 Task: Search one way flight ticket for 1 adult, 1 child, 1 infant in seat in premium economy from Myrtle Beach: Myrtle Beach International Airport to Fort Wayne: Fort Wayne International Airport on 8-4-2023. Choice of flights is Royal air maroc. Number of bags: 2 checked bags. Price is upto 105000. Outbound departure time preference is 5:00.
Action: Mouse scrolled (696, 767) with delta (0, 0)
Screenshot: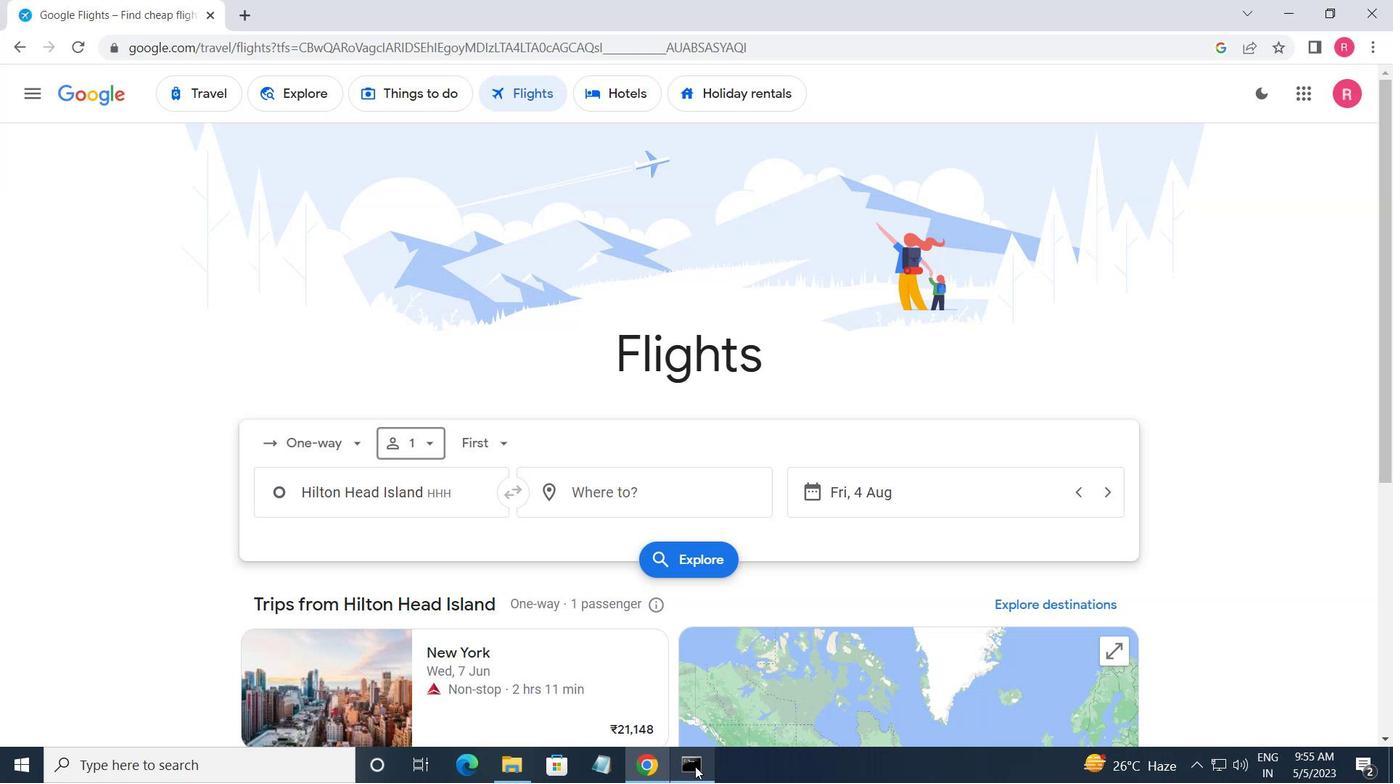 
Action: Mouse moved to (341, 456)
Screenshot: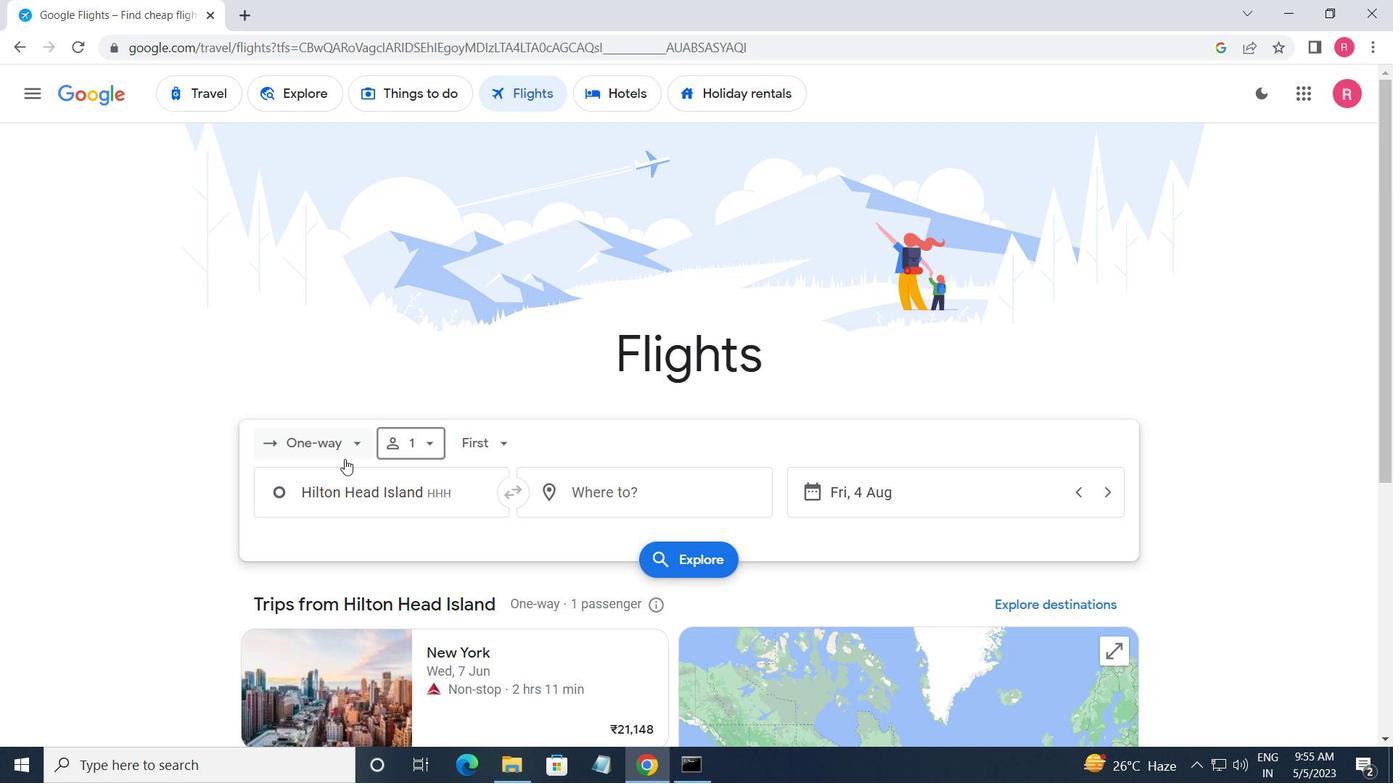 
Action: Mouse scrolled (341, 457) with delta (0, 0)
Screenshot: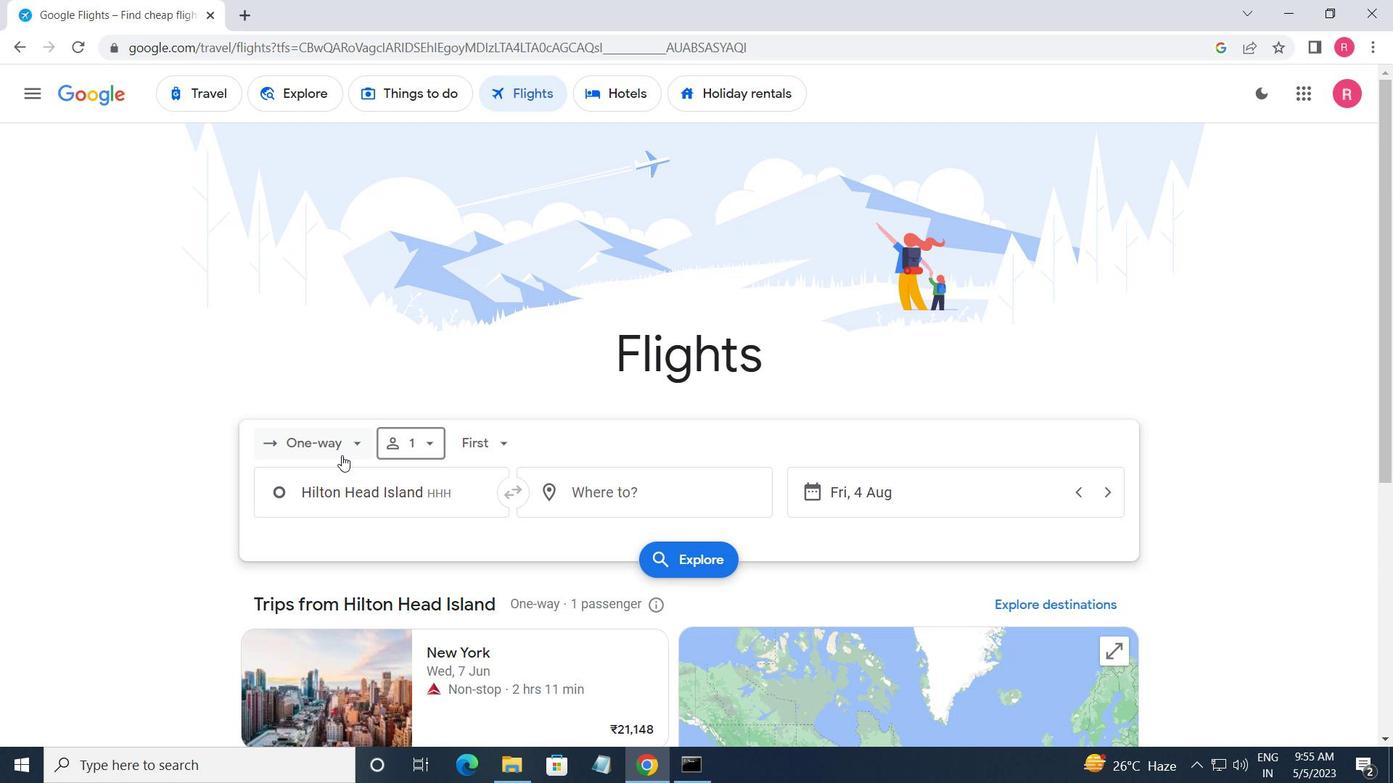 
Action: Mouse pressed left at (341, 456)
Screenshot: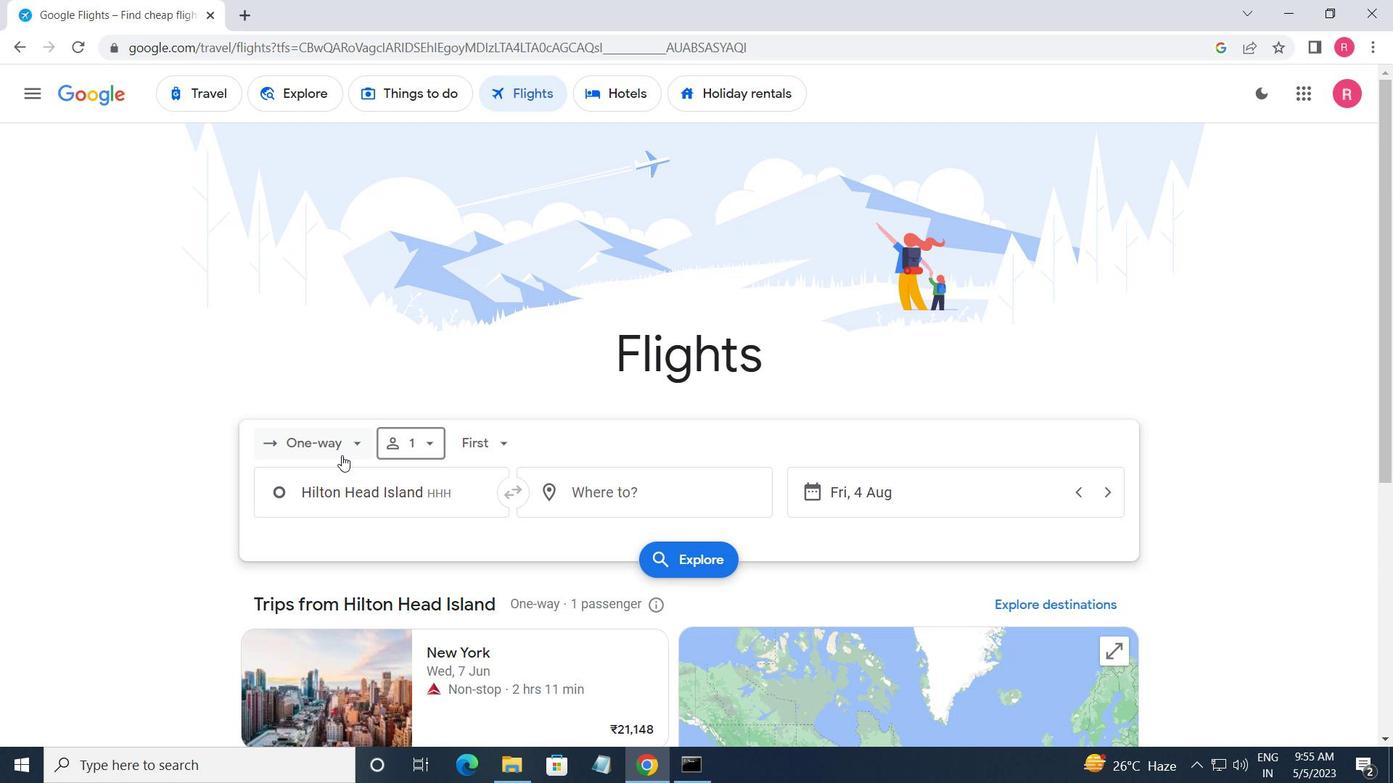 
Action: Mouse moved to (347, 530)
Screenshot: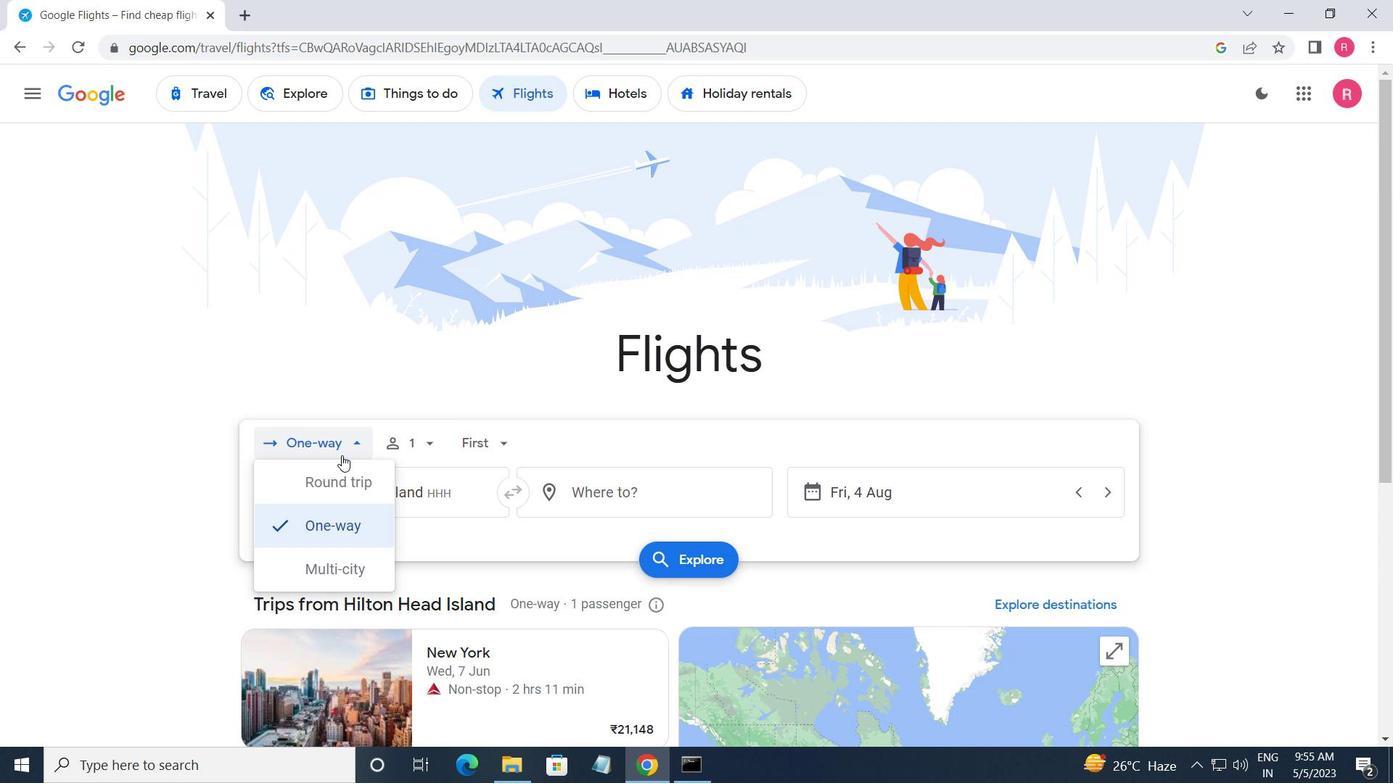 
Action: Mouse pressed left at (347, 530)
Screenshot: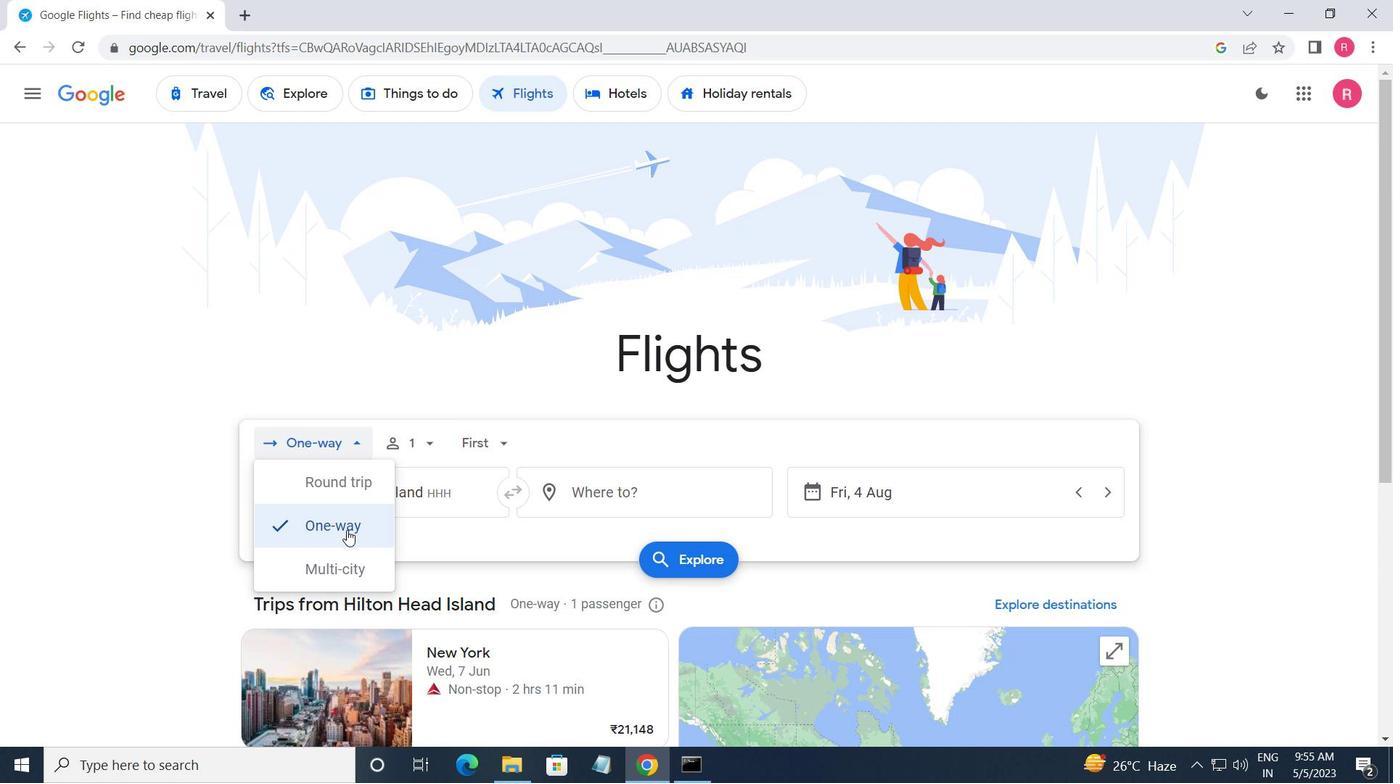 
Action: Mouse moved to (399, 436)
Screenshot: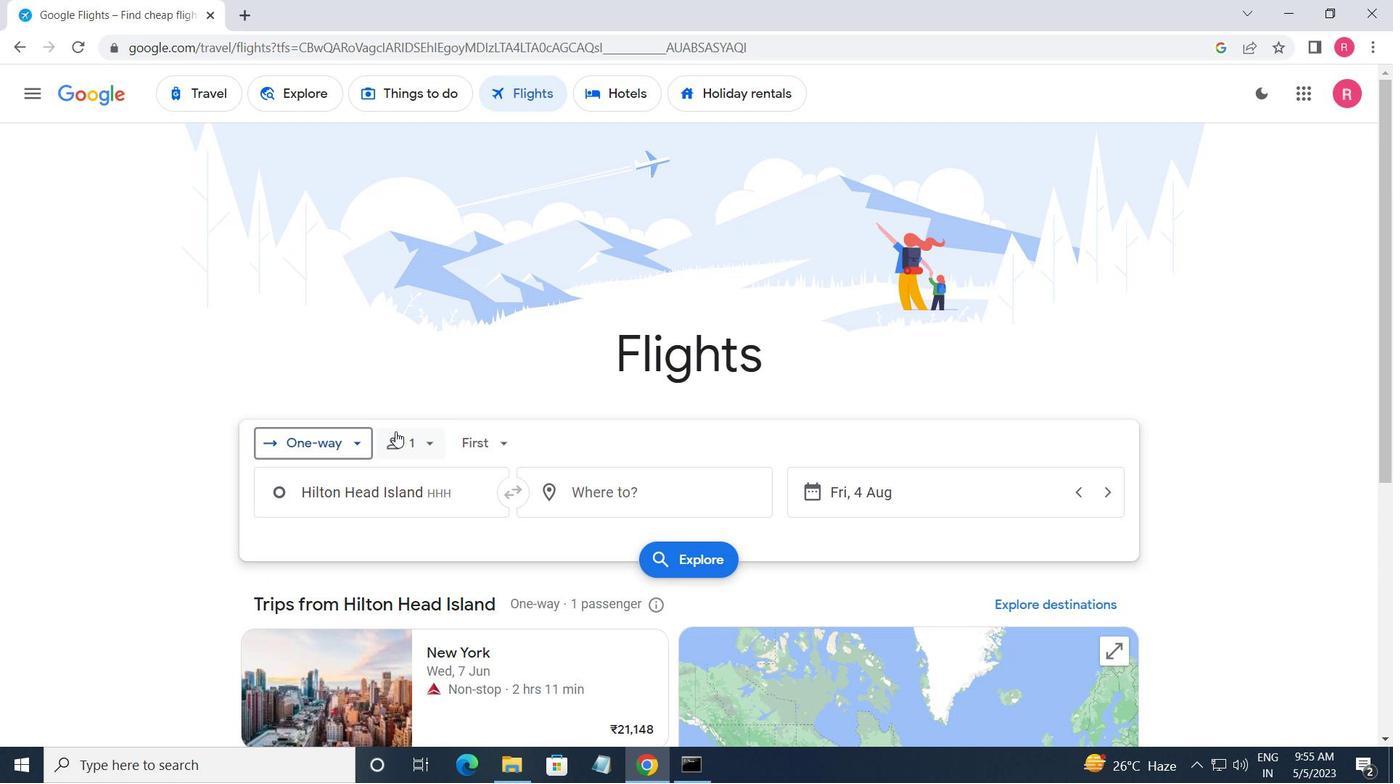 
Action: Mouse pressed left at (399, 436)
Screenshot: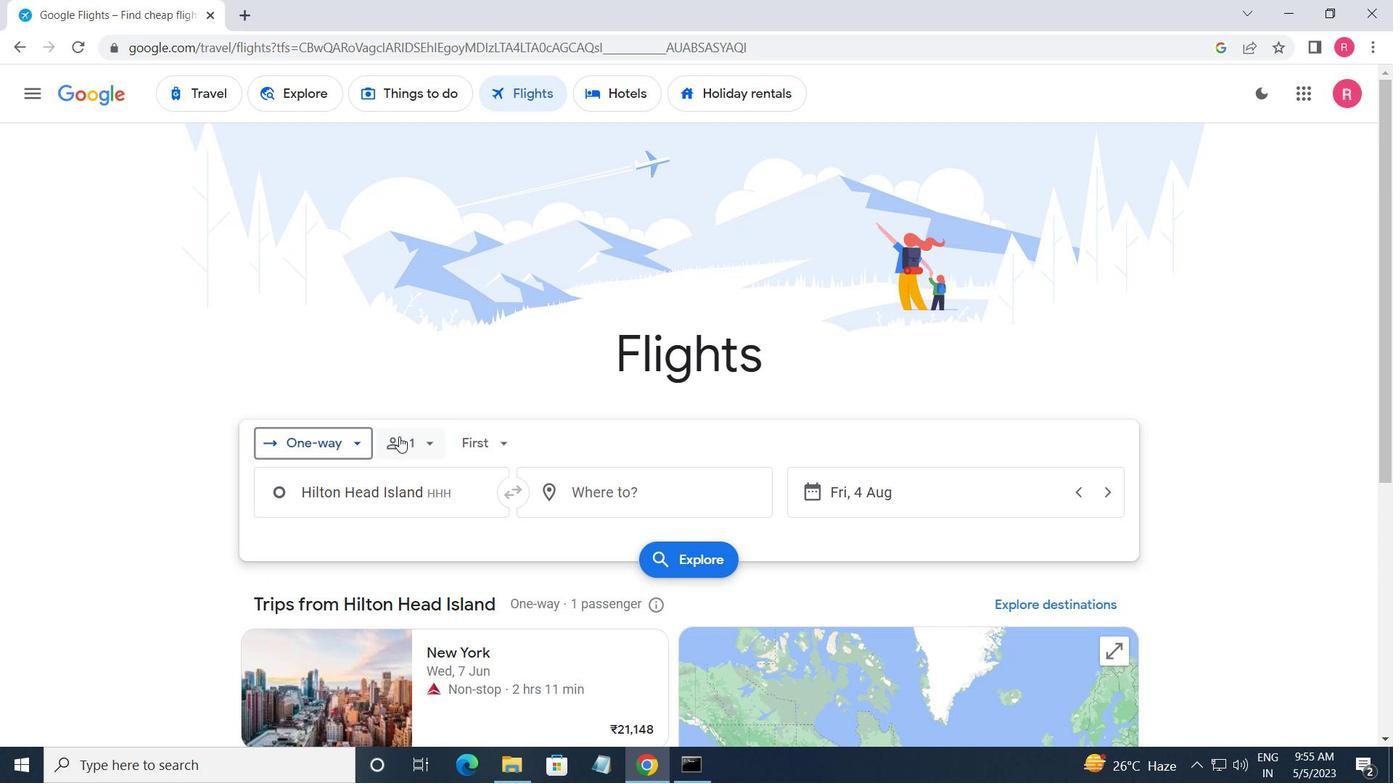 
Action: Mouse moved to (566, 538)
Screenshot: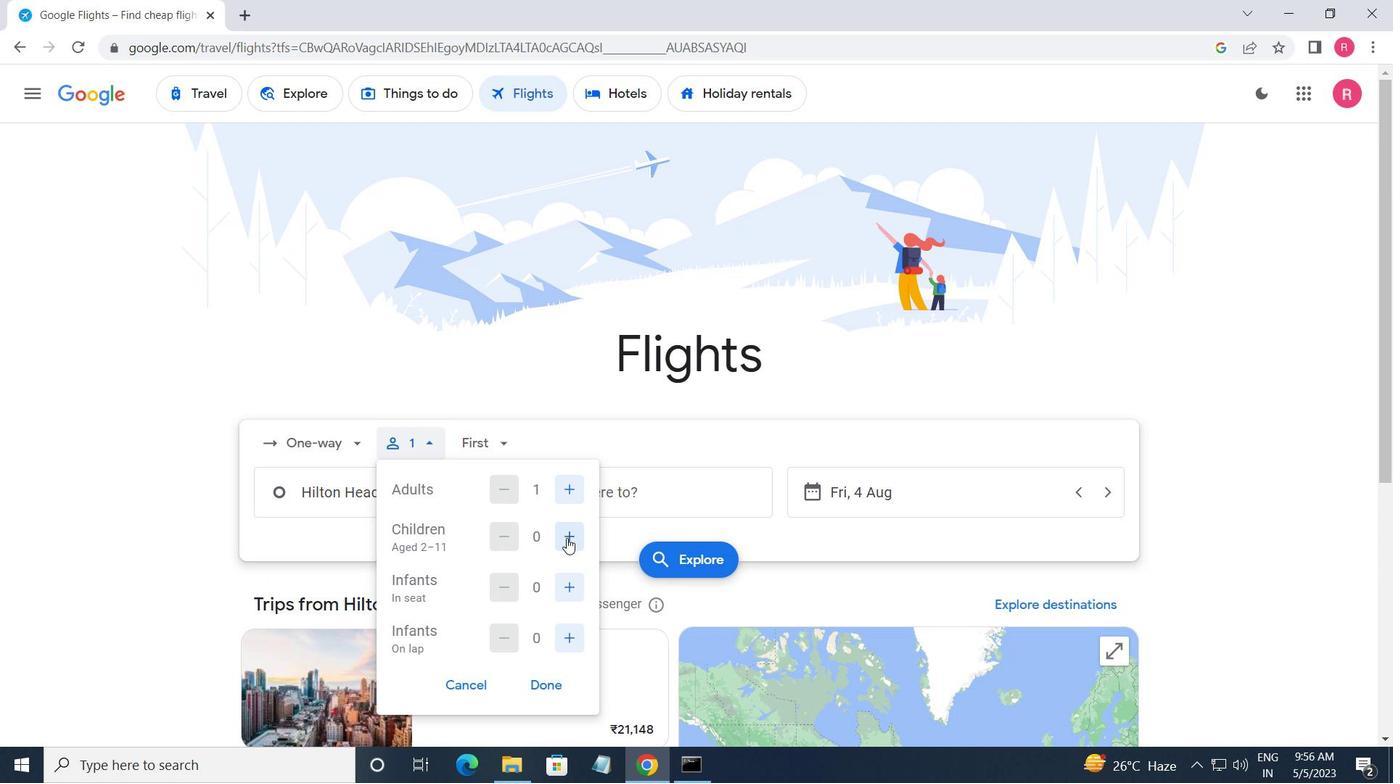 
Action: Mouse pressed left at (566, 538)
Screenshot: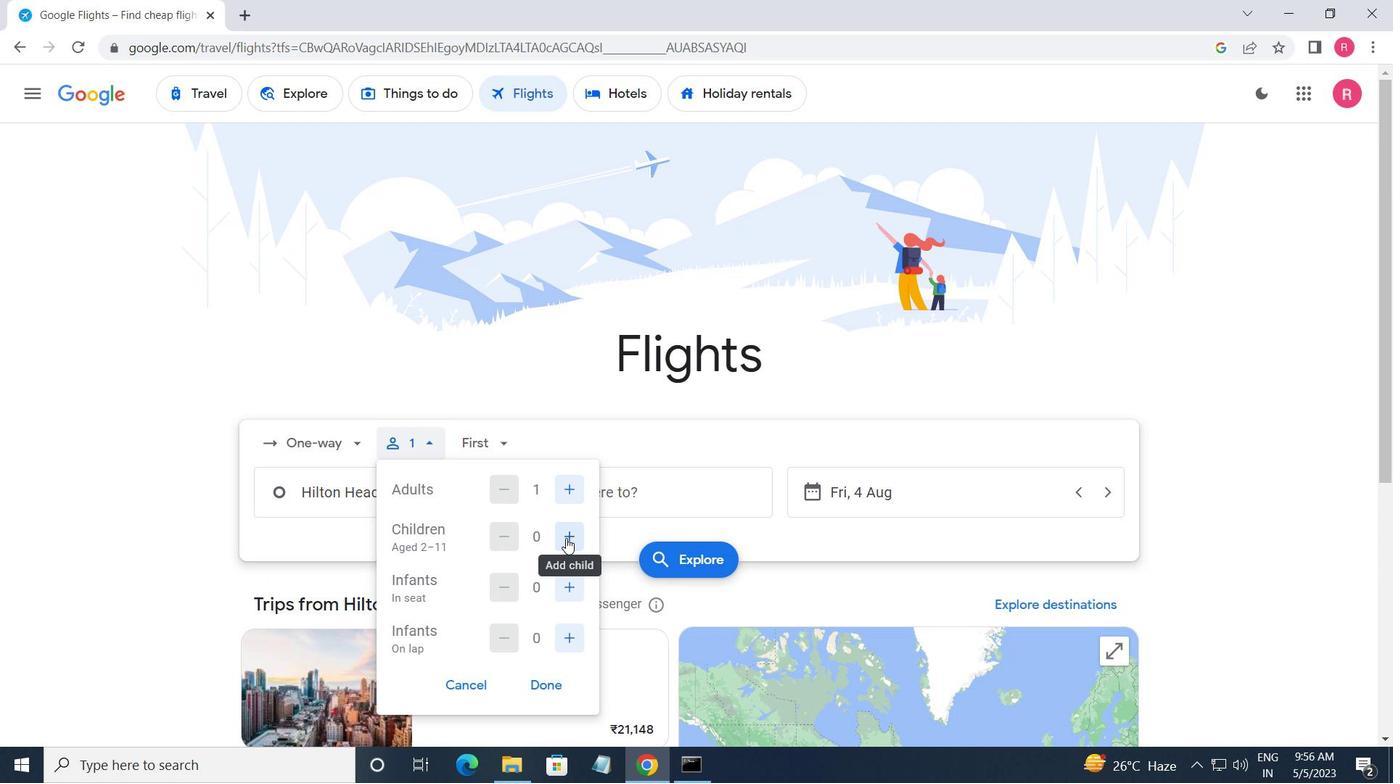 
Action: Mouse moved to (572, 592)
Screenshot: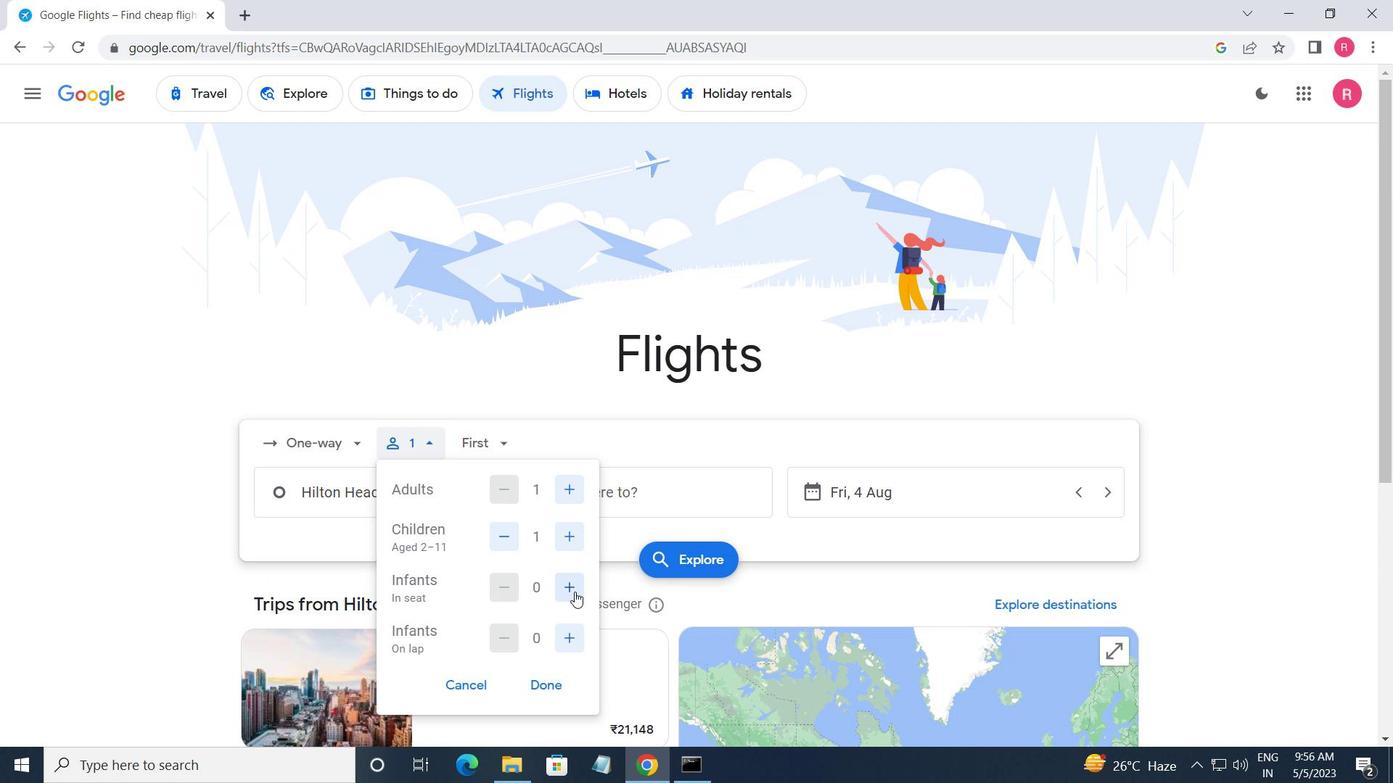 
Action: Mouse pressed left at (572, 592)
Screenshot: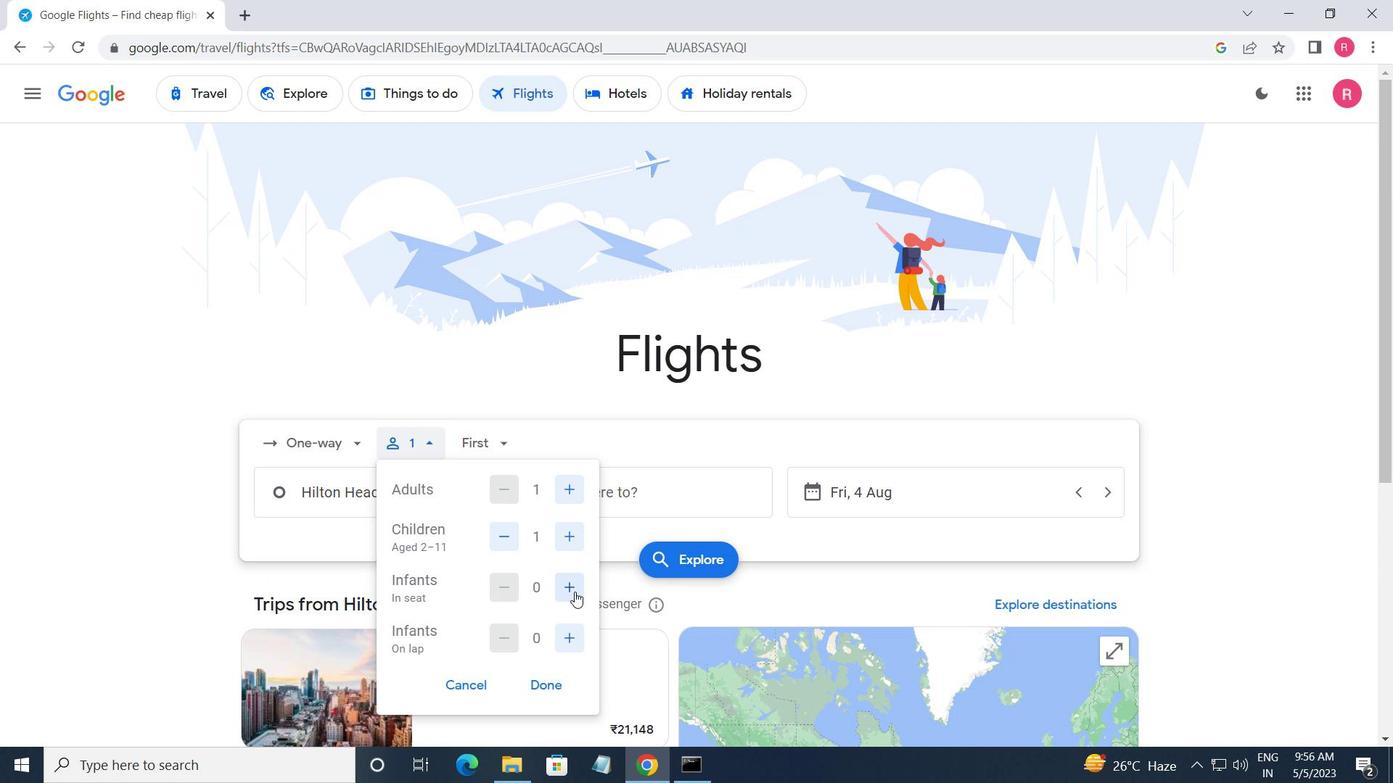 
Action: Mouse moved to (481, 446)
Screenshot: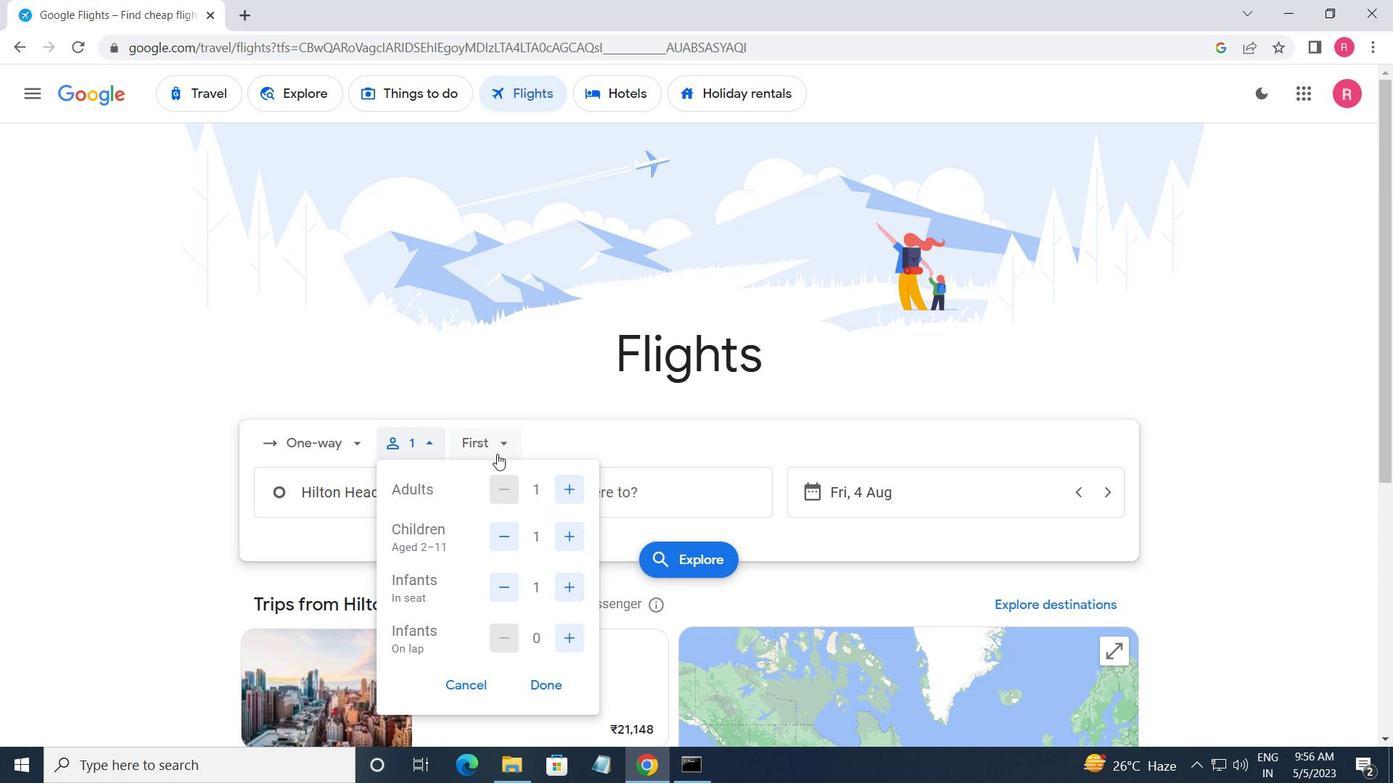 
Action: Mouse pressed left at (481, 446)
Screenshot: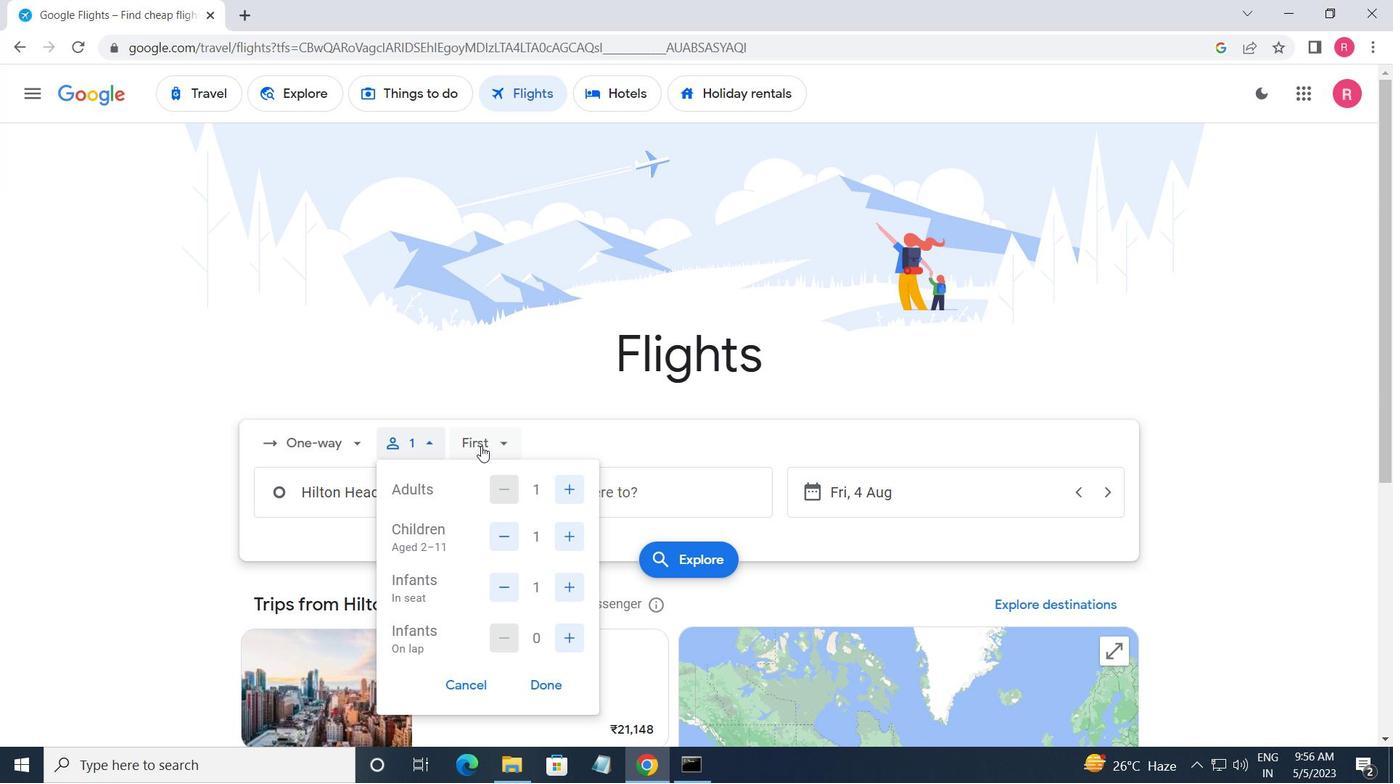 
Action: Mouse moved to (539, 540)
Screenshot: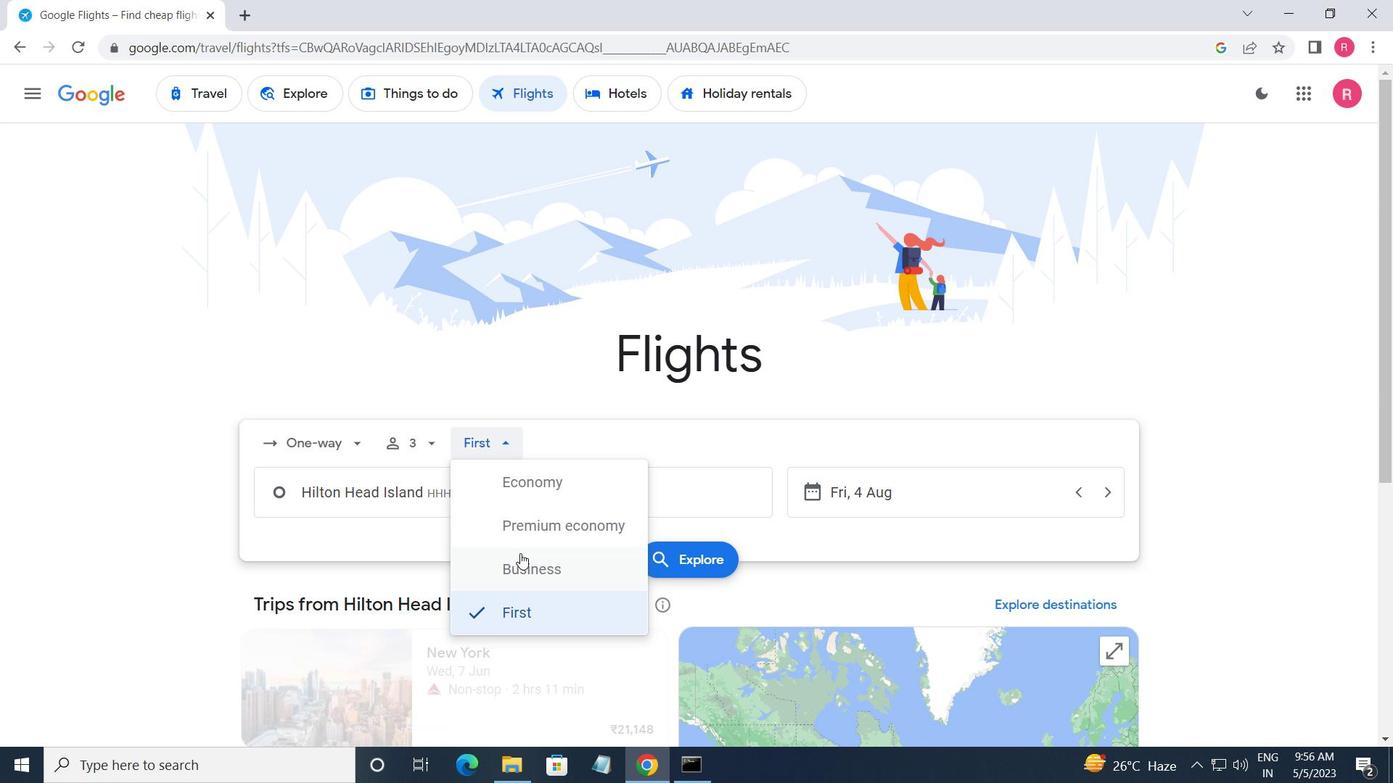 
Action: Mouse pressed left at (539, 540)
Screenshot: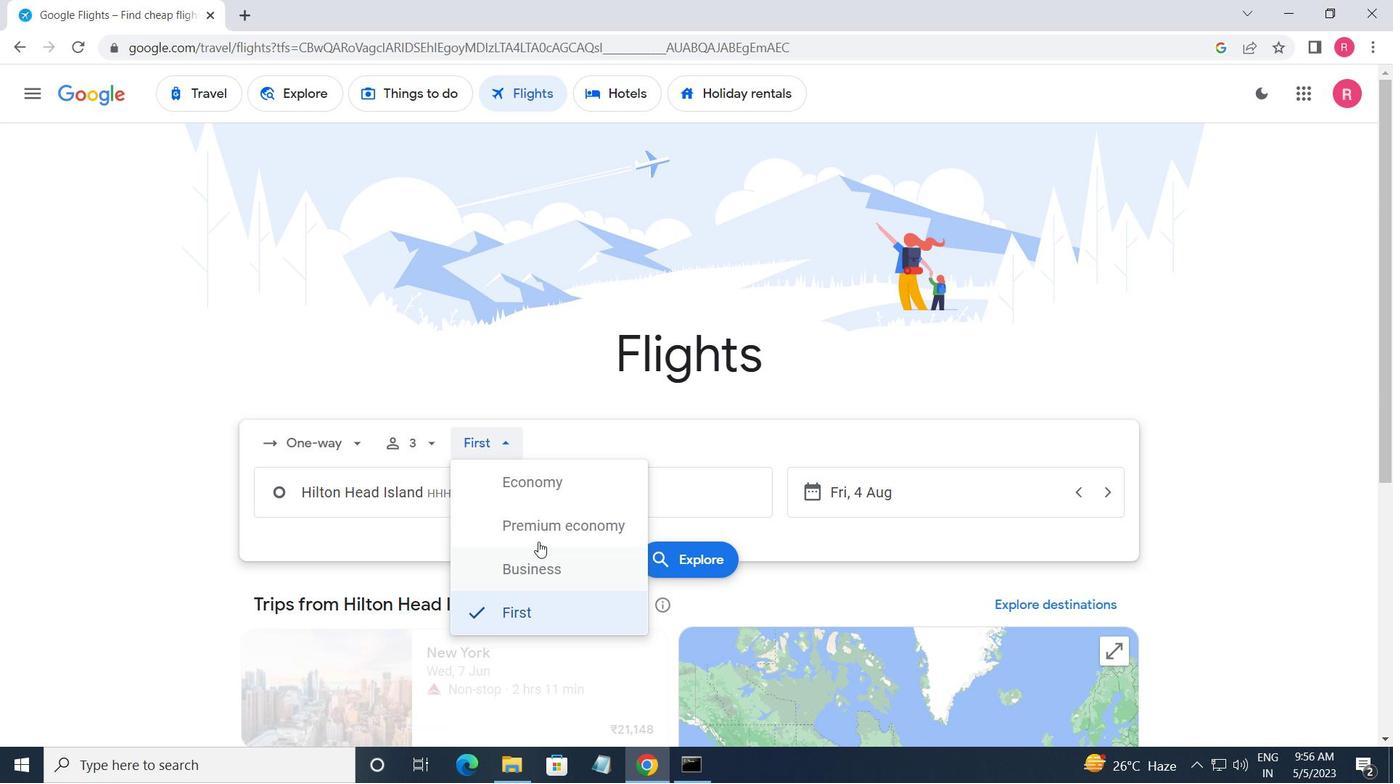 
Action: Mouse moved to (447, 498)
Screenshot: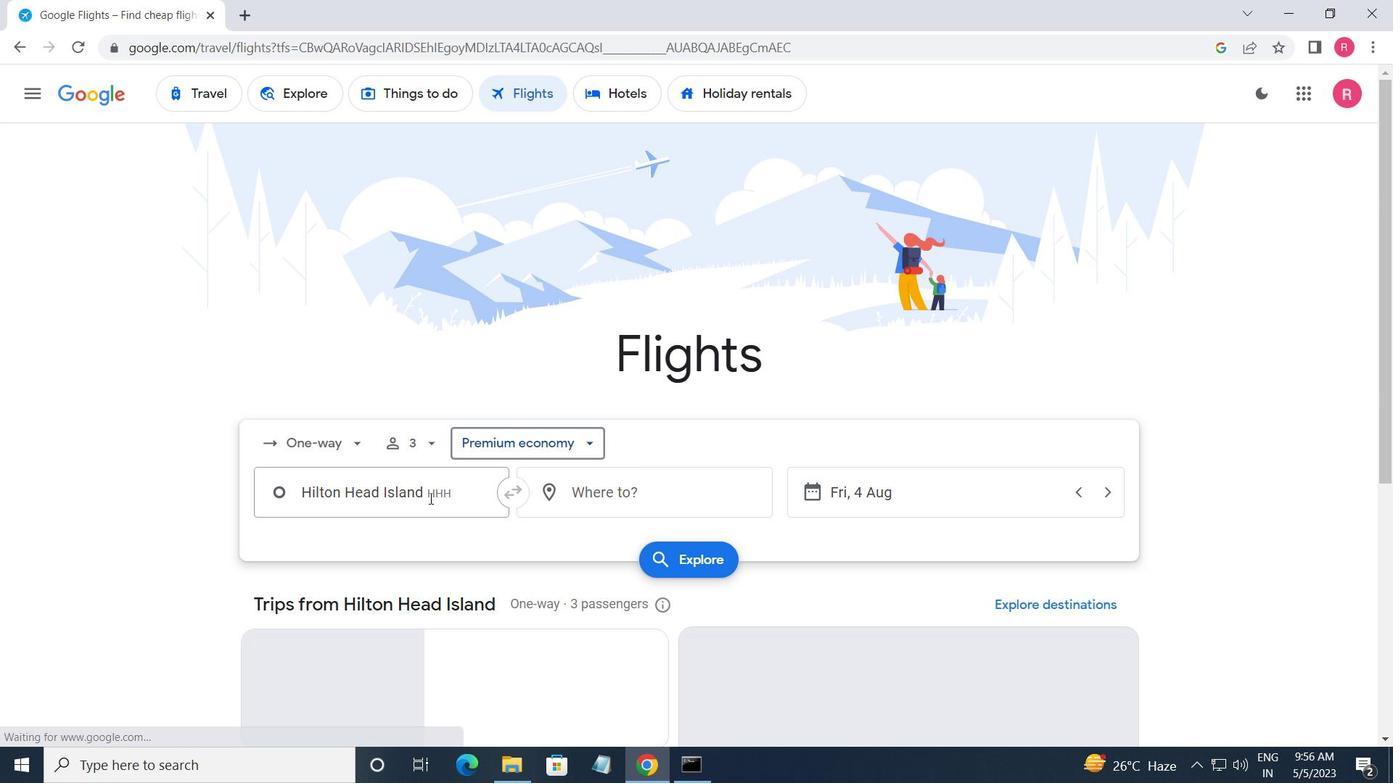 
Action: Mouse pressed left at (447, 498)
Screenshot: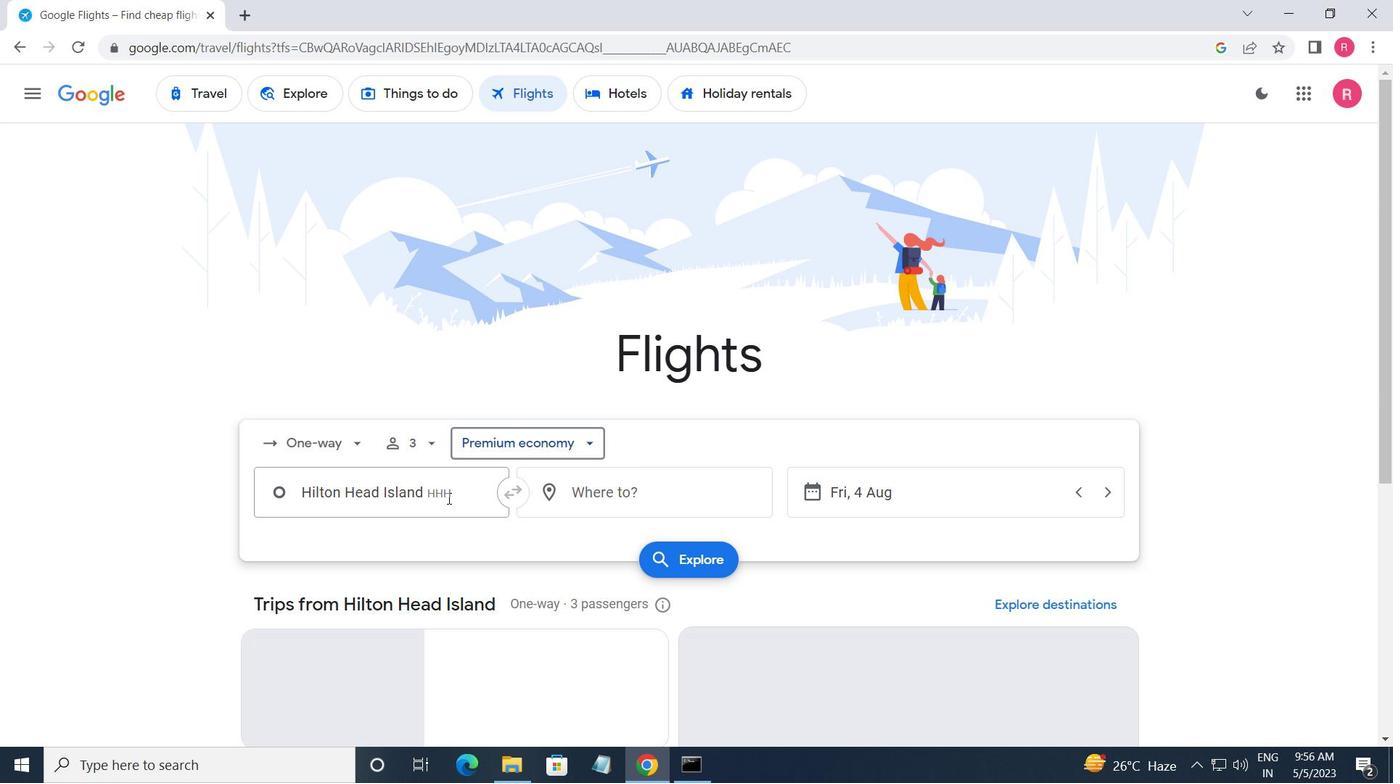 
Action: Key pressed <Key.shift_r>Myrtle<Key.space>
Screenshot: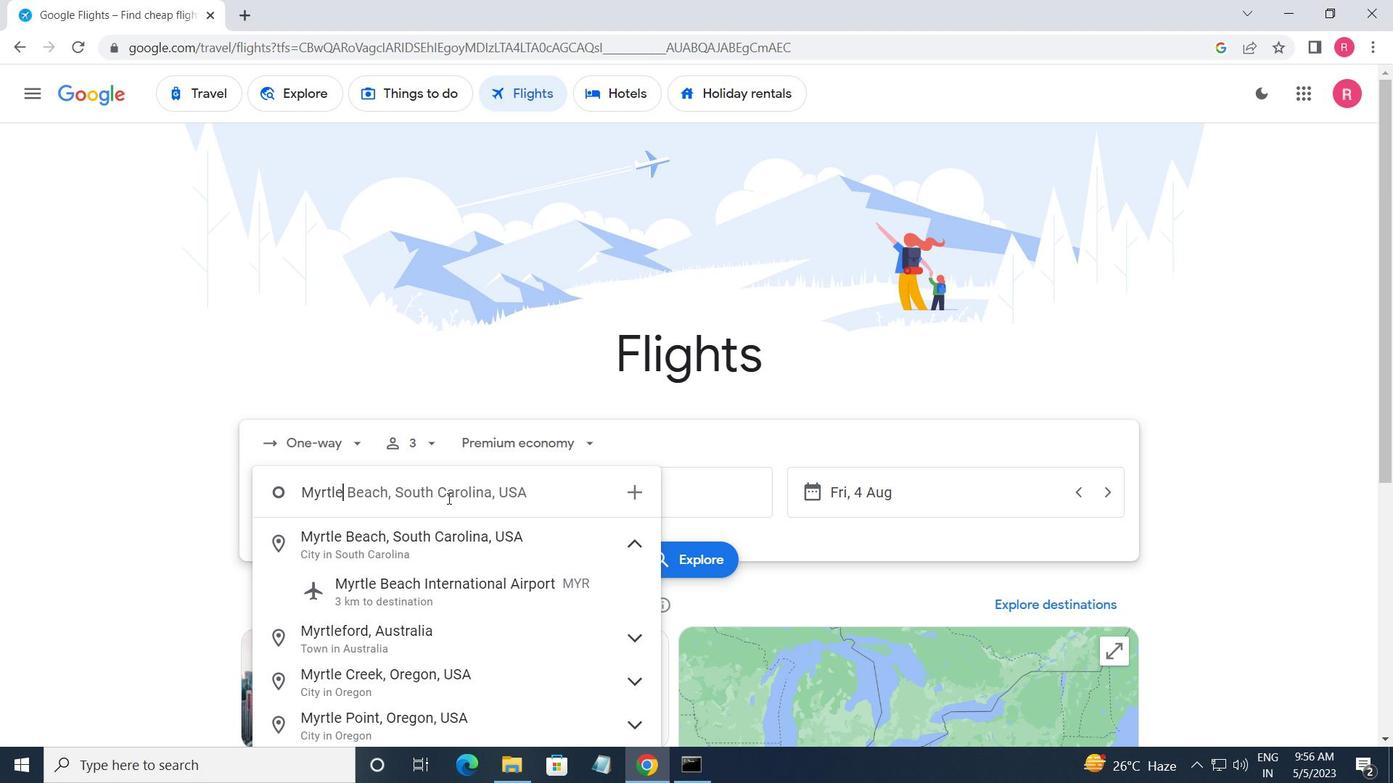 
Action: Mouse moved to (434, 592)
Screenshot: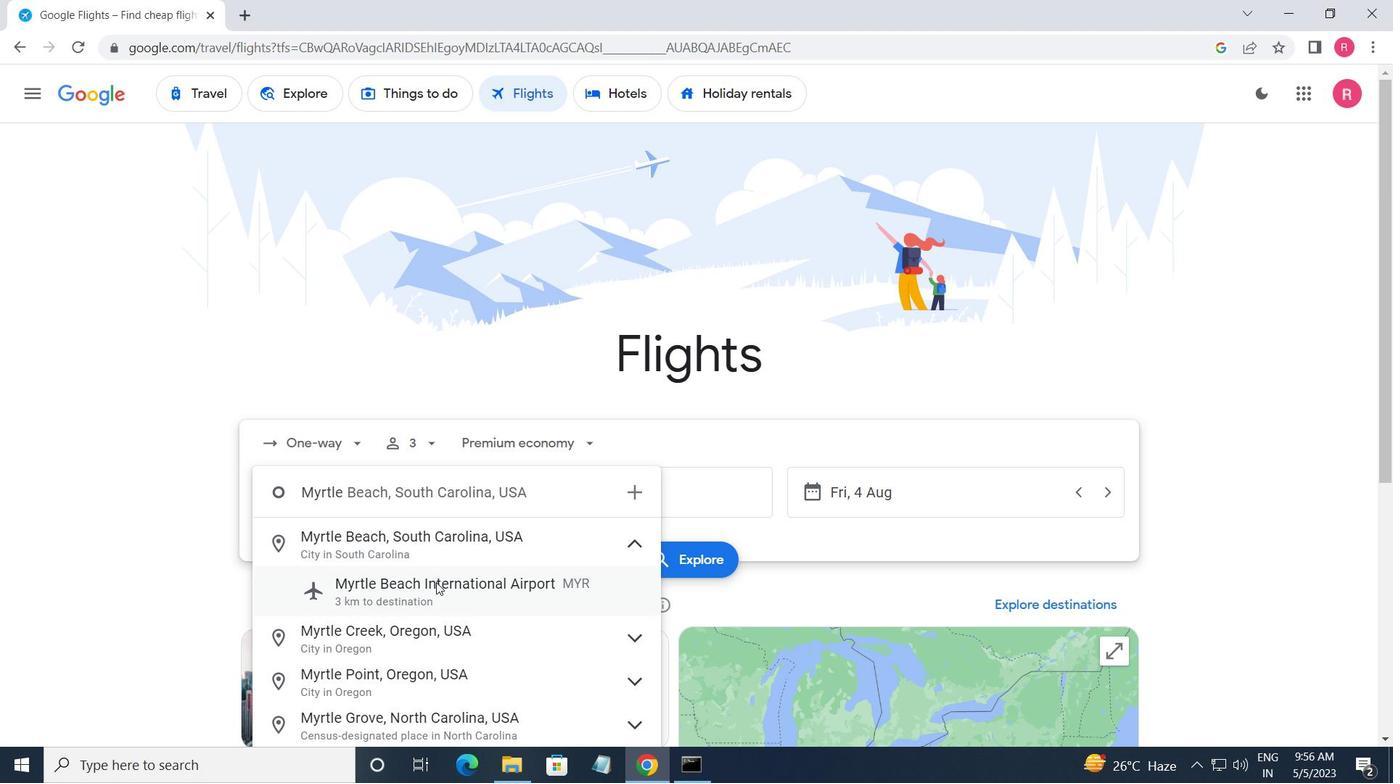 
Action: Mouse pressed left at (434, 592)
Screenshot: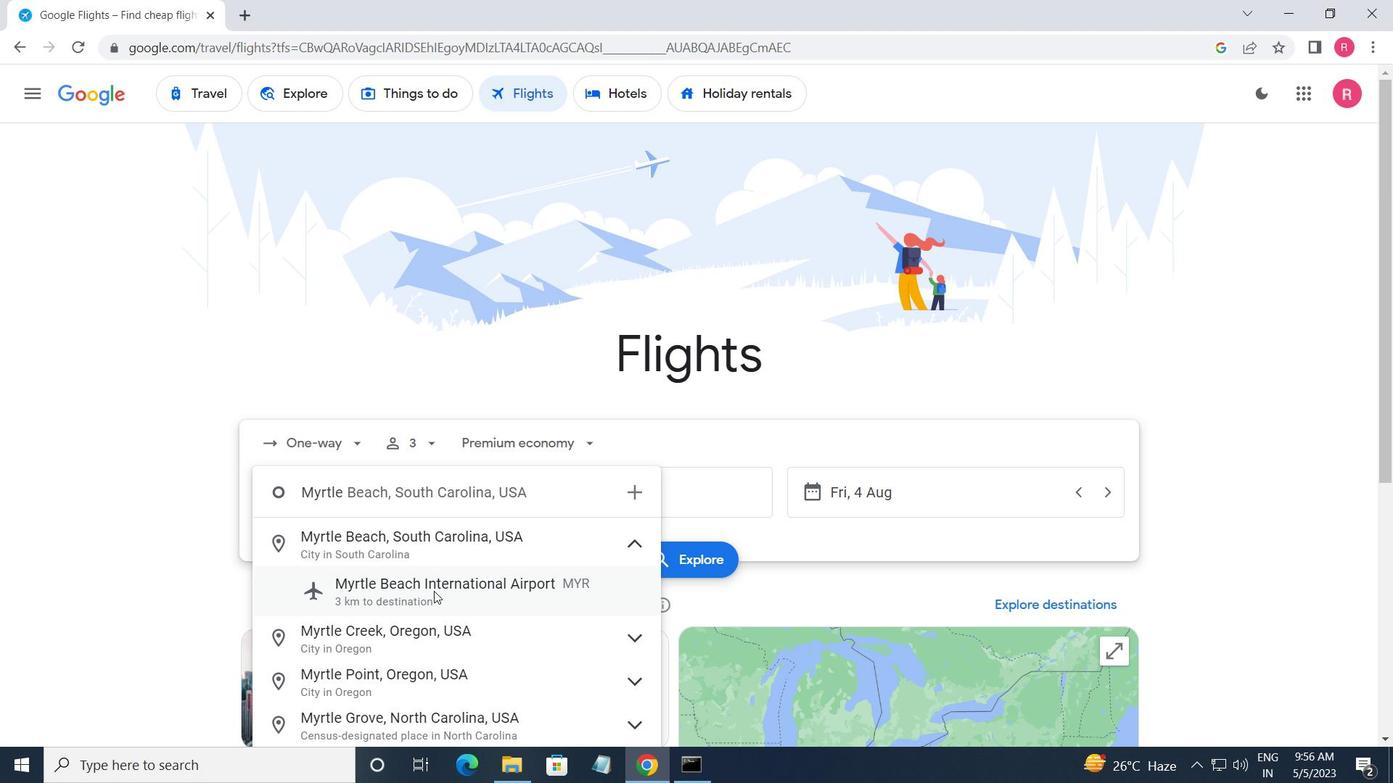 
Action: Mouse moved to (577, 504)
Screenshot: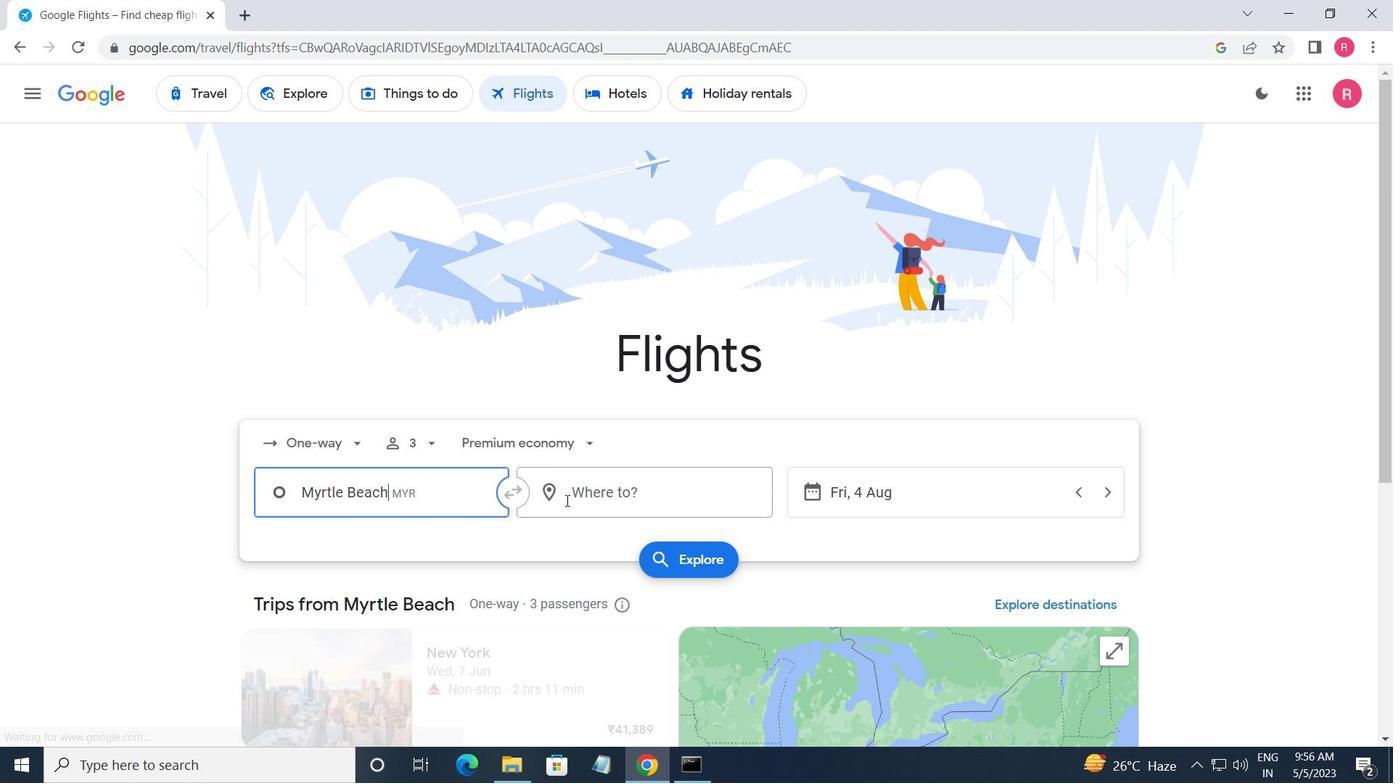 
Action: Mouse pressed left at (577, 504)
Screenshot: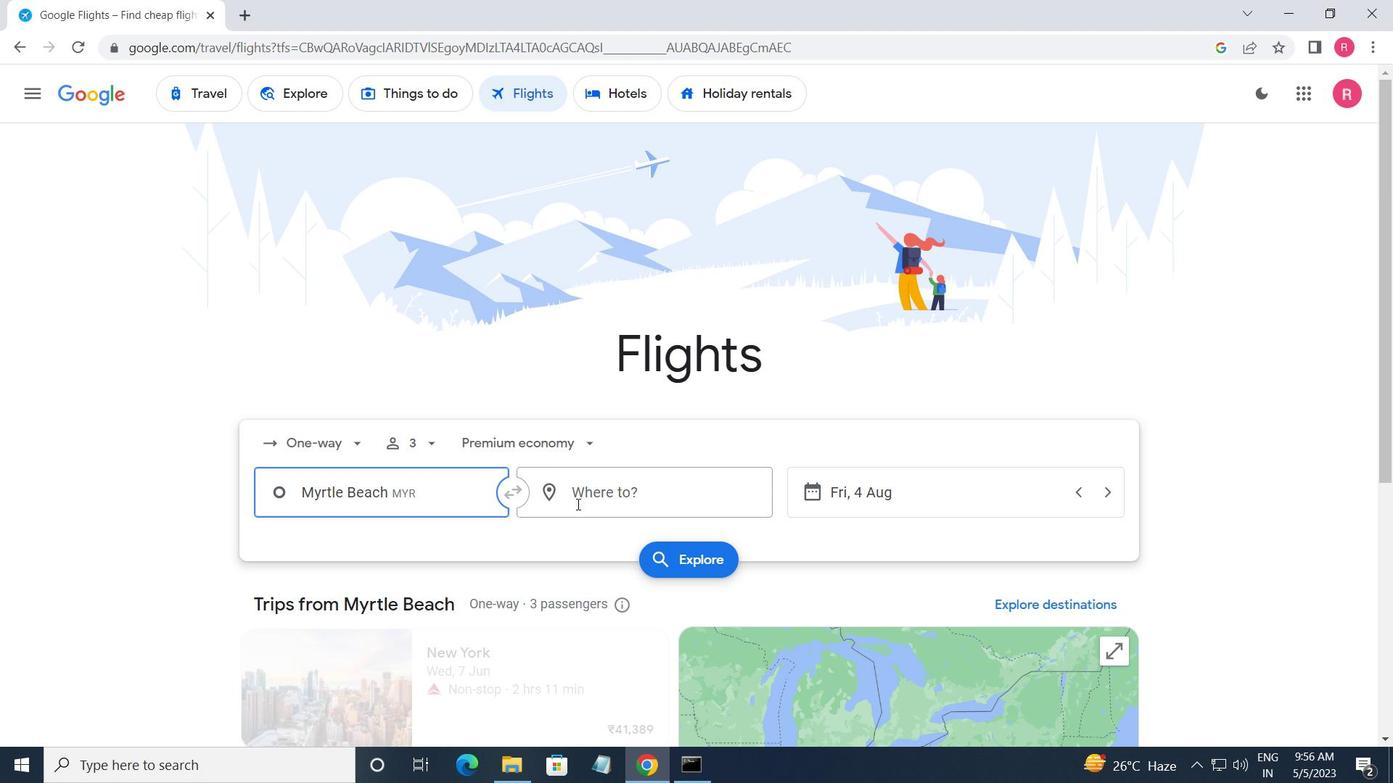 
Action: Mouse moved to (629, 683)
Screenshot: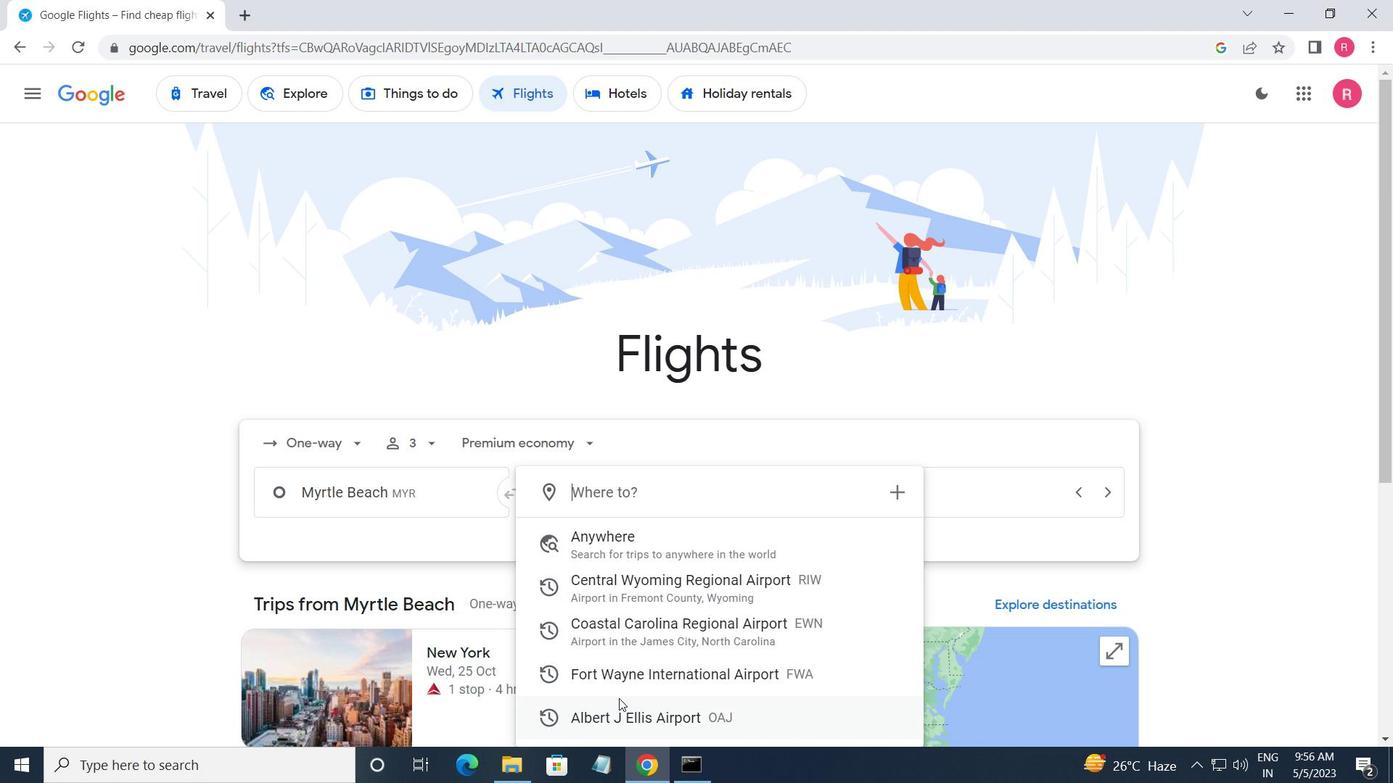 
Action: Mouse pressed left at (629, 683)
Screenshot: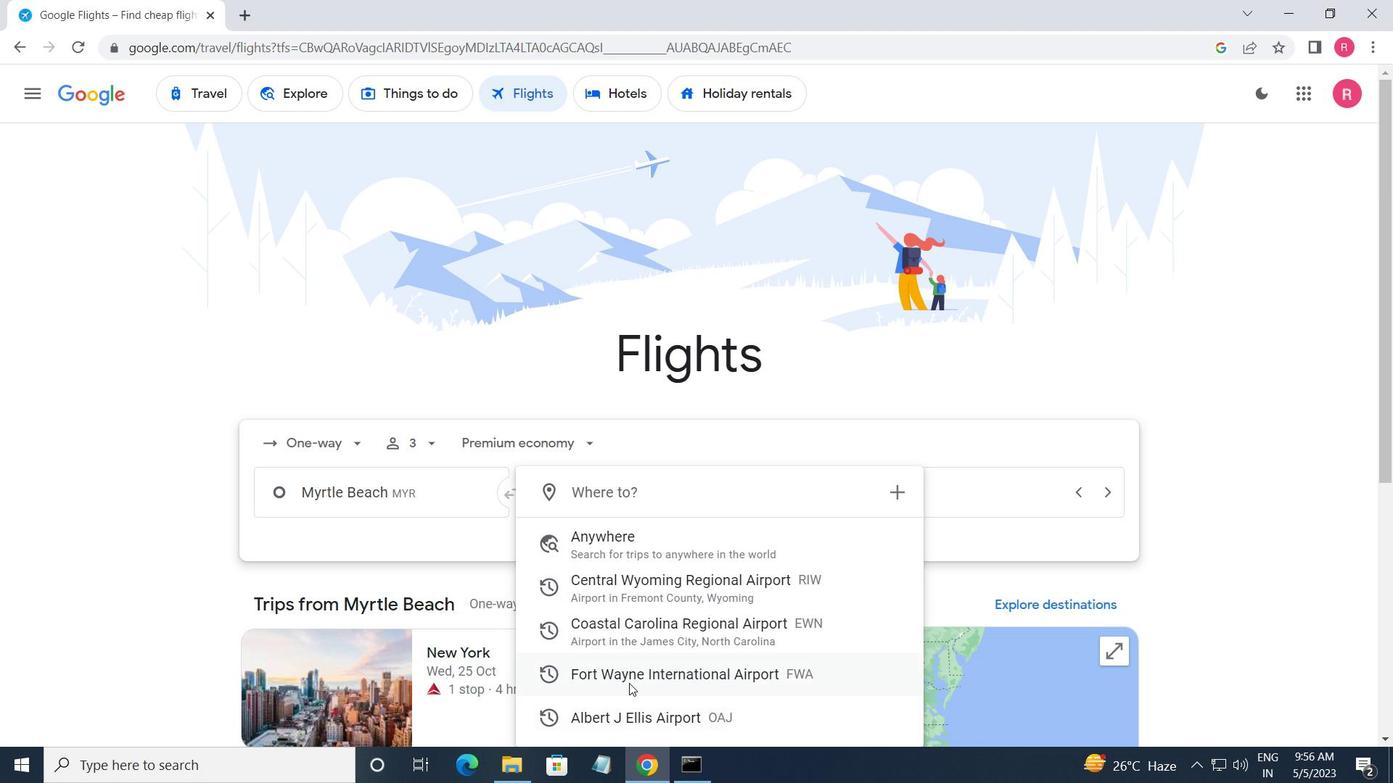 
Action: Mouse moved to (915, 501)
Screenshot: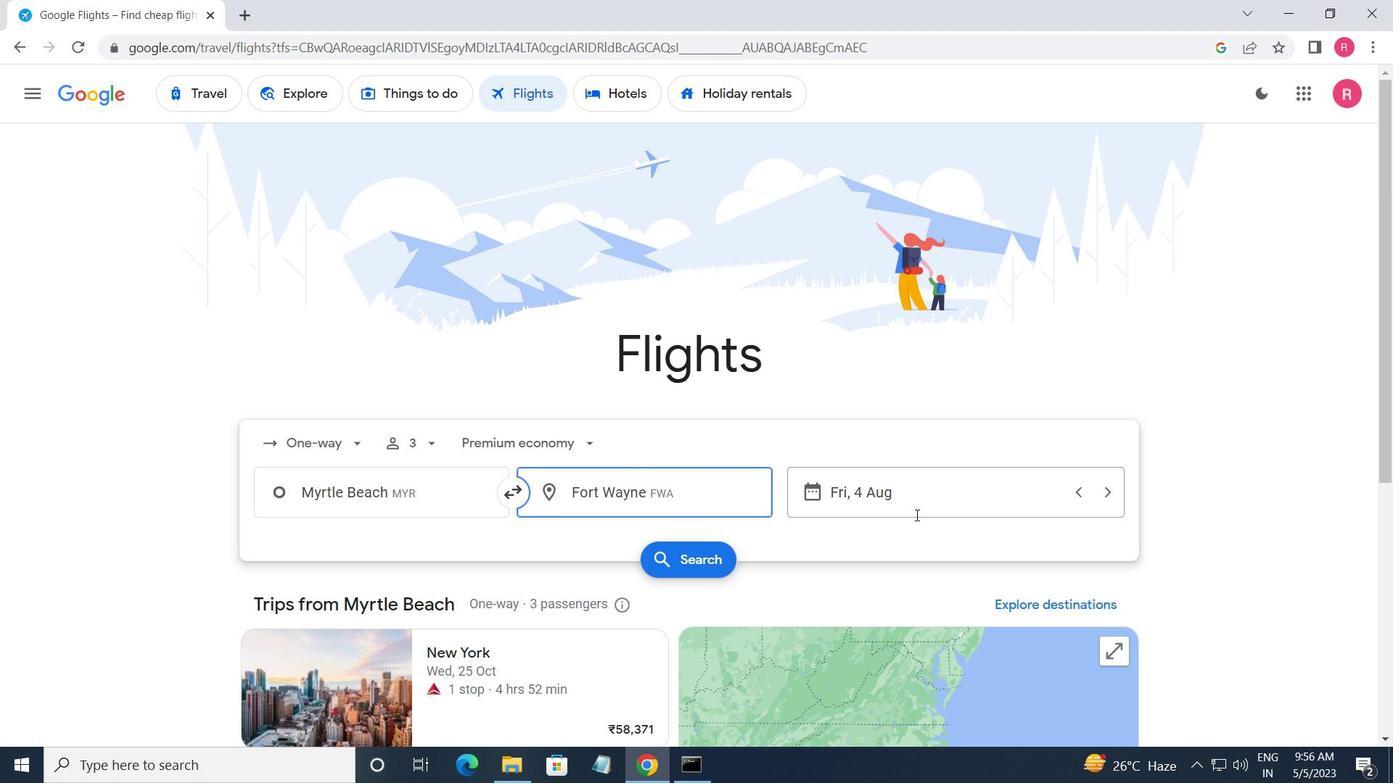 
Action: Mouse pressed left at (915, 501)
Screenshot: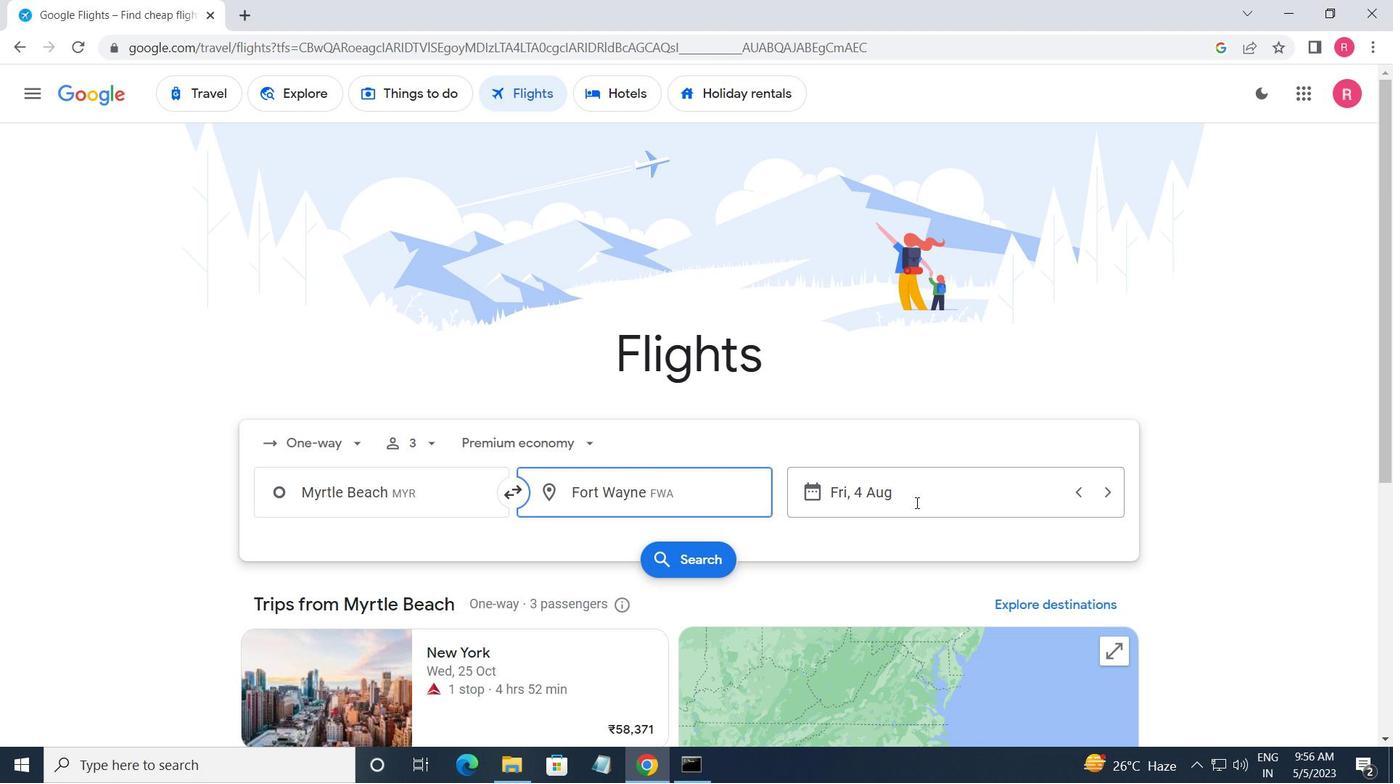 
Action: Mouse moved to (692, 415)
Screenshot: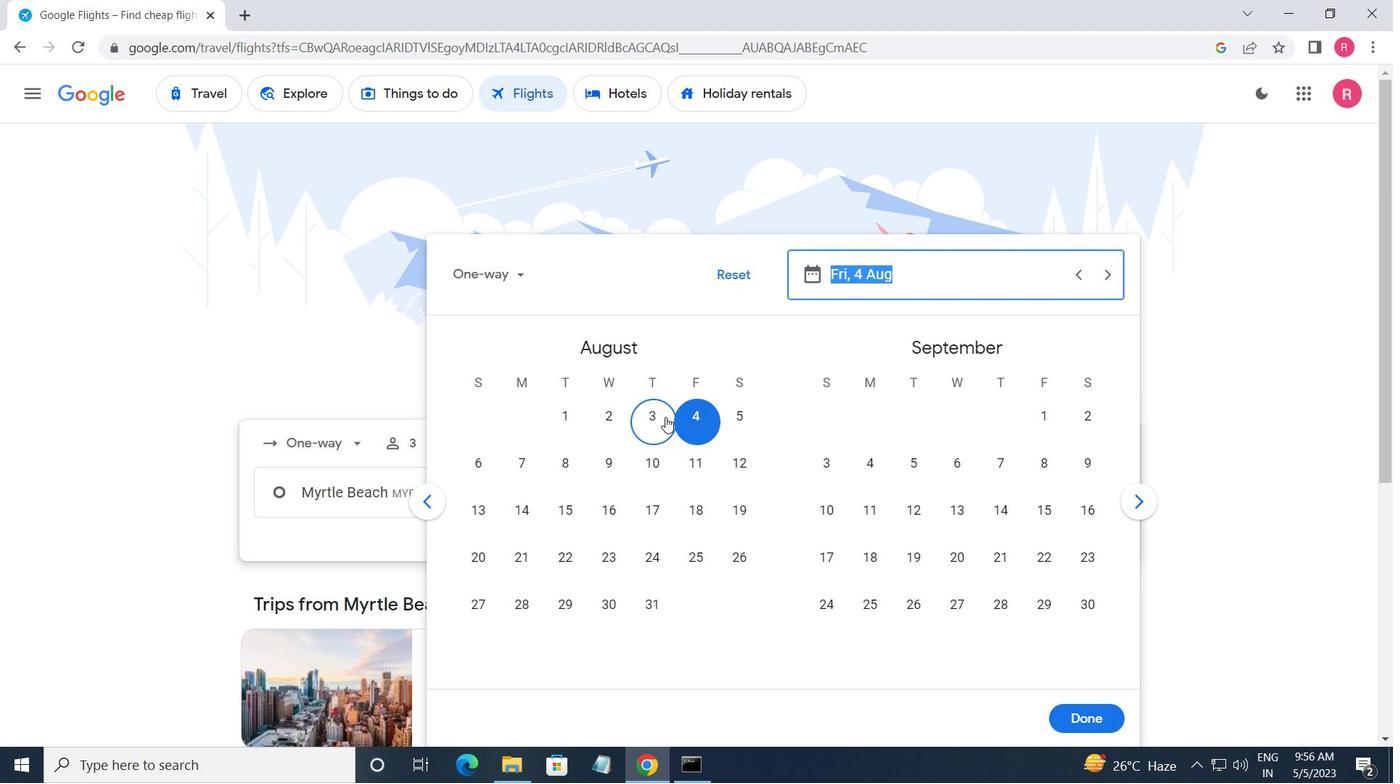 
Action: Mouse pressed left at (692, 415)
Screenshot: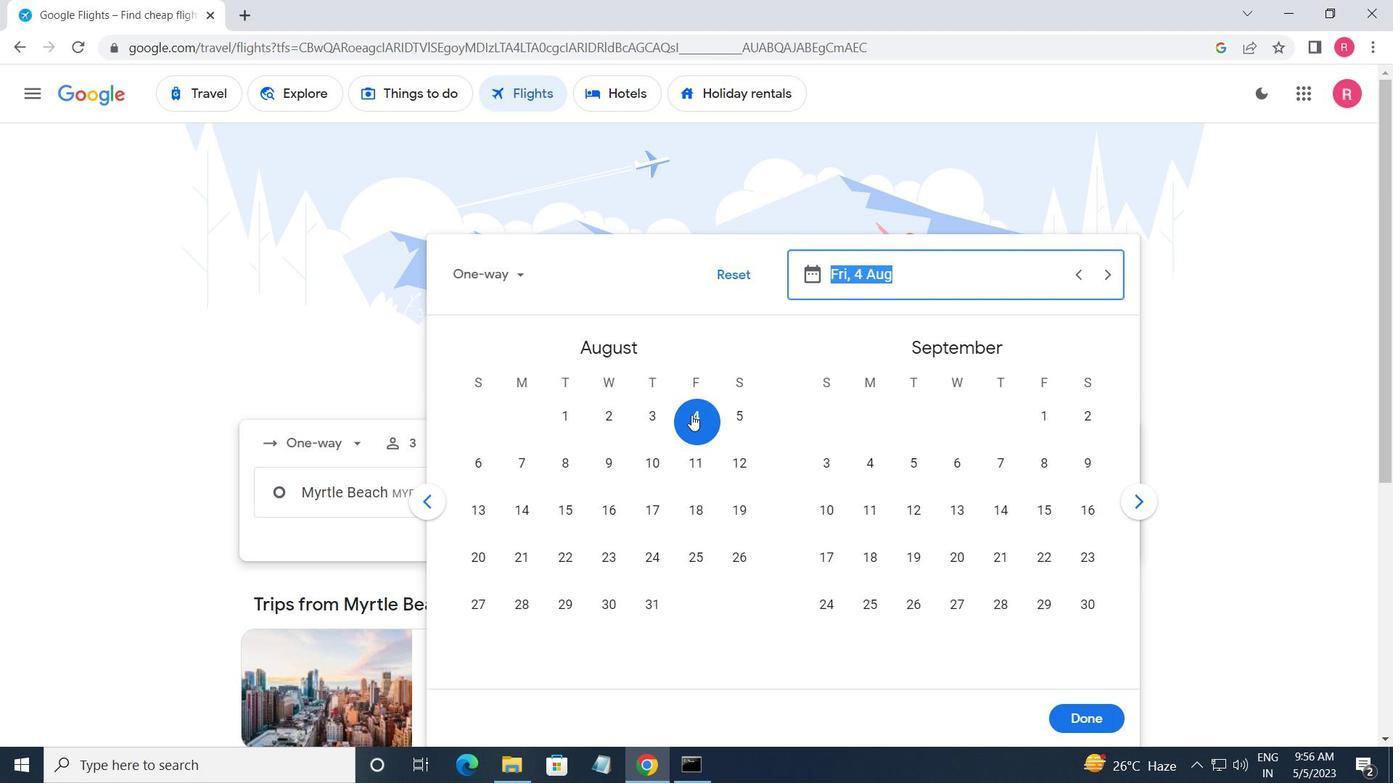 
Action: Mouse moved to (1069, 715)
Screenshot: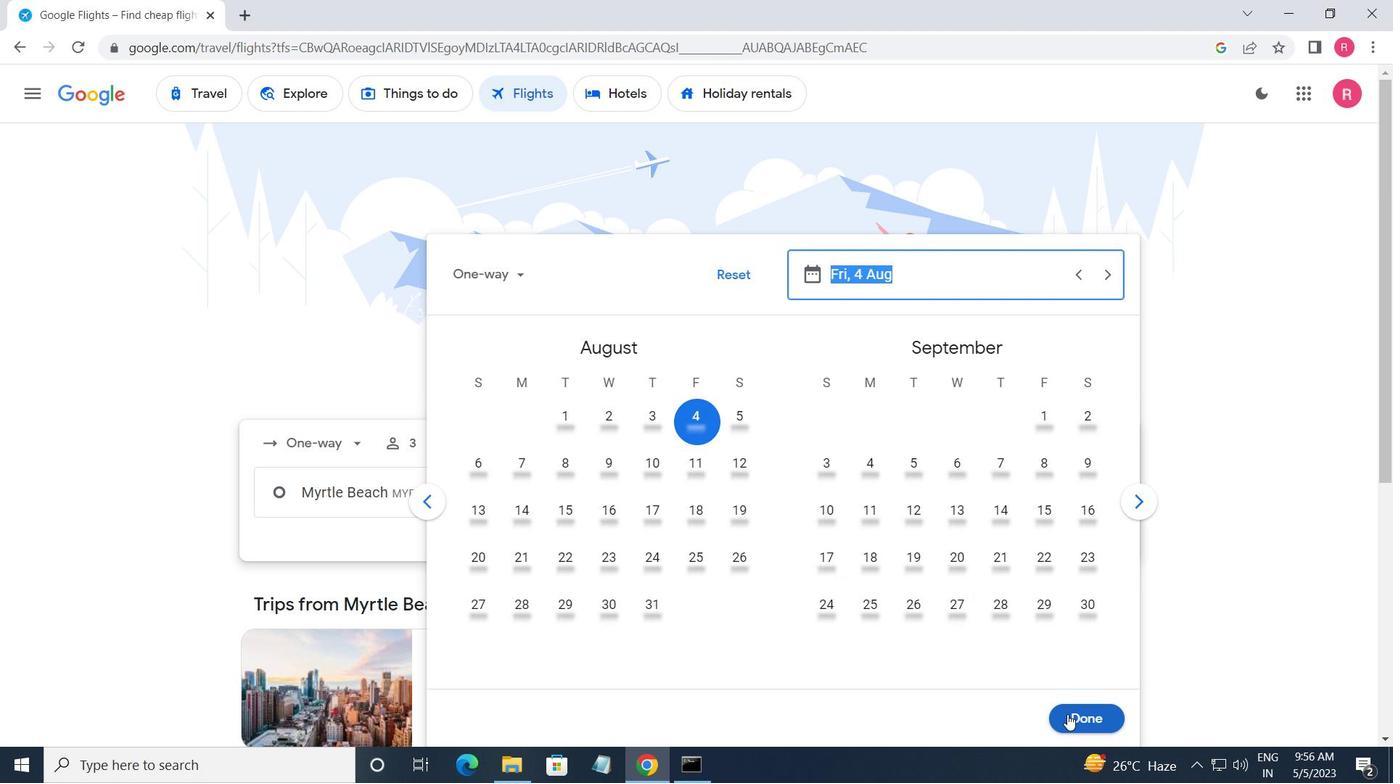 
Action: Mouse pressed left at (1069, 715)
Screenshot: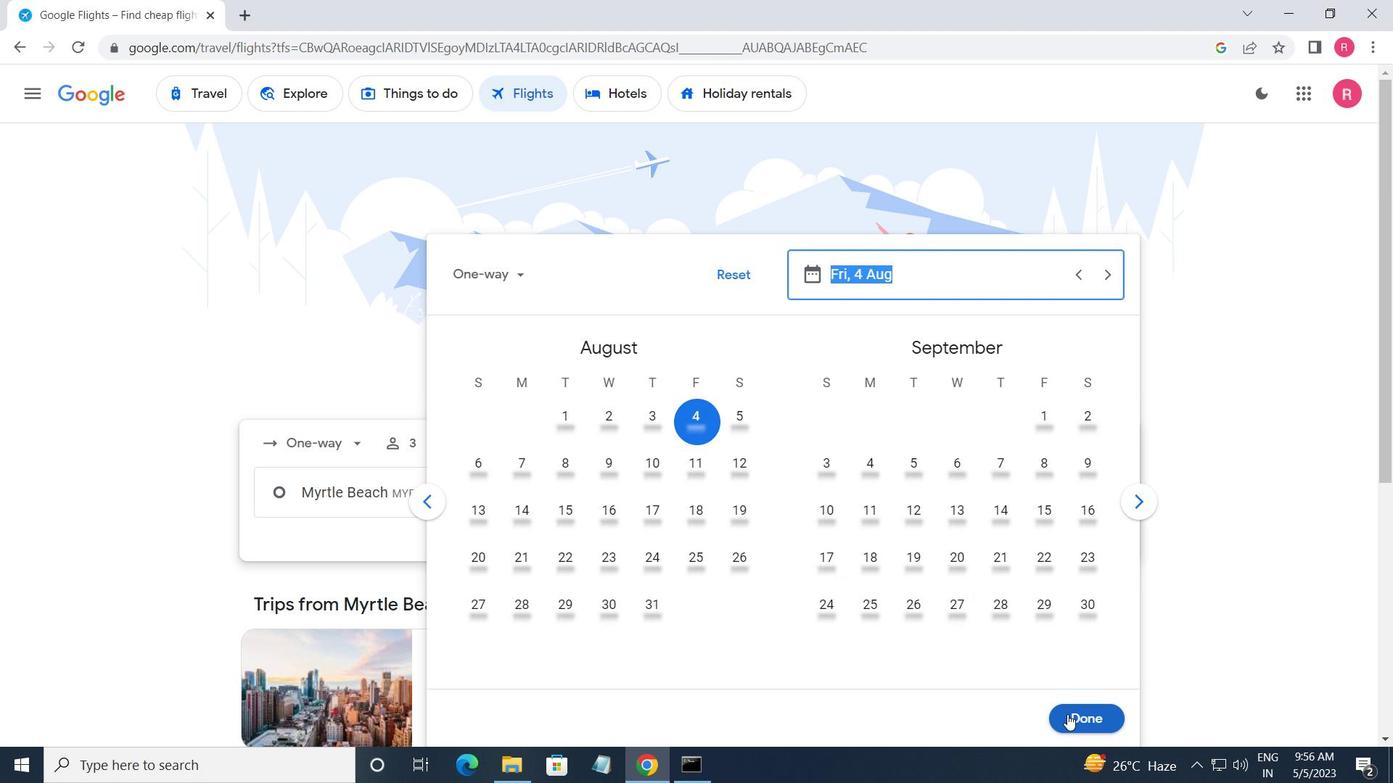 
Action: Mouse moved to (683, 558)
Screenshot: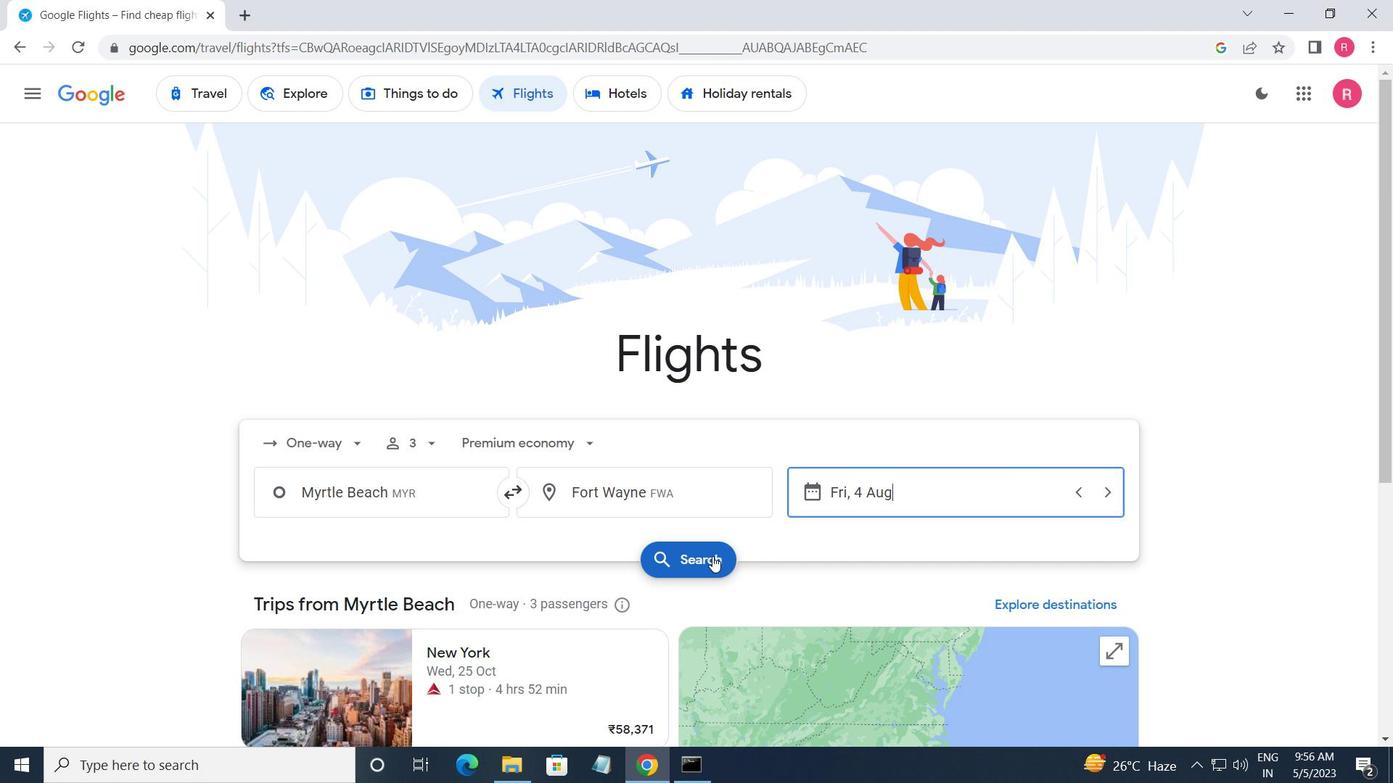 
Action: Mouse pressed left at (683, 558)
Screenshot: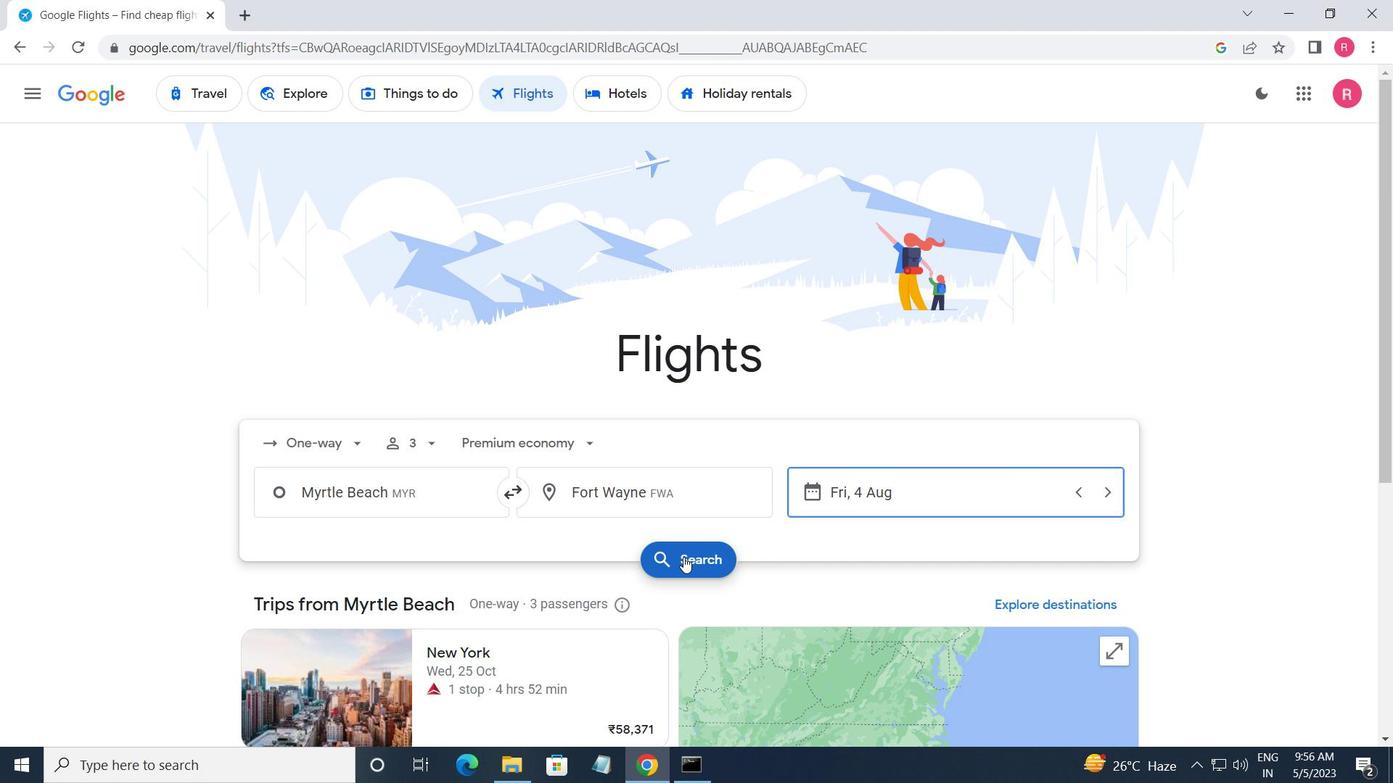 
Action: Mouse moved to (246, 266)
Screenshot: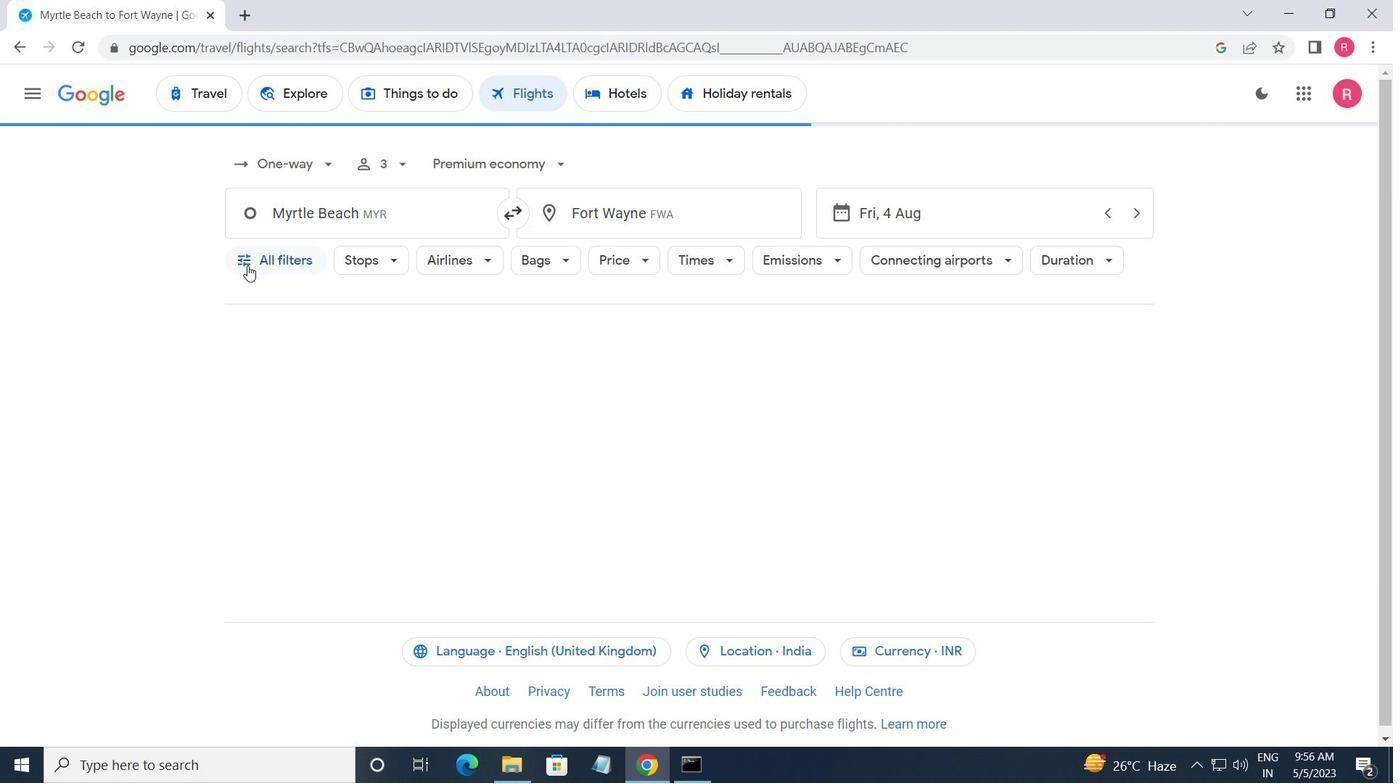 
Action: Mouse pressed left at (246, 266)
Screenshot: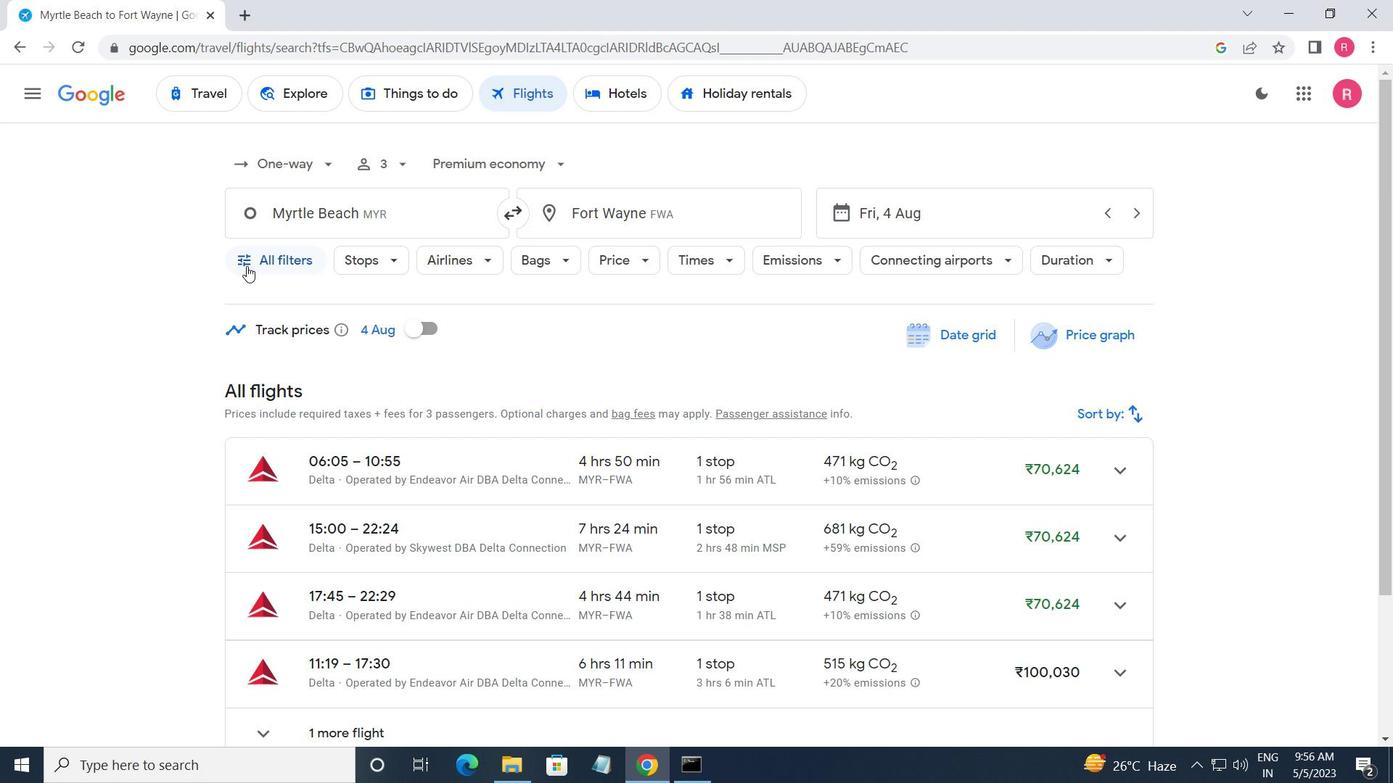 
Action: Mouse moved to (330, 484)
Screenshot: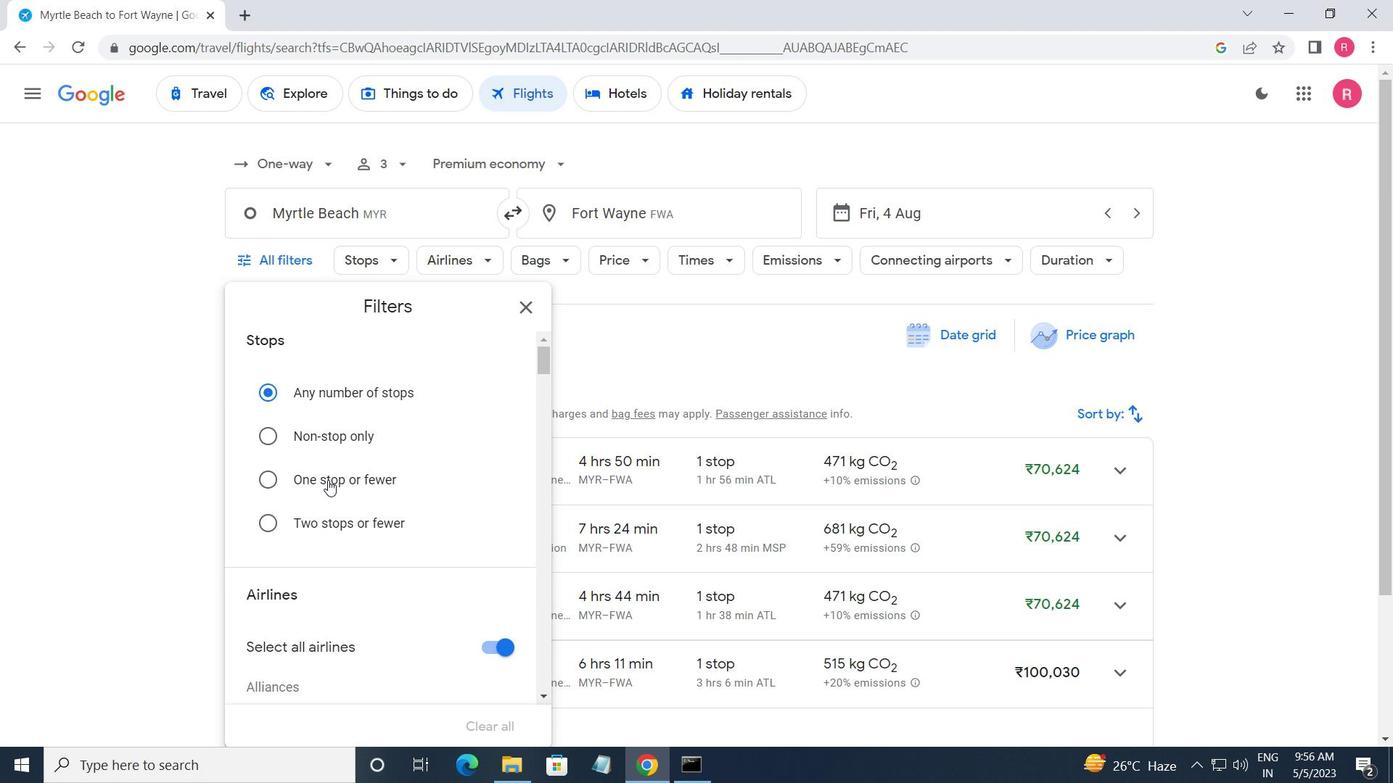 
Action: Mouse scrolled (330, 483) with delta (0, 0)
Screenshot: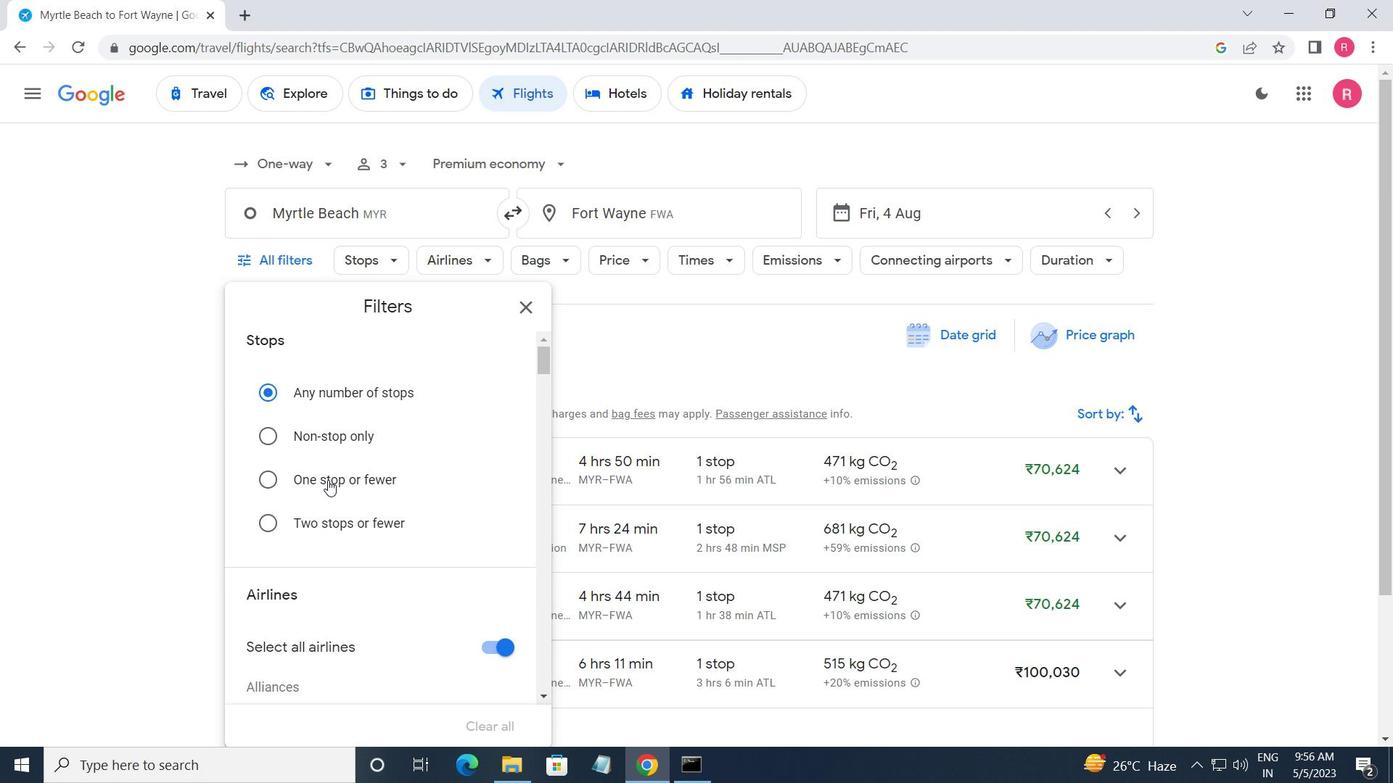 
Action: Mouse scrolled (330, 483) with delta (0, 0)
Screenshot: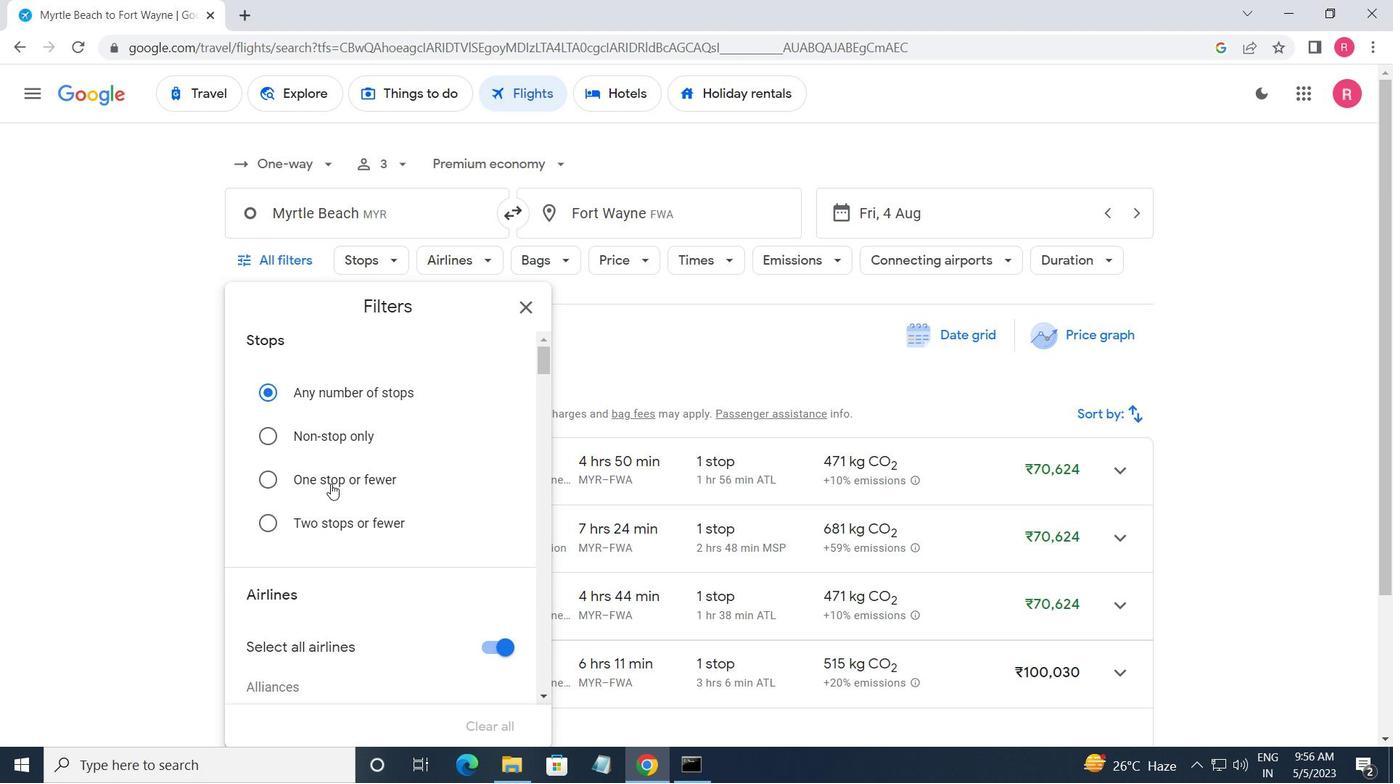
Action: Mouse scrolled (330, 483) with delta (0, 0)
Screenshot: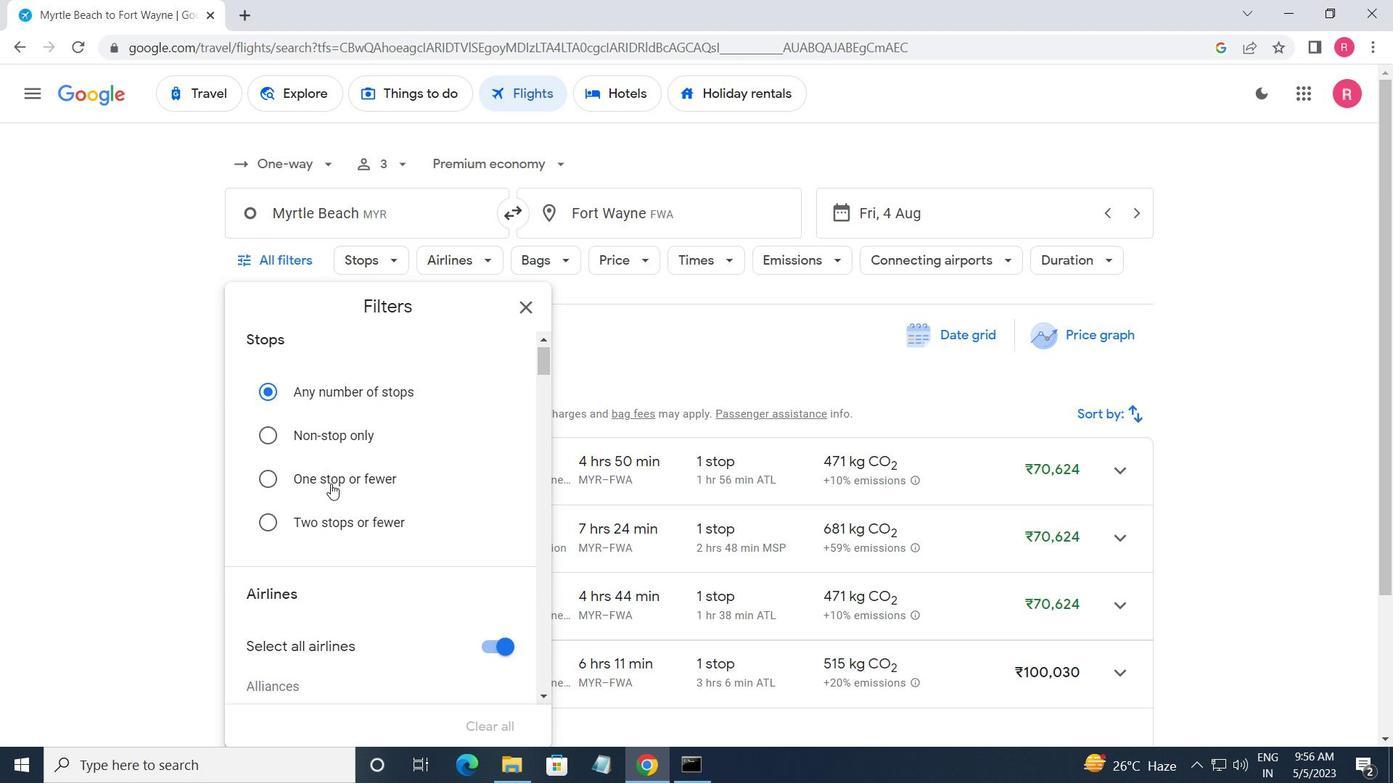 
Action: Mouse scrolled (330, 483) with delta (0, 0)
Screenshot: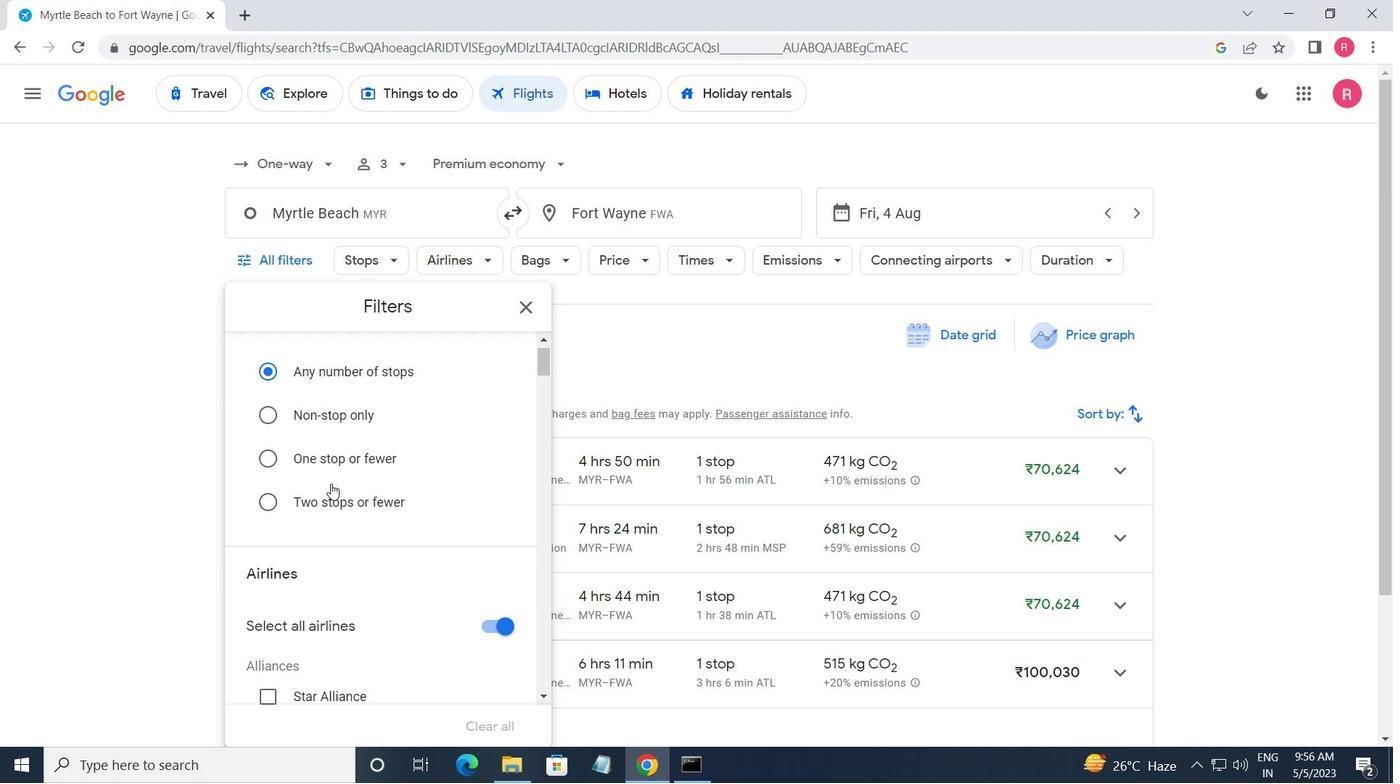 
Action: Mouse scrolled (330, 483) with delta (0, 0)
Screenshot: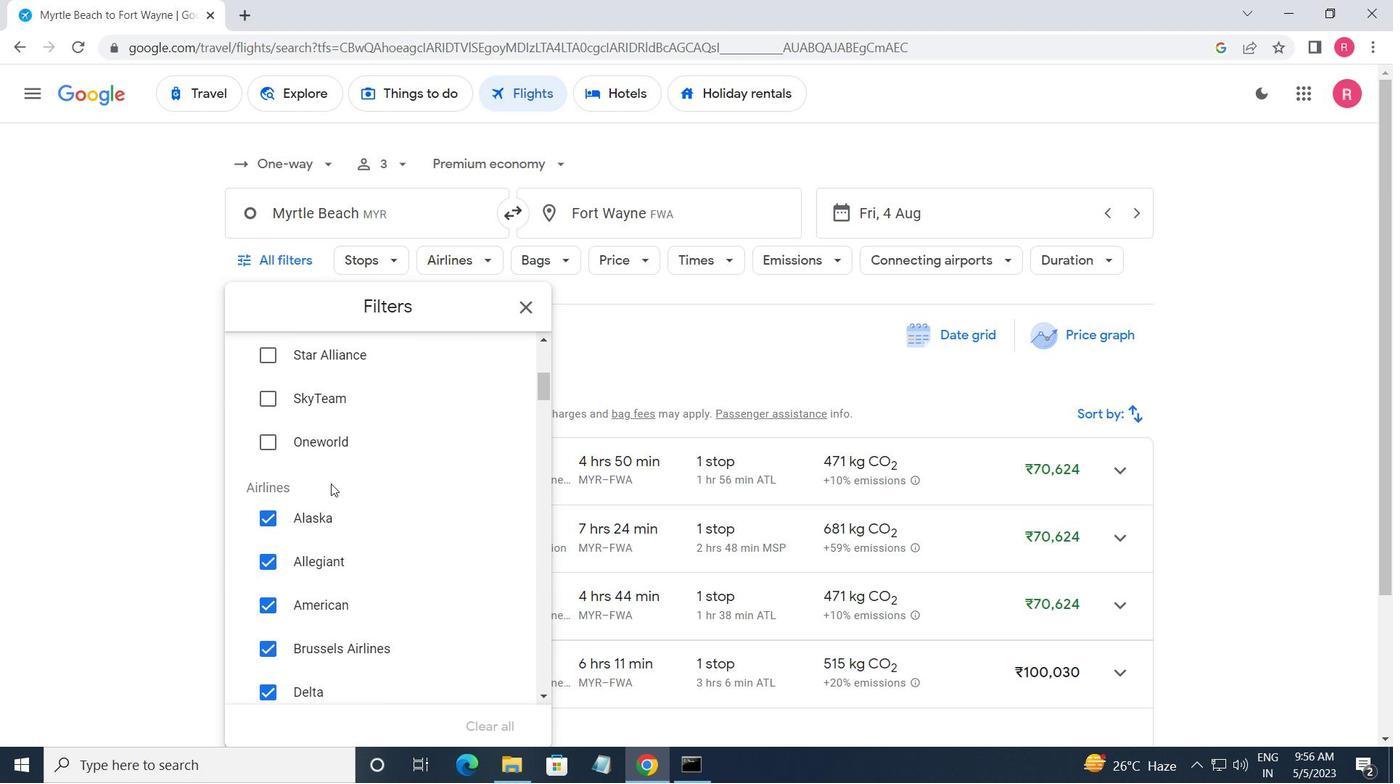 
Action: Mouse scrolled (330, 483) with delta (0, 0)
Screenshot: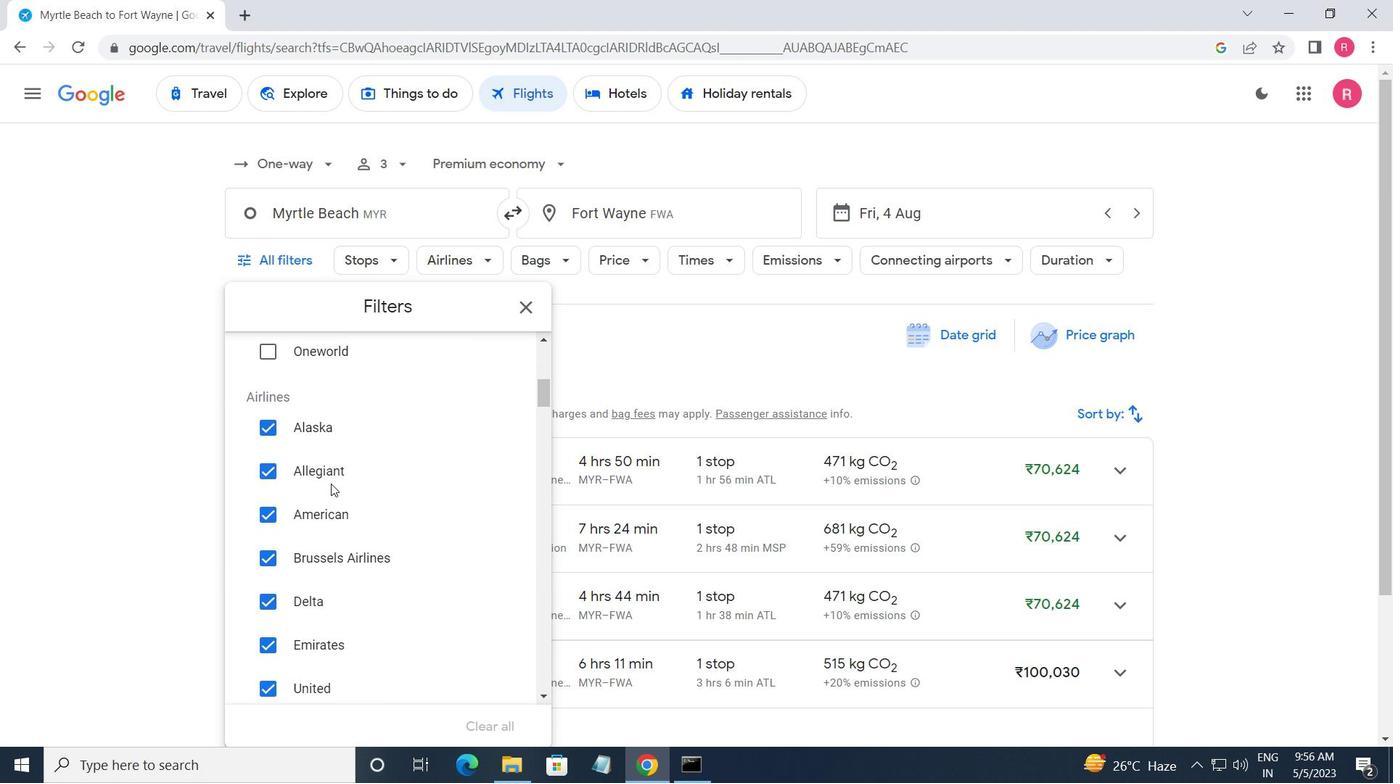 
Action: Mouse scrolled (330, 484) with delta (0, 0)
Screenshot: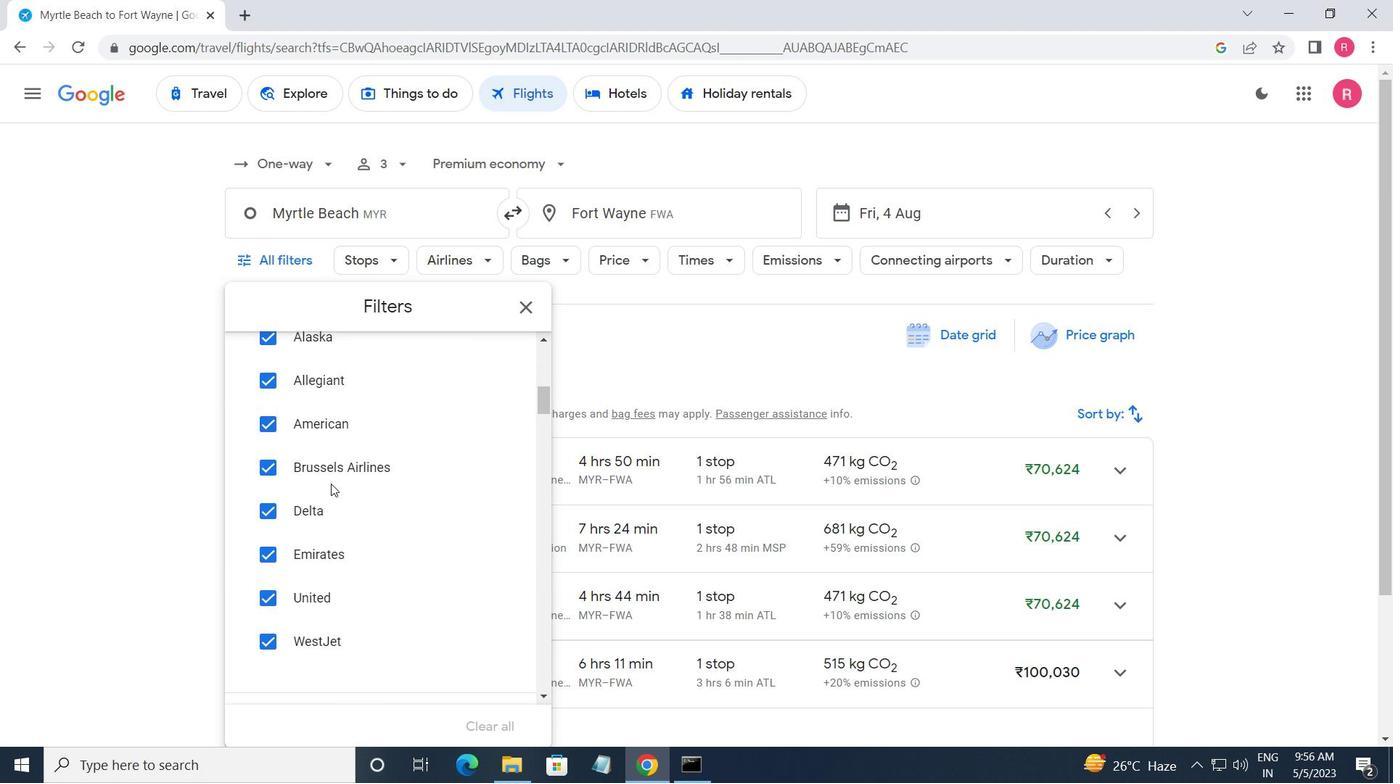 
Action: Mouse scrolled (330, 484) with delta (0, 0)
Screenshot: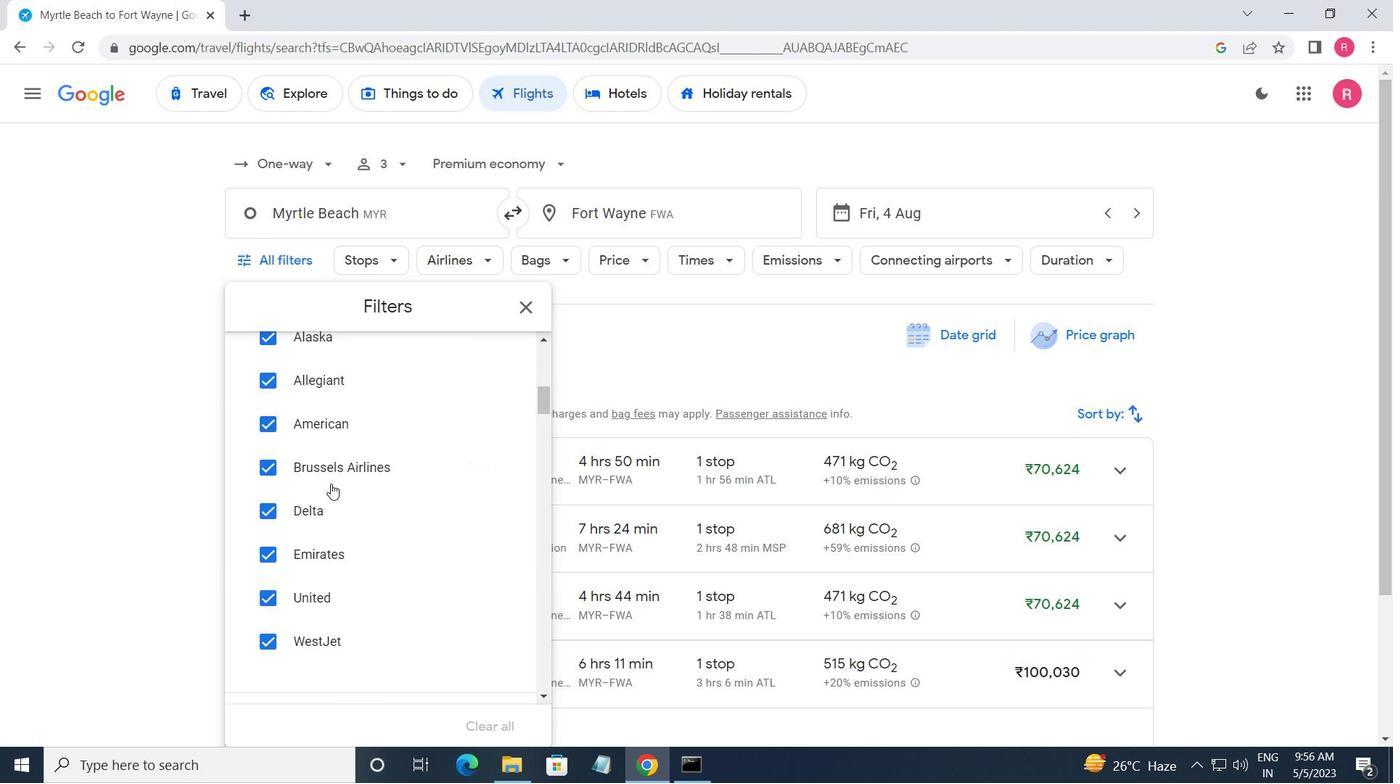 
Action: Mouse scrolled (330, 484) with delta (0, 0)
Screenshot: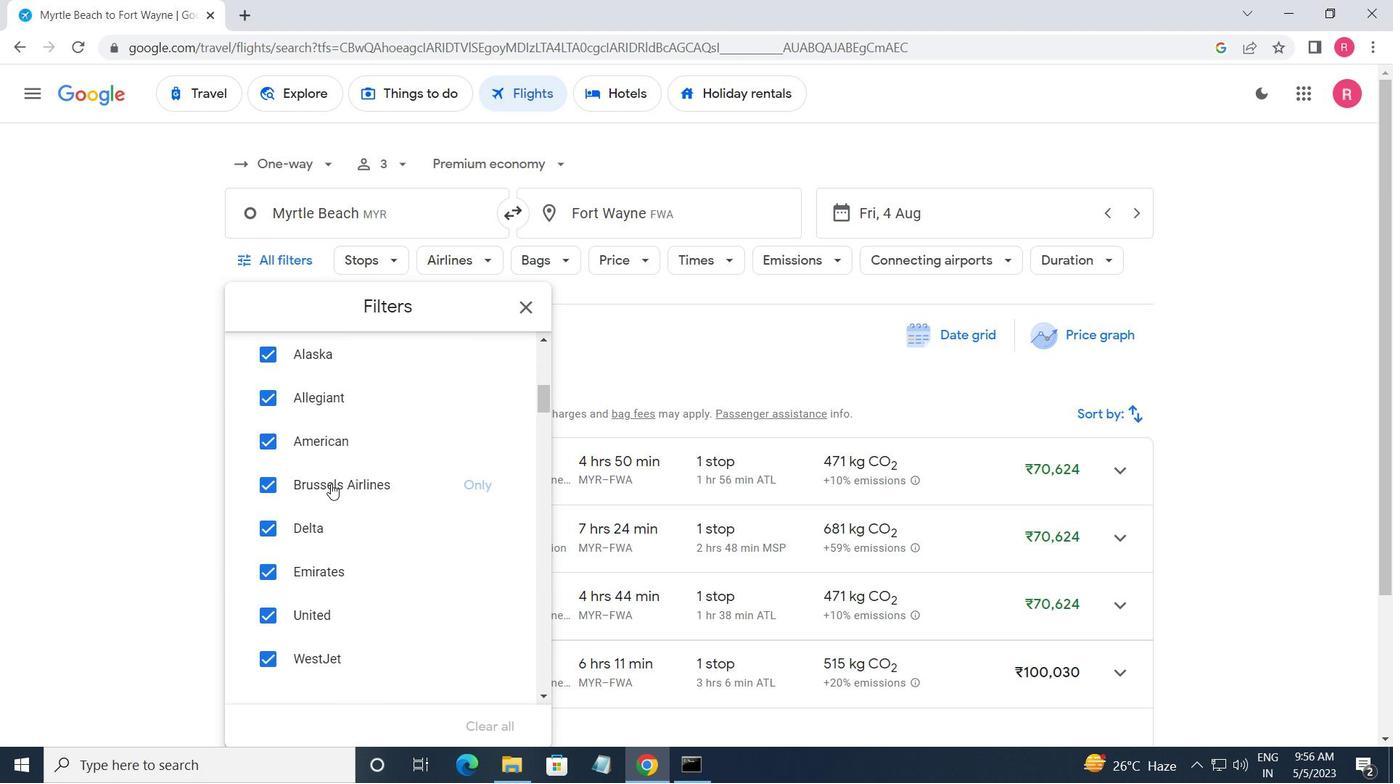 
Action: Mouse moved to (503, 375)
Screenshot: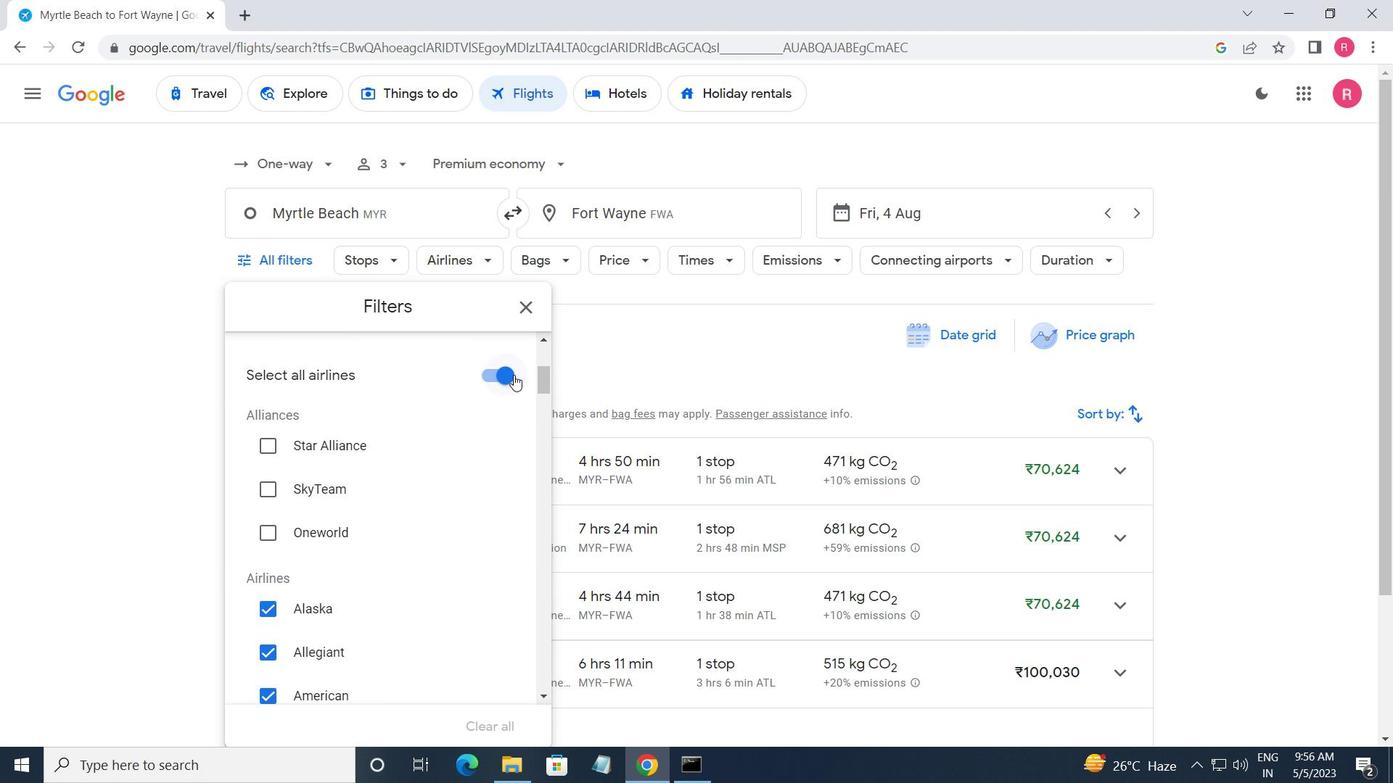 
Action: Mouse pressed left at (503, 375)
Screenshot: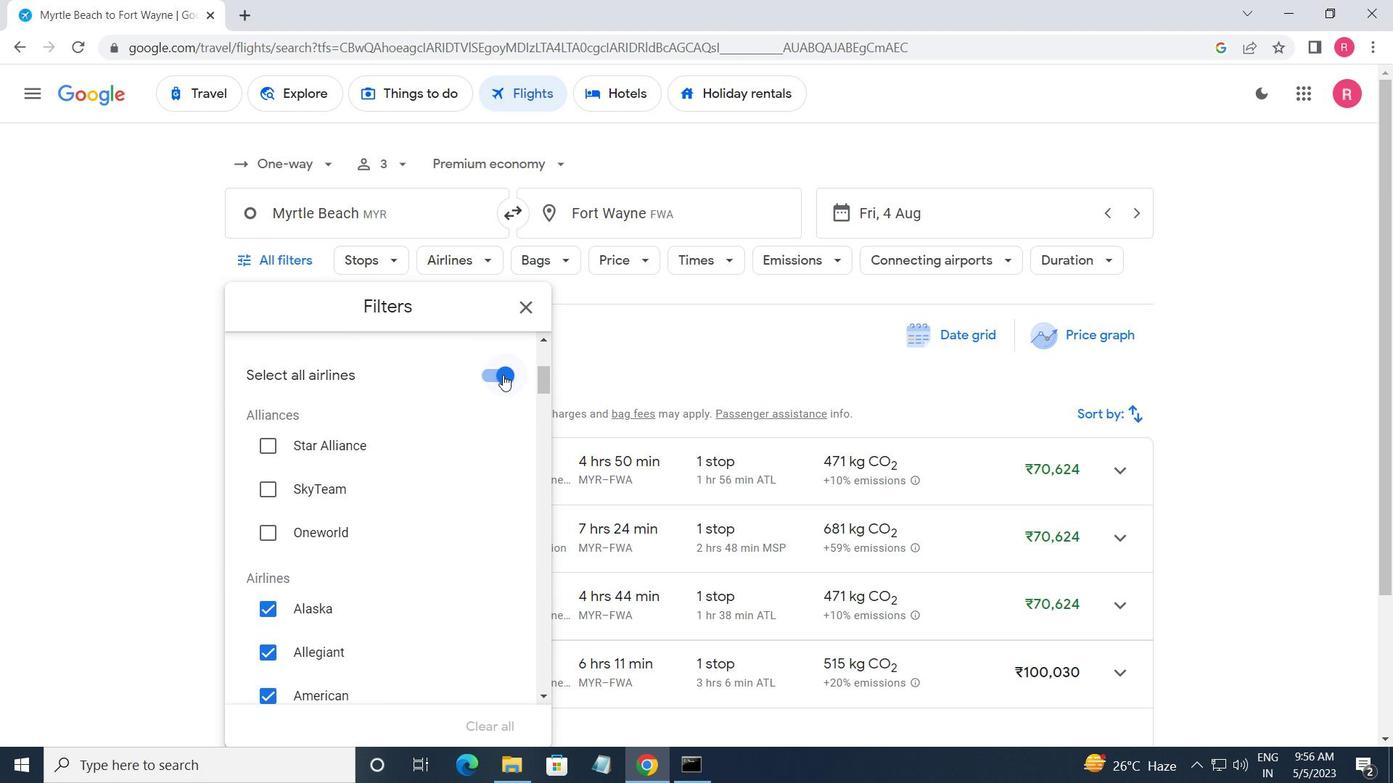 
Action: Mouse moved to (450, 482)
Screenshot: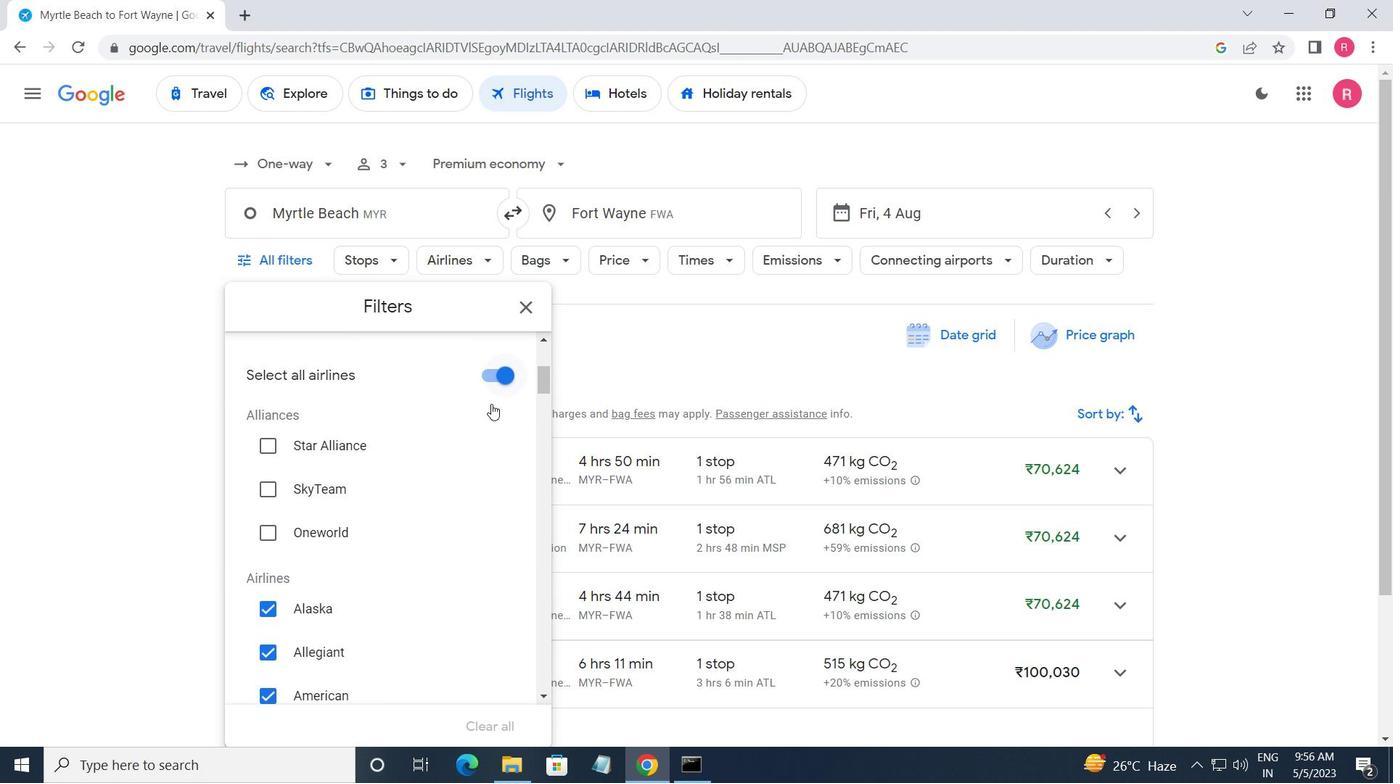 
Action: Mouse scrolled (450, 481) with delta (0, 0)
Screenshot: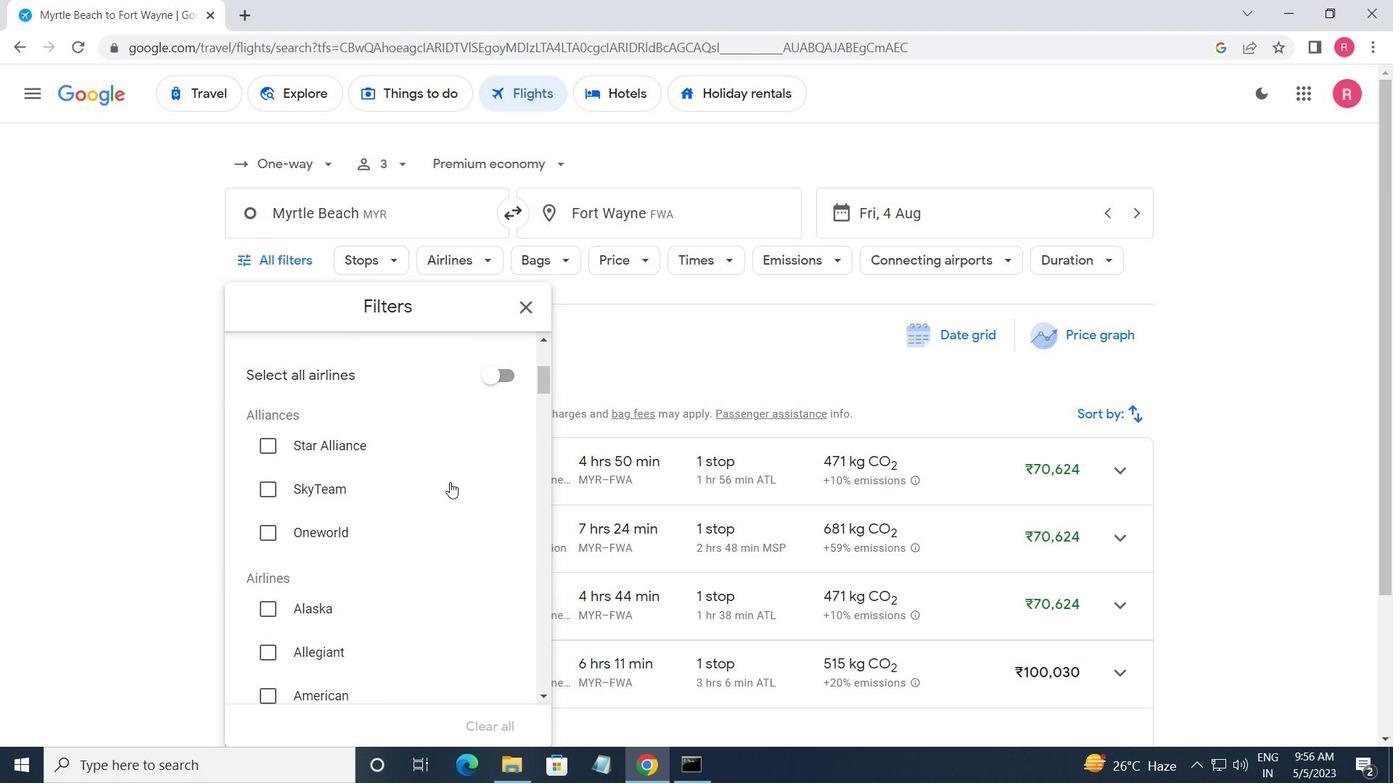 
Action: Mouse scrolled (450, 481) with delta (0, 0)
Screenshot: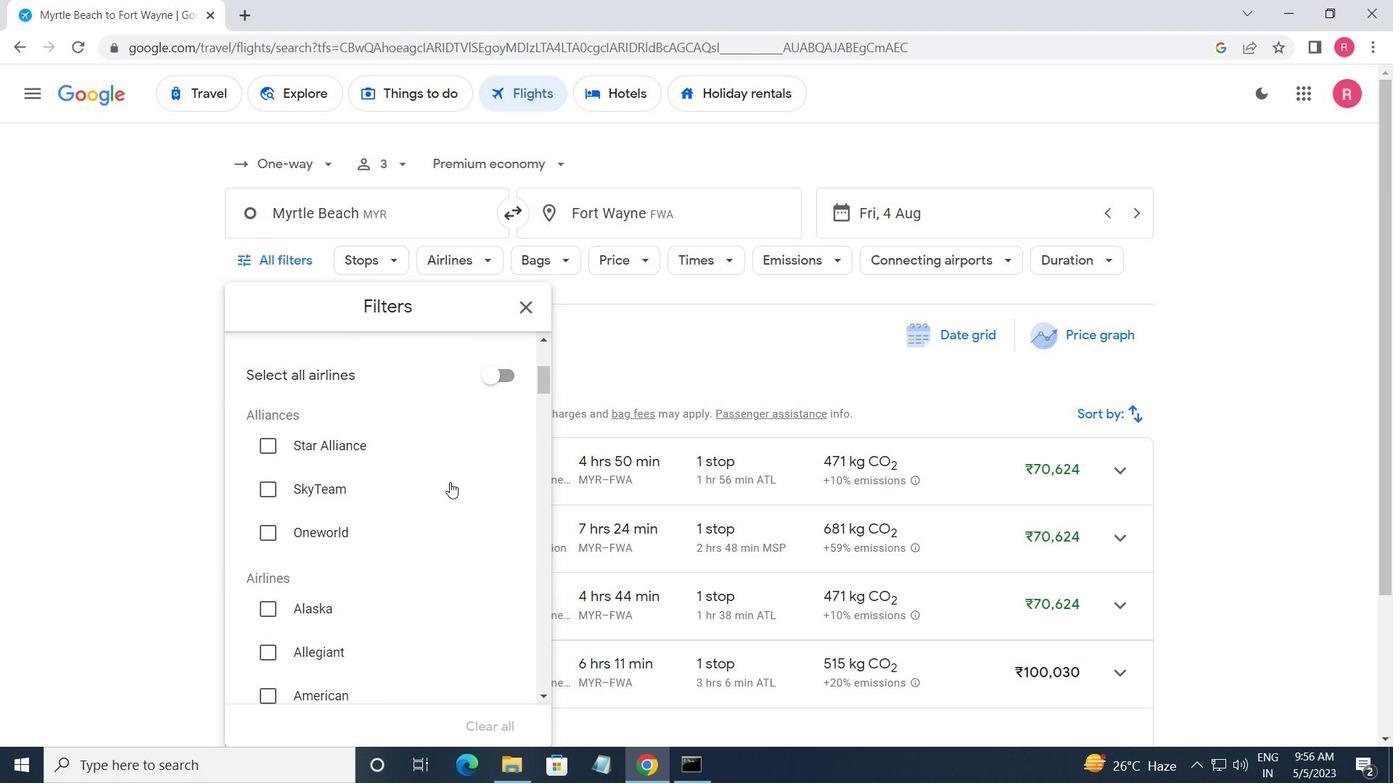 
Action: Mouse scrolled (450, 481) with delta (0, 0)
Screenshot: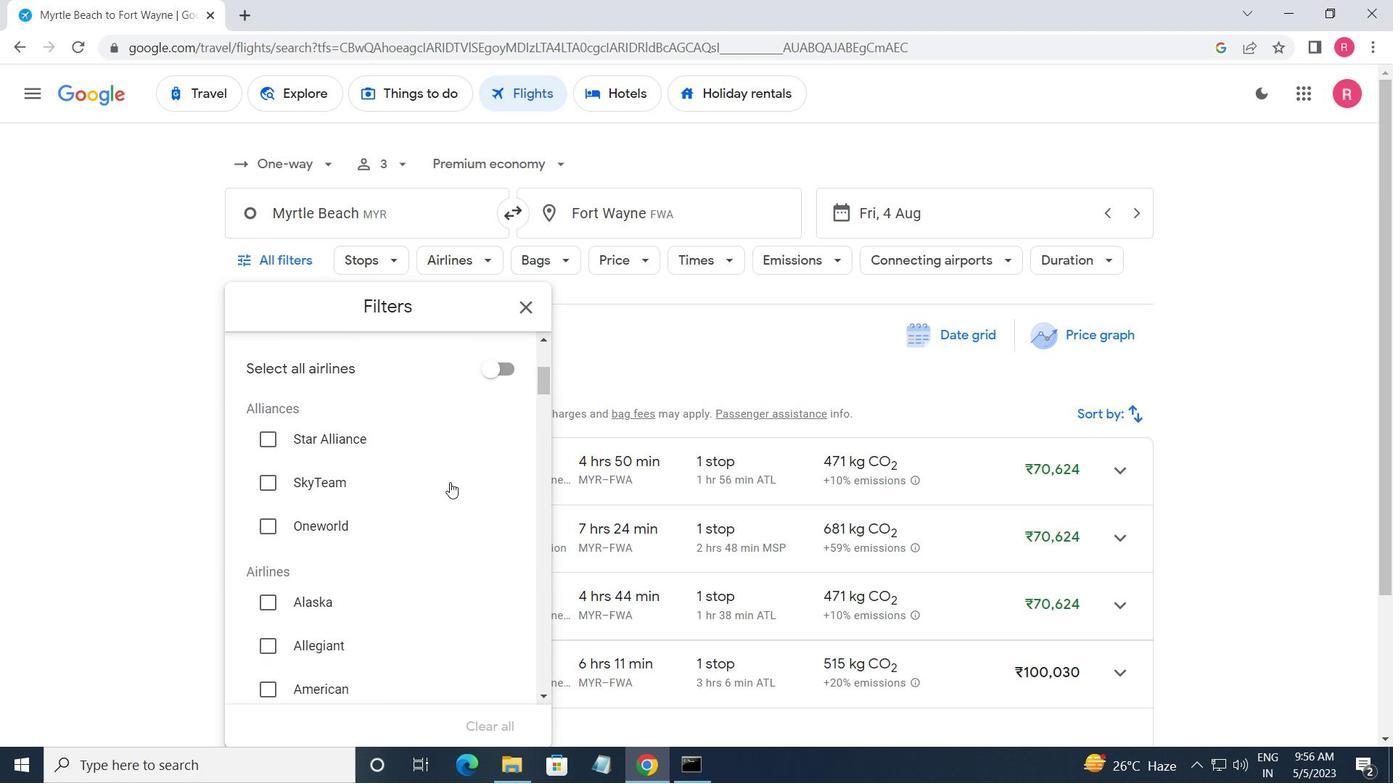 
Action: Mouse scrolled (450, 481) with delta (0, 0)
Screenshot: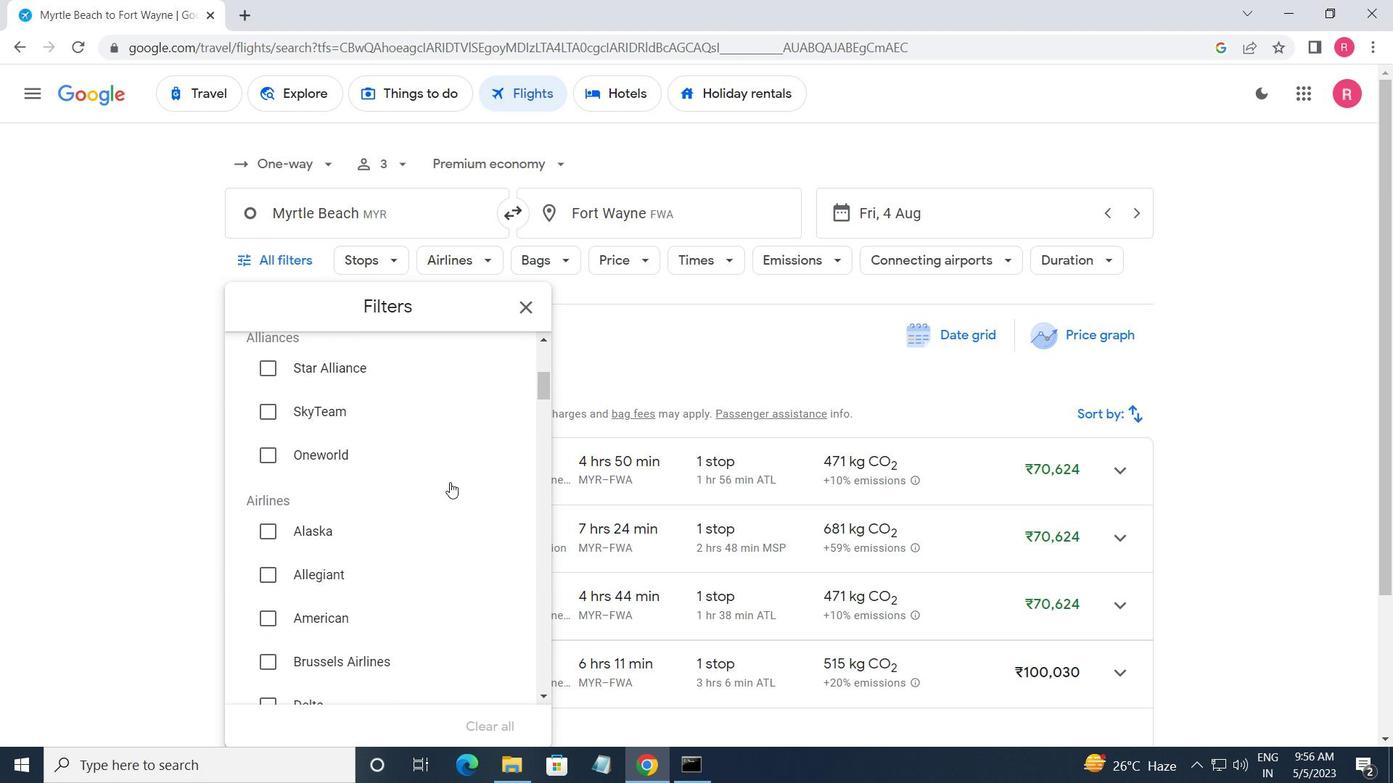 
Action: Mouse scrolled (450, 481) with delta (0, 0)
Screenshot: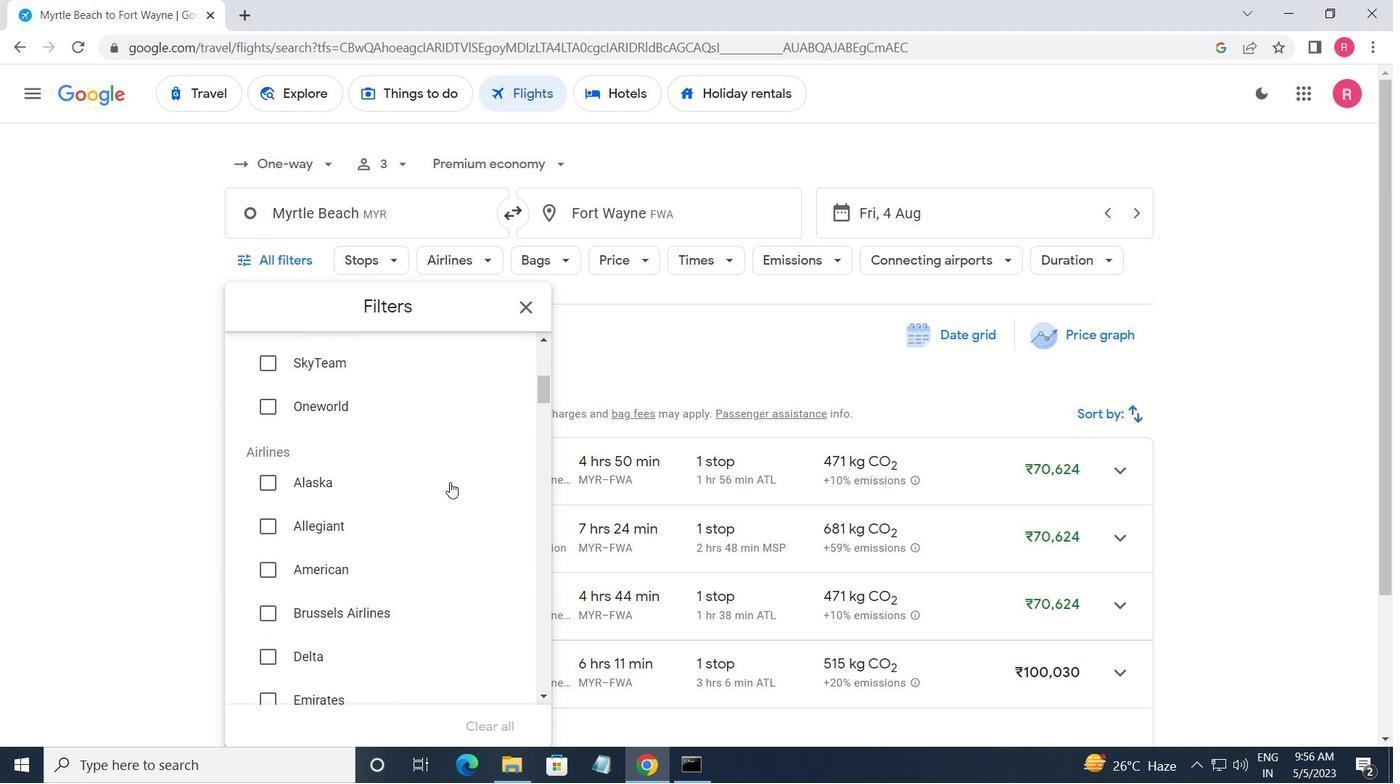 
Action: Mouse scrolled (450, 481) with delta (0, 0)
Screenshot: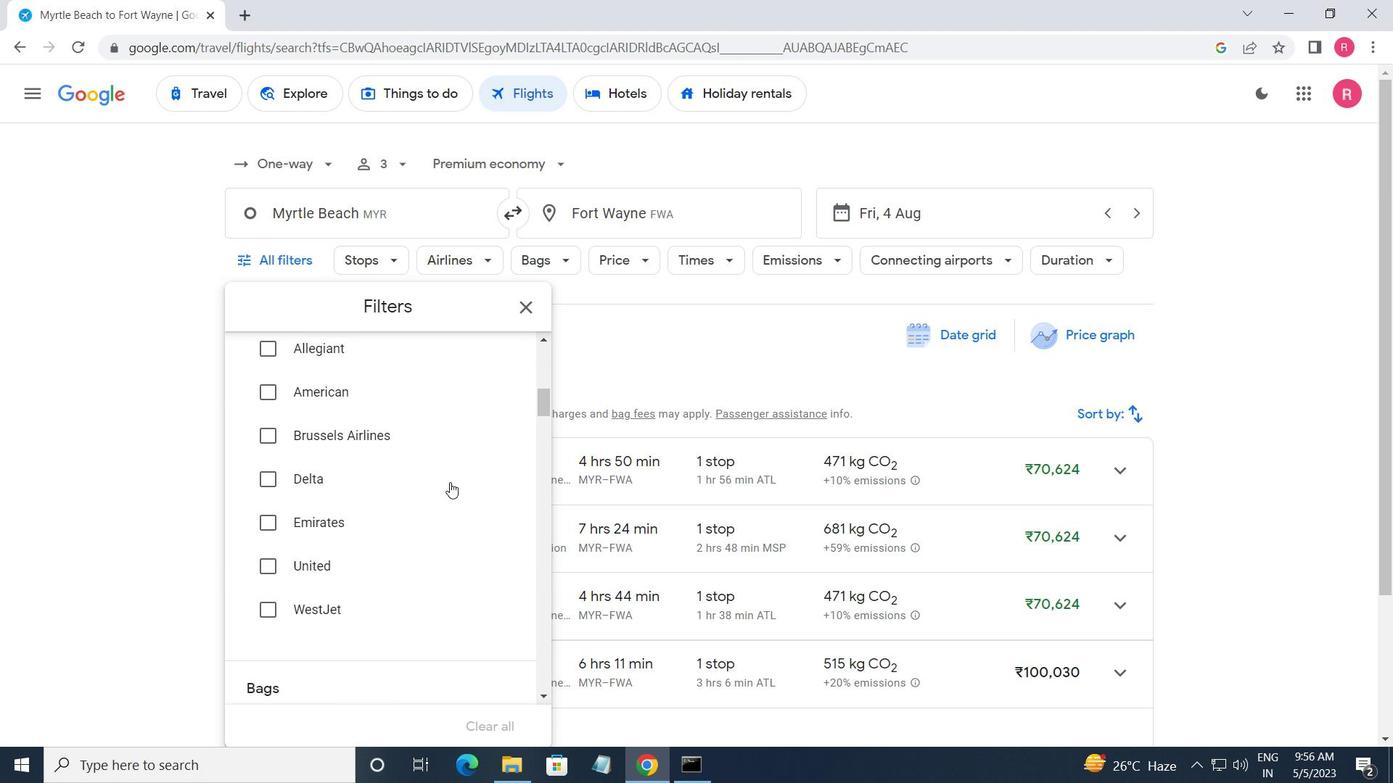 
Action: Mouse moved to (495, 534)
Screenshot: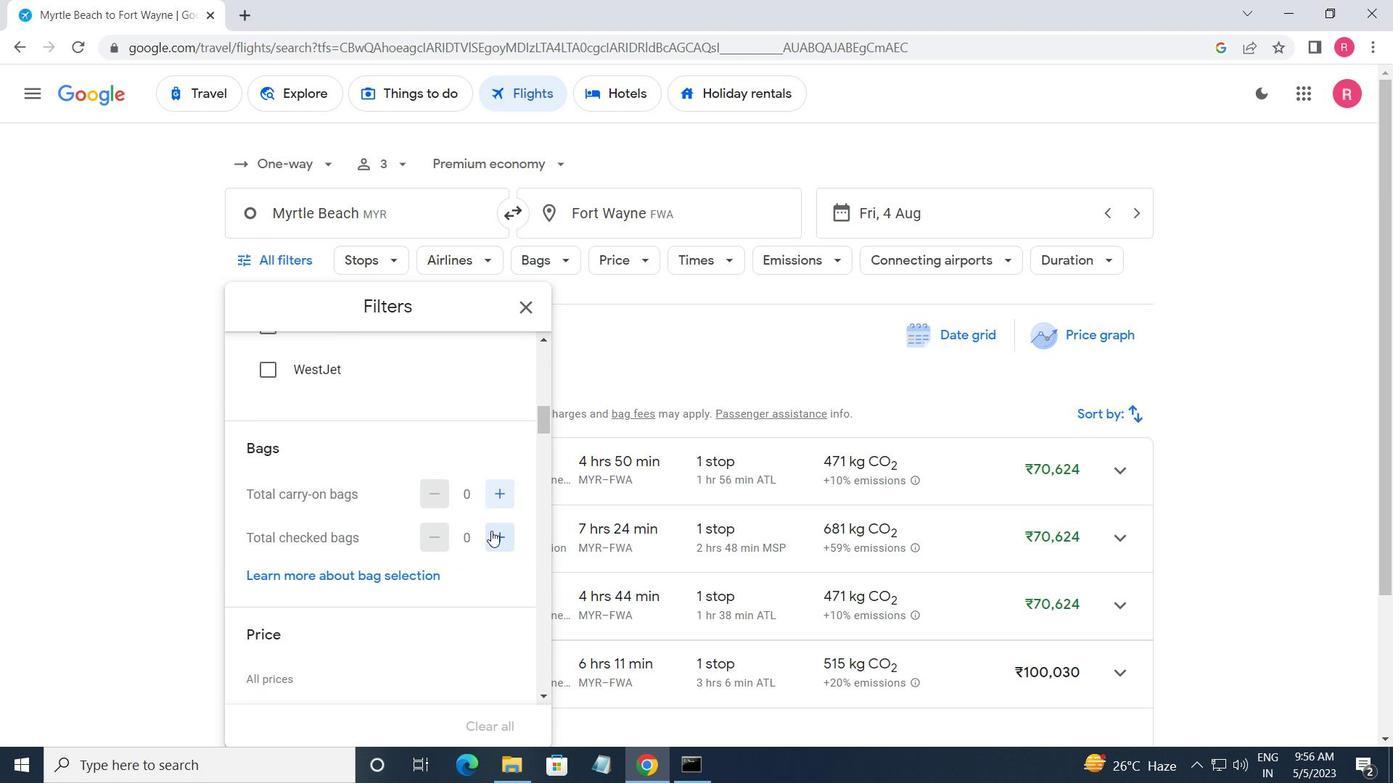 
Action: Mouse pressed left at (495, 534)
Screenshot: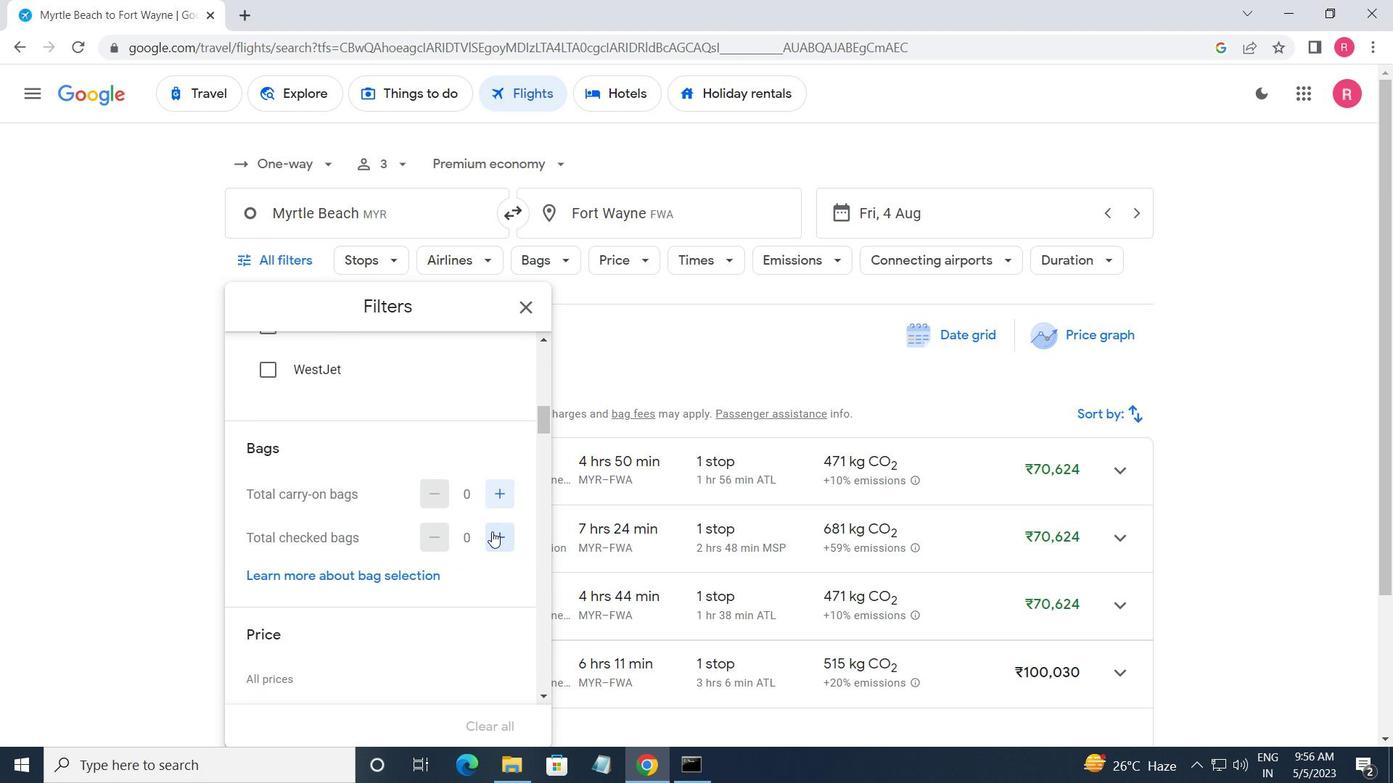 
Action: Mouse pressed left at (495, 534)
Screenshot: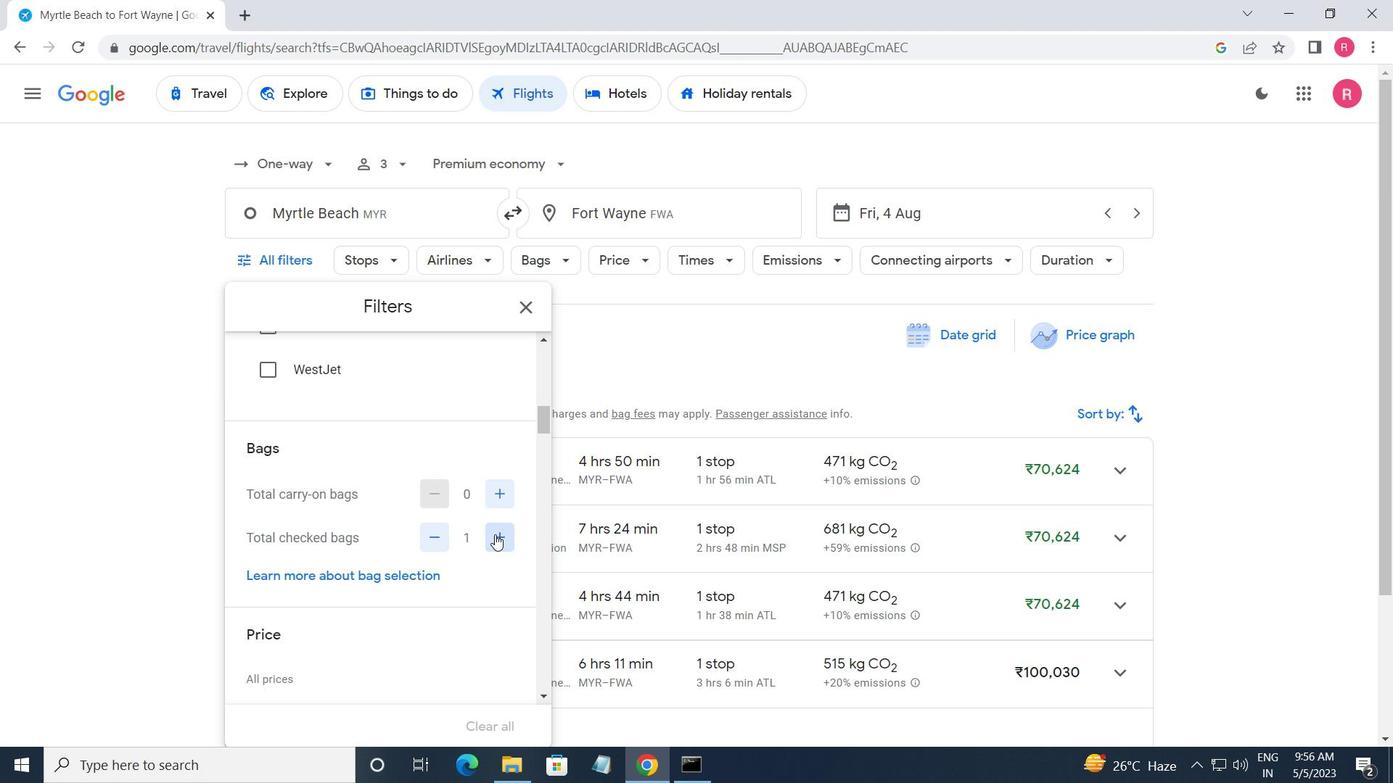 
Action: Mouse moved to (490, 546)
Screenshot: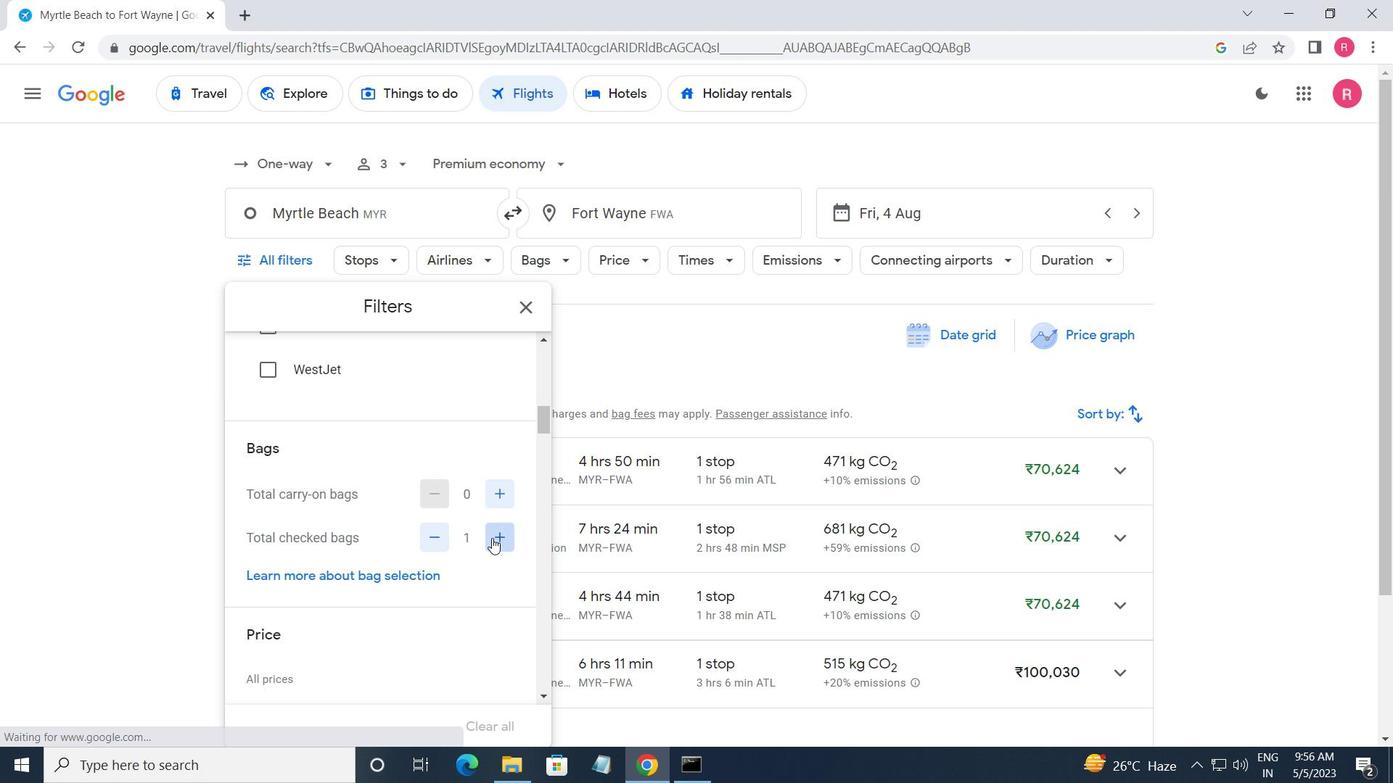 
Action: Mouse scrolled (490, 545) with delta (0, 0)
Screenshot: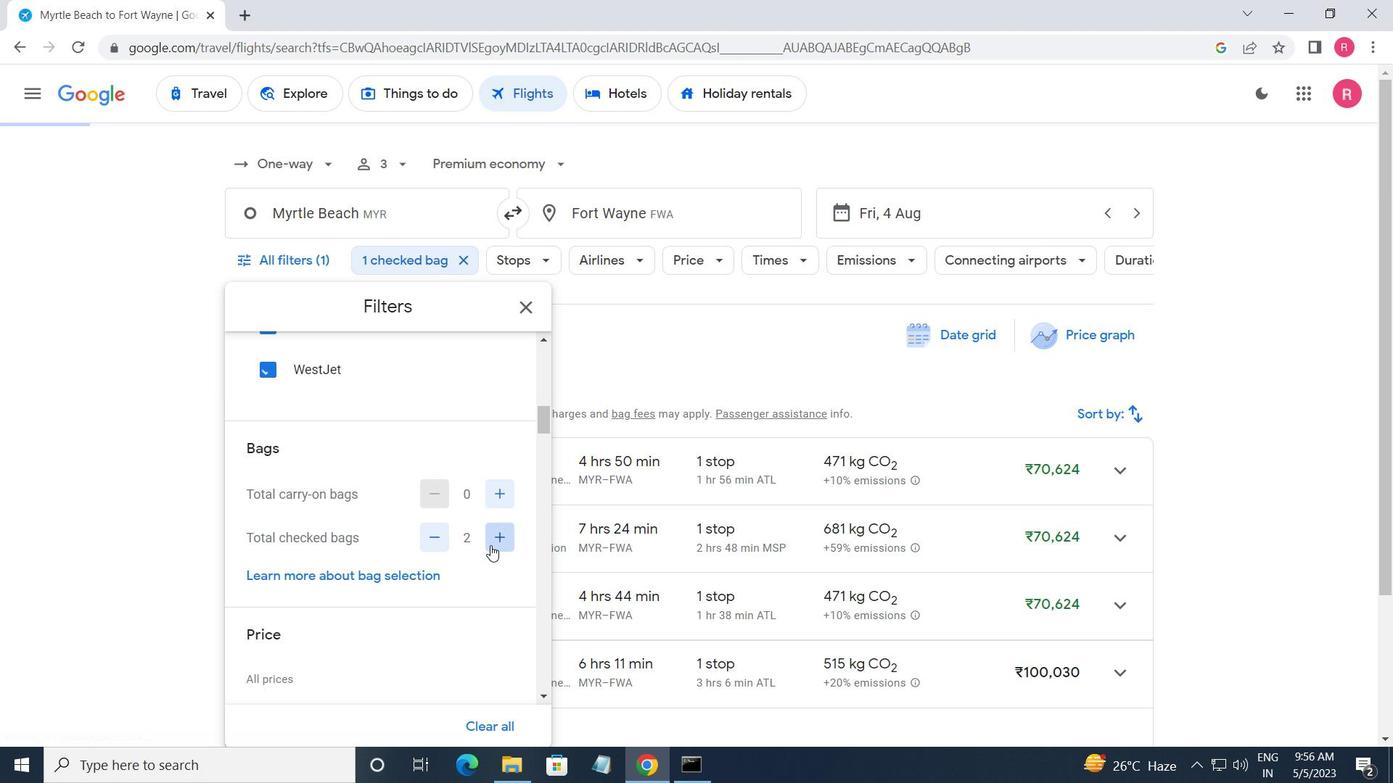 
Action: Mouse scrolled (490, 545) with delta (0, 0)
Screenshot: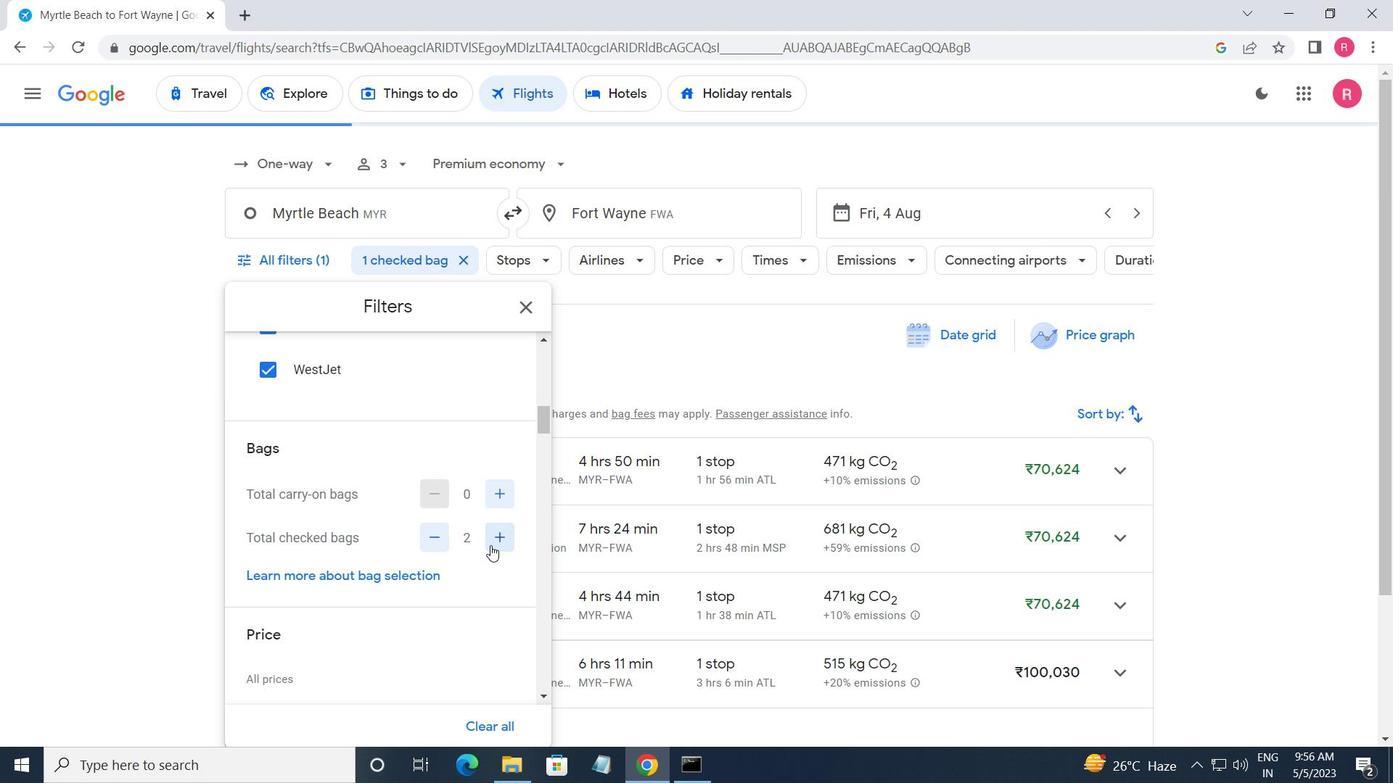 
Action: Mouse scrolled (490, 545) with delta (0, 0)
Screenshot: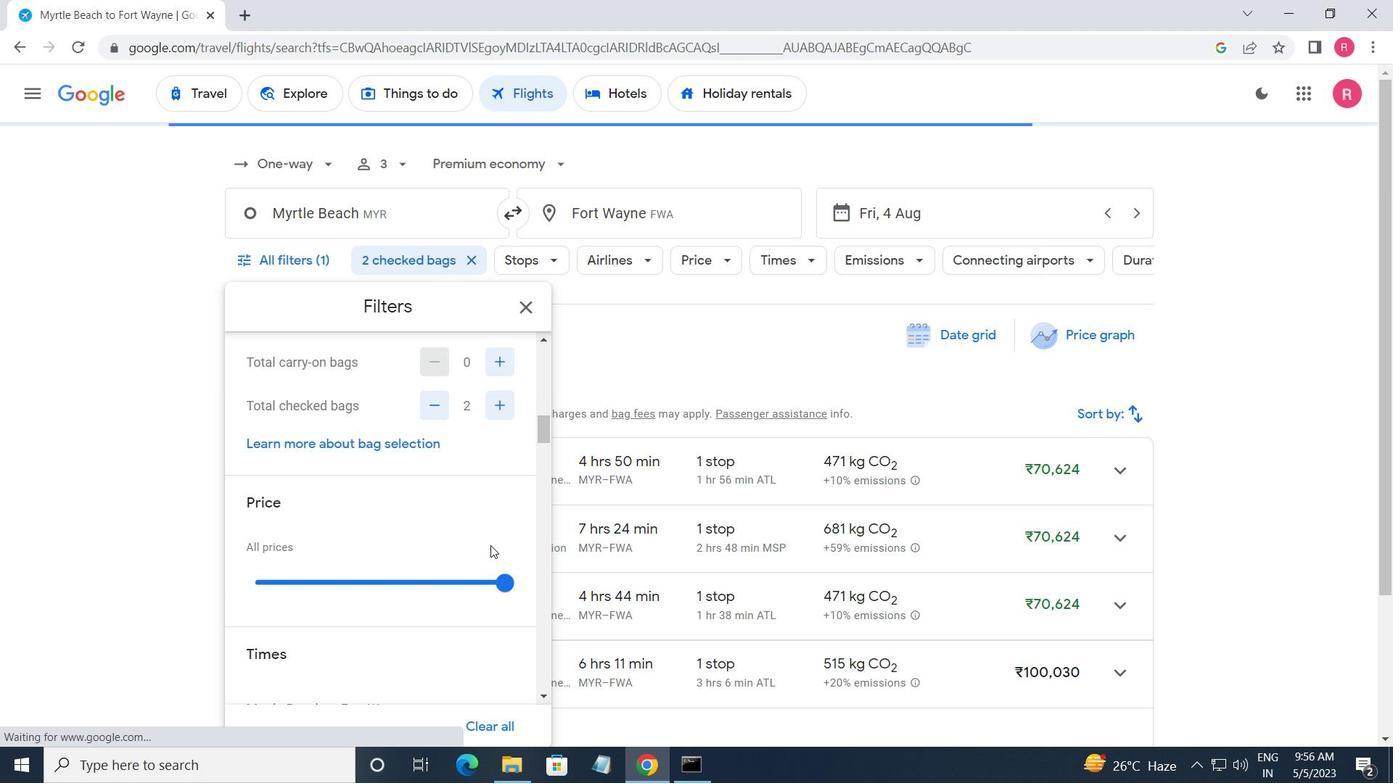 
Action: Mouse moved to (283, 571)
Screenshot: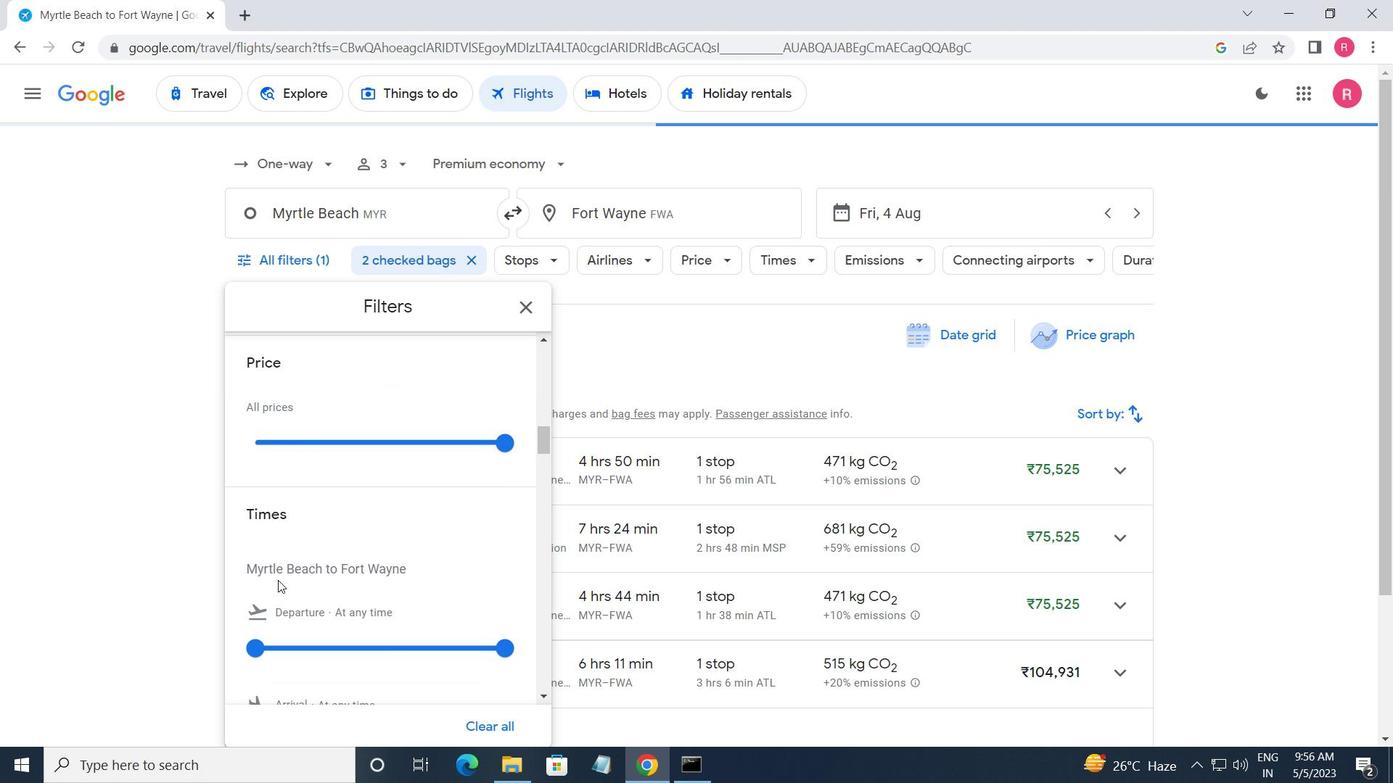 
Action: Mouse scrolled (283, 570) with delta (0, 0)
Screenshot: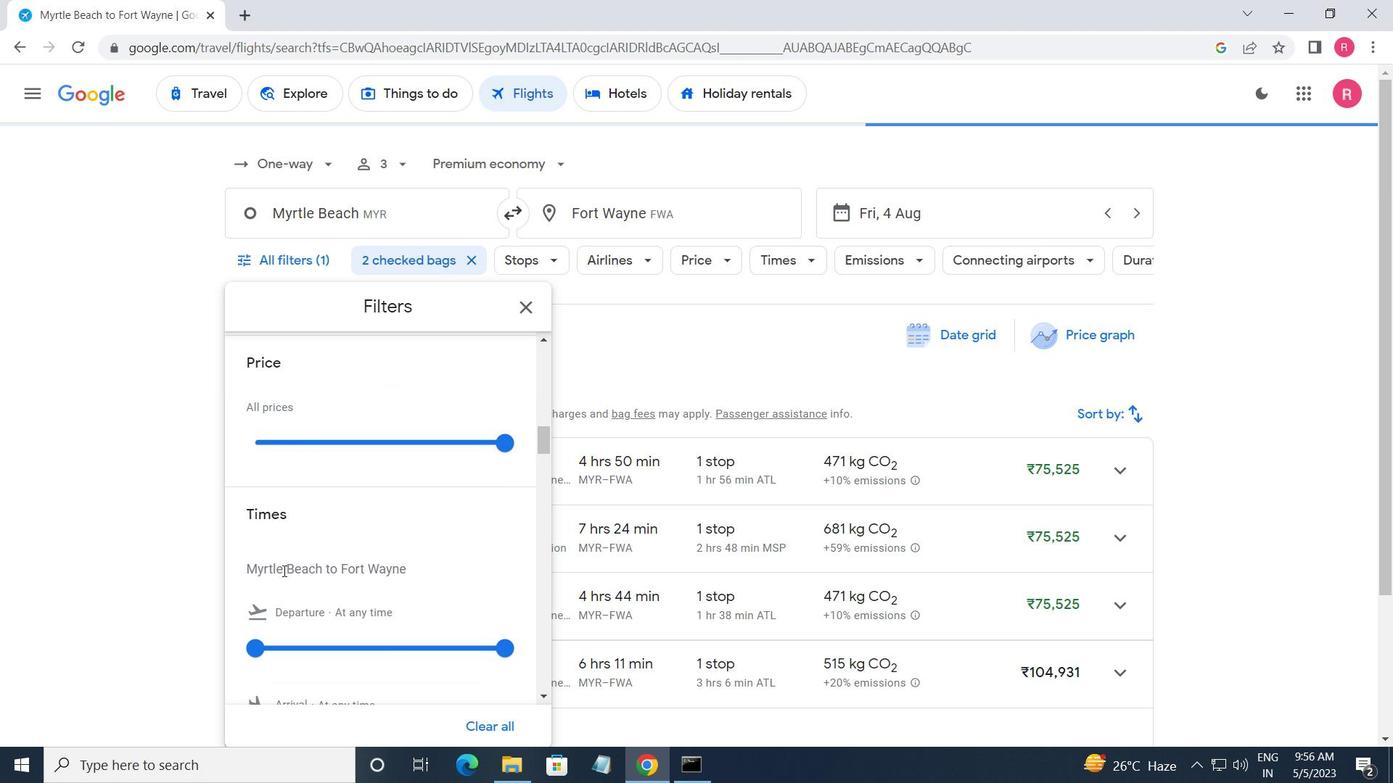 
Action: Mouse moved to (505, 351)
Screenshot: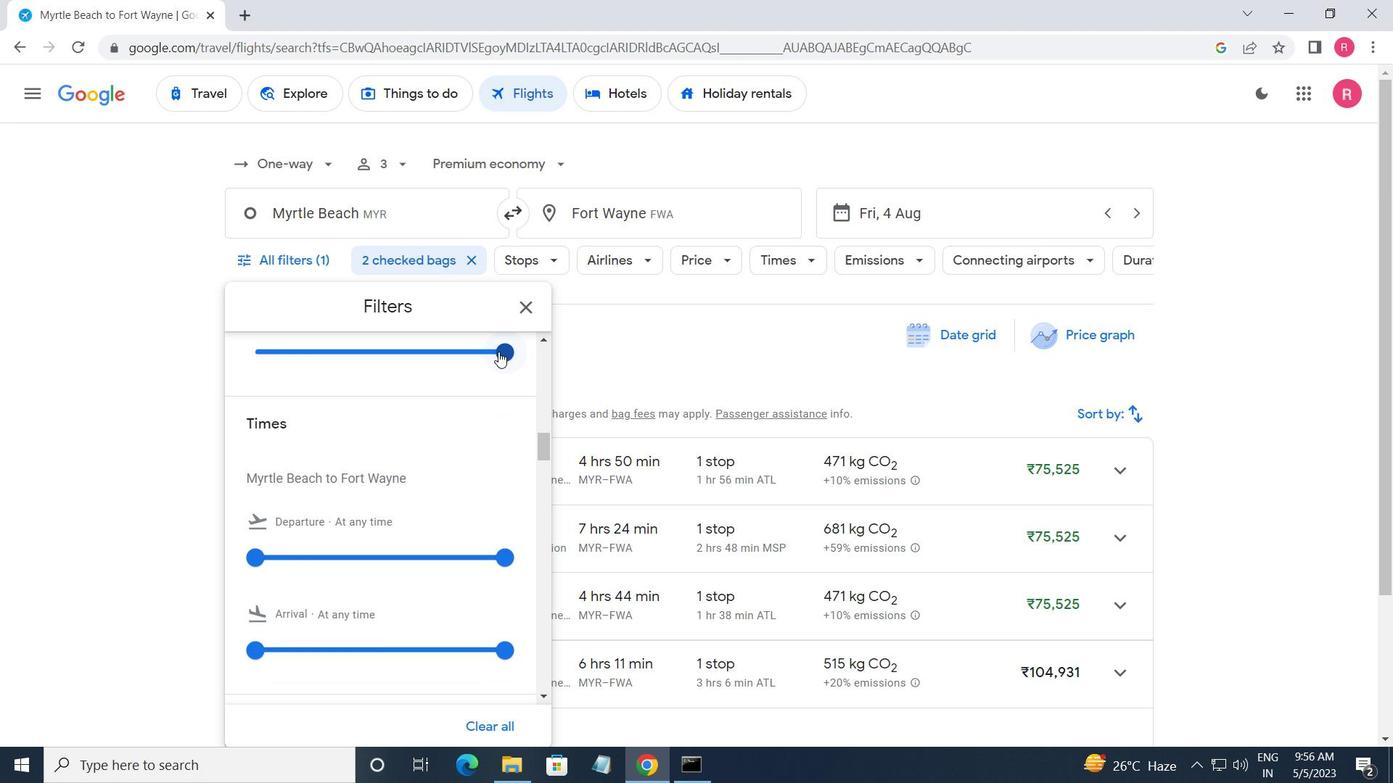 
Action: Mouse pressed left at (505, 351)
Screenshot: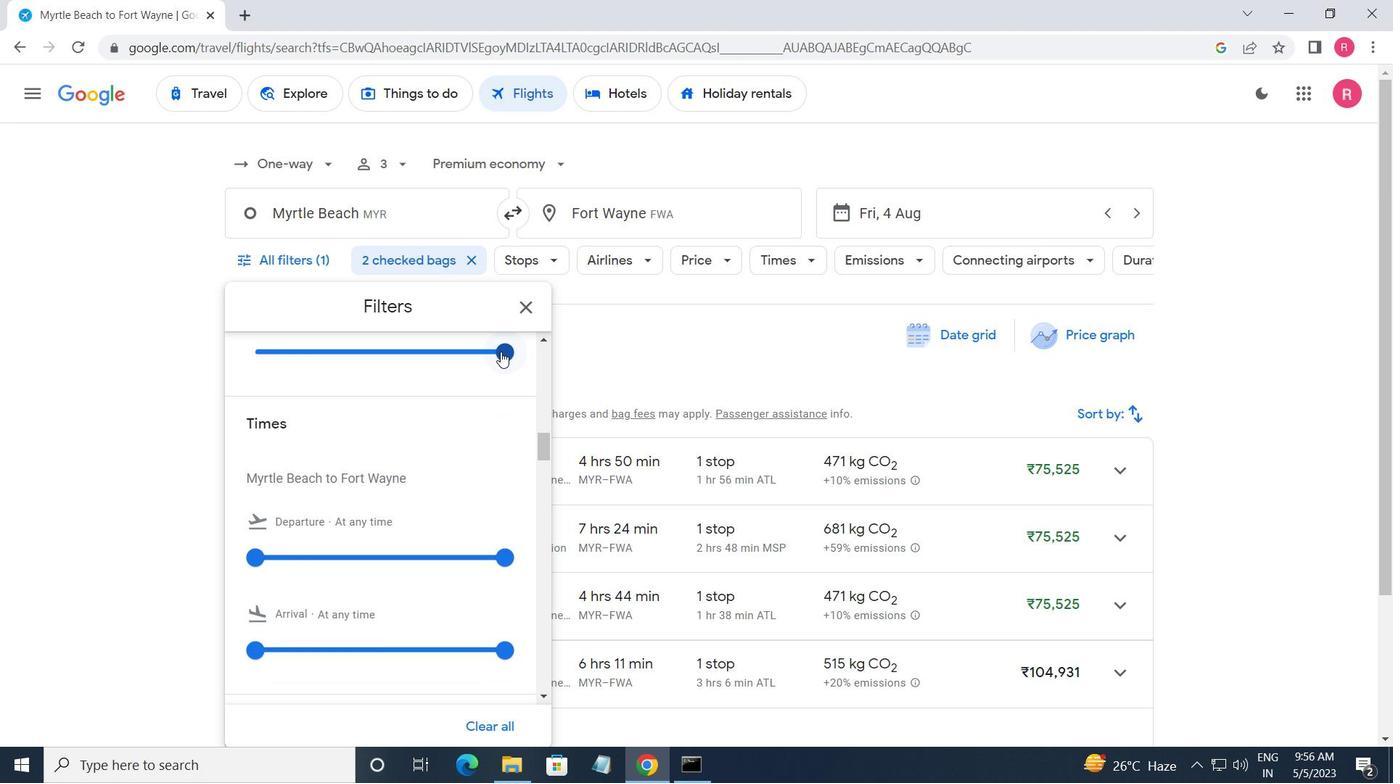 
Action: Mouse moved to (454, 465)
Screenshot: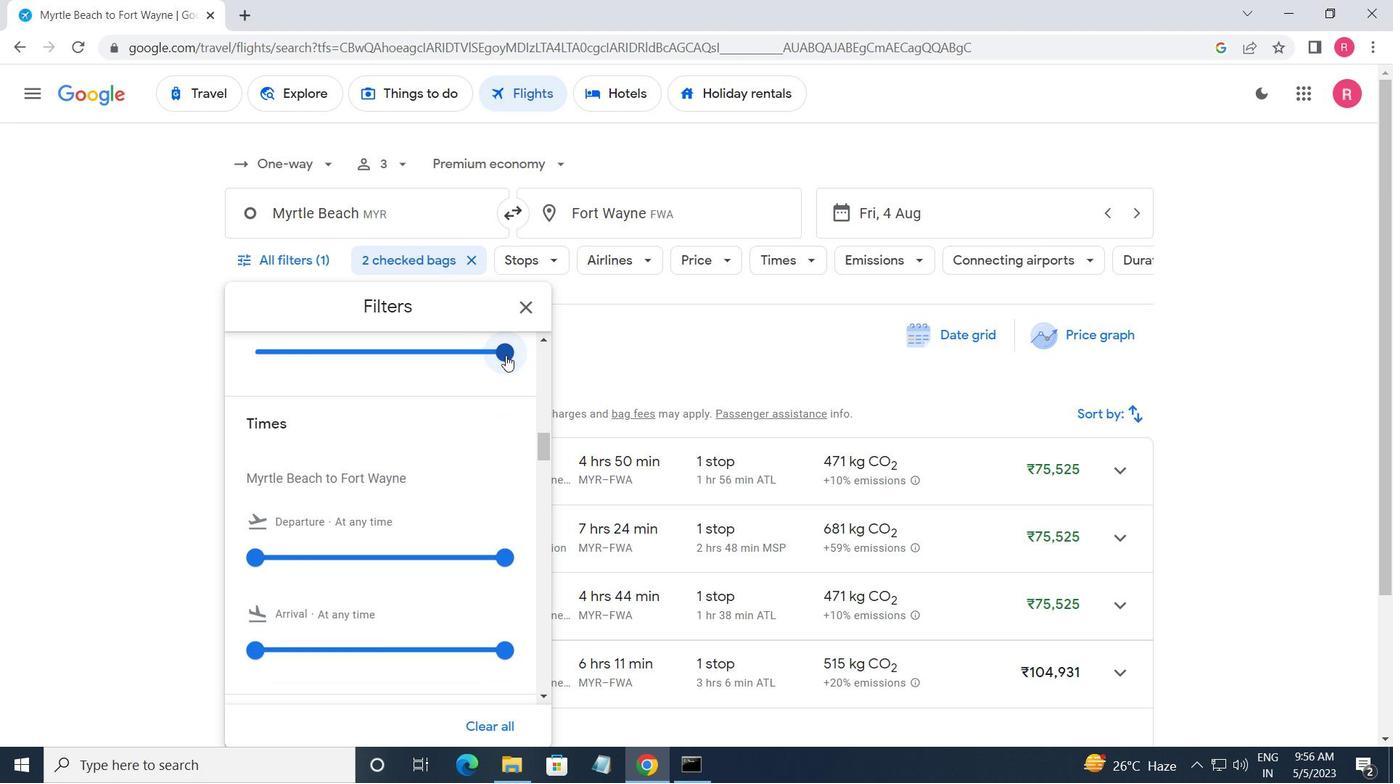 
Action: Mouse scrolled (454, 466) with delta (0, 0)
Screenshot: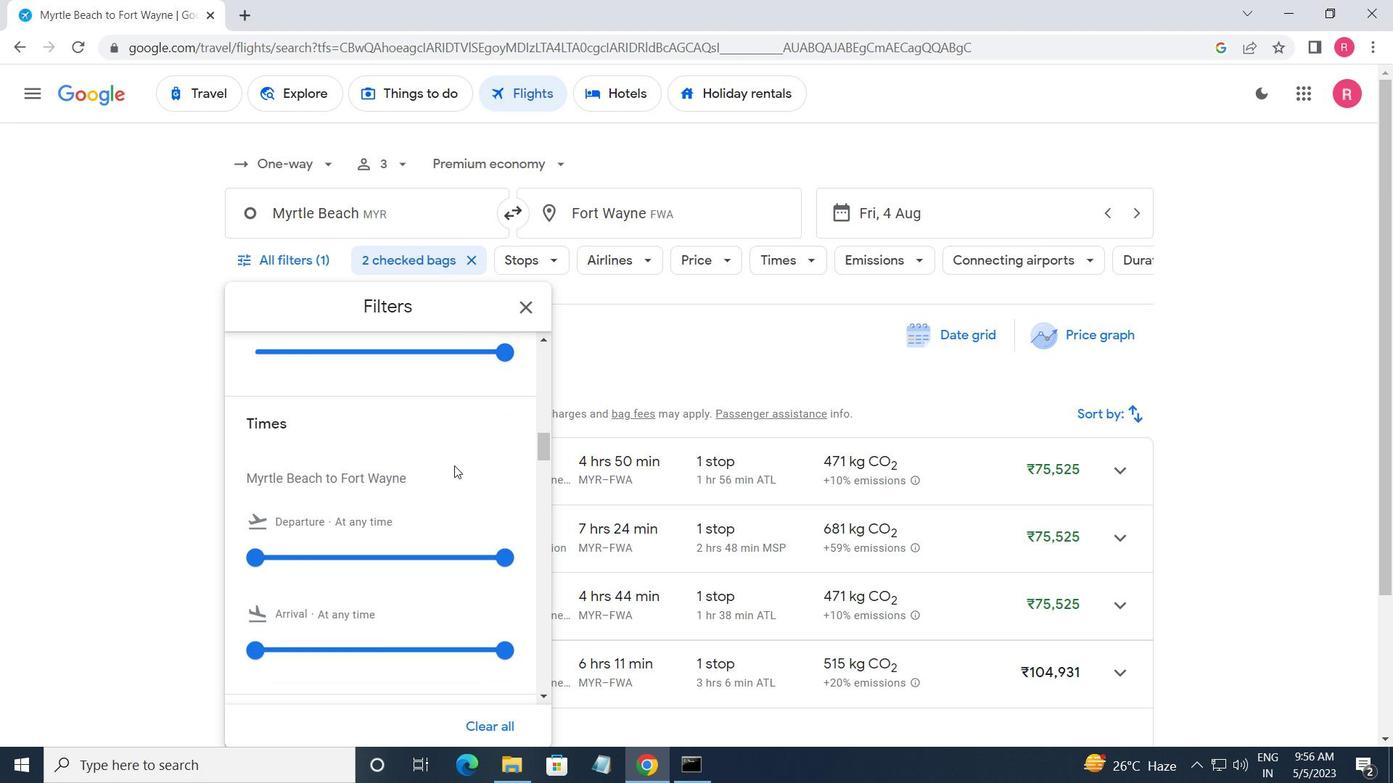 
Action: Mouse moved to (505, 442)
Screenshot: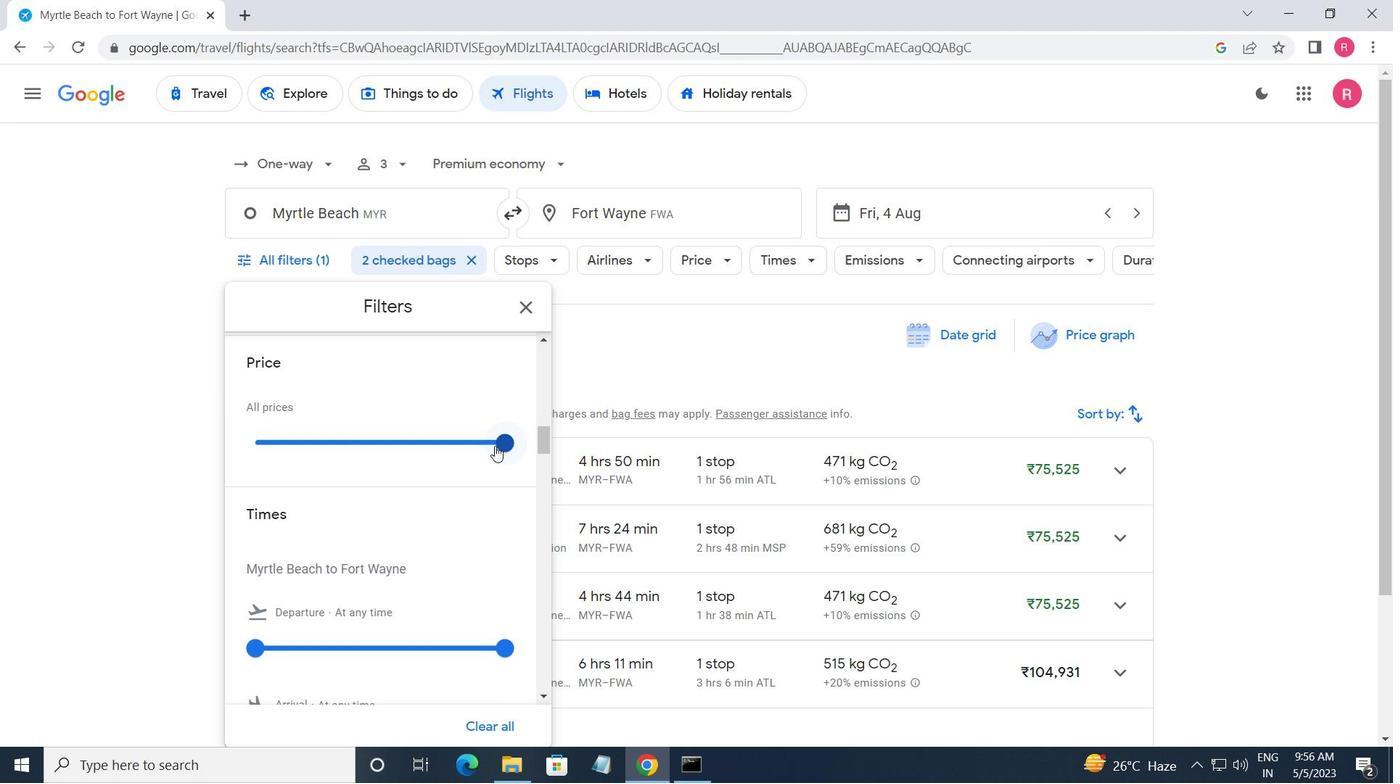 
Action: Mouse pressed left at (505, 442)
Screenshot: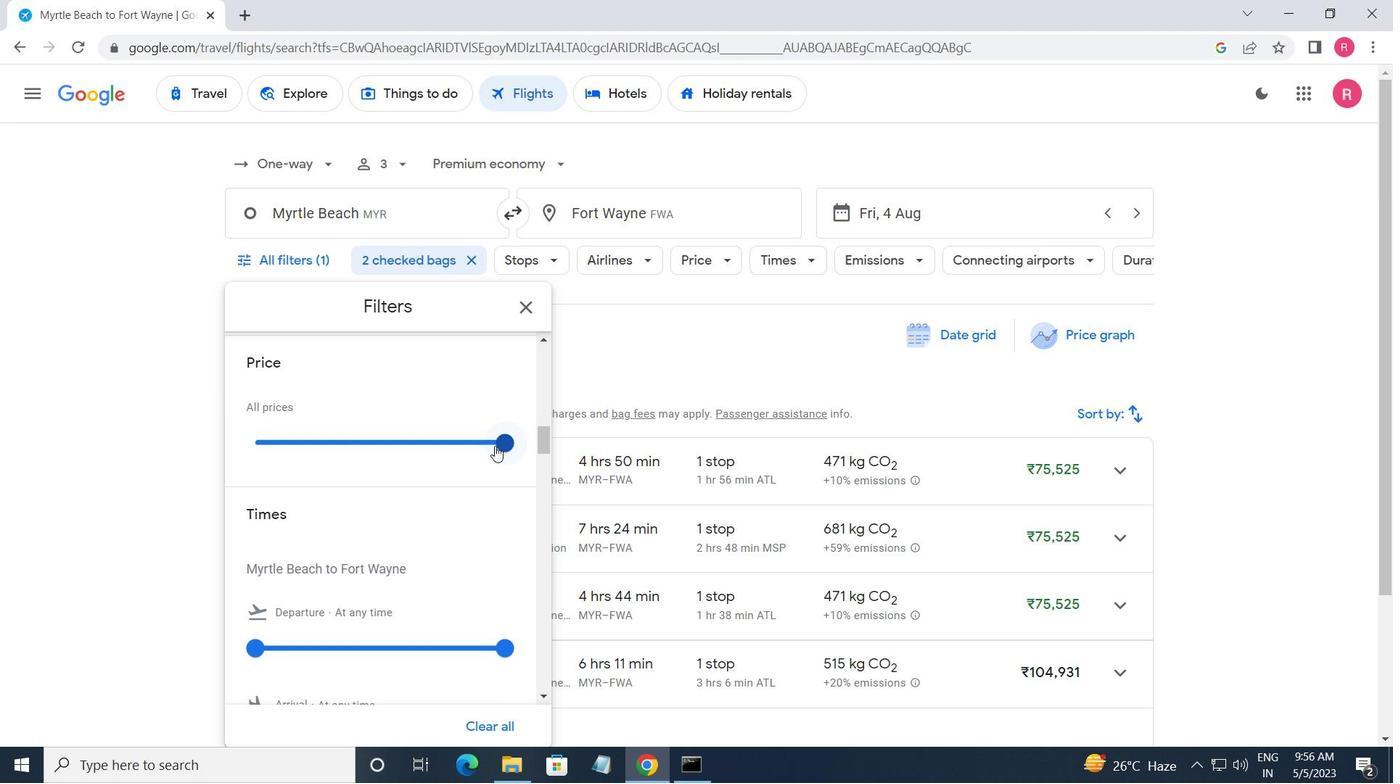 
Action: Mouse moved to (389, 518)
Screenshot: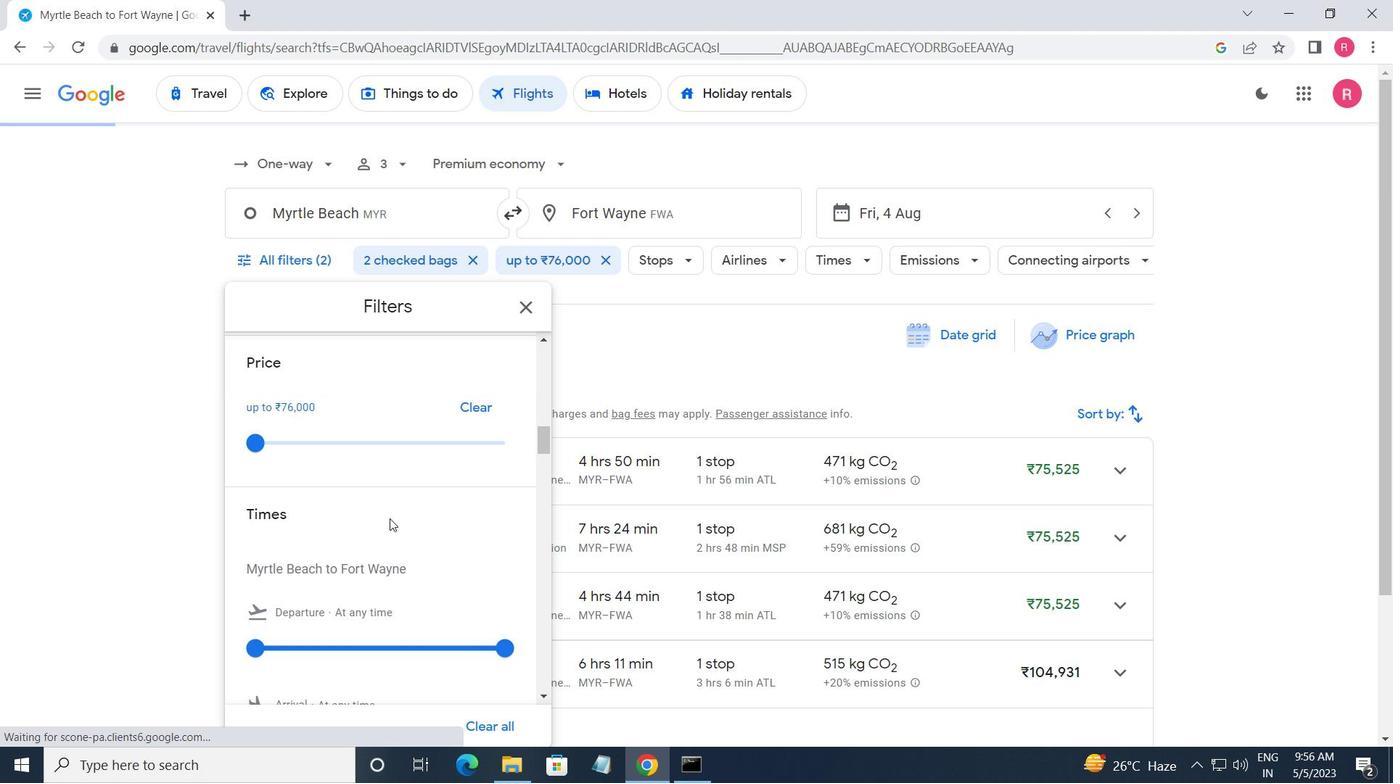 
Action: Mouse scrolled (389, 517) with delta (0, 0)
Screenshot: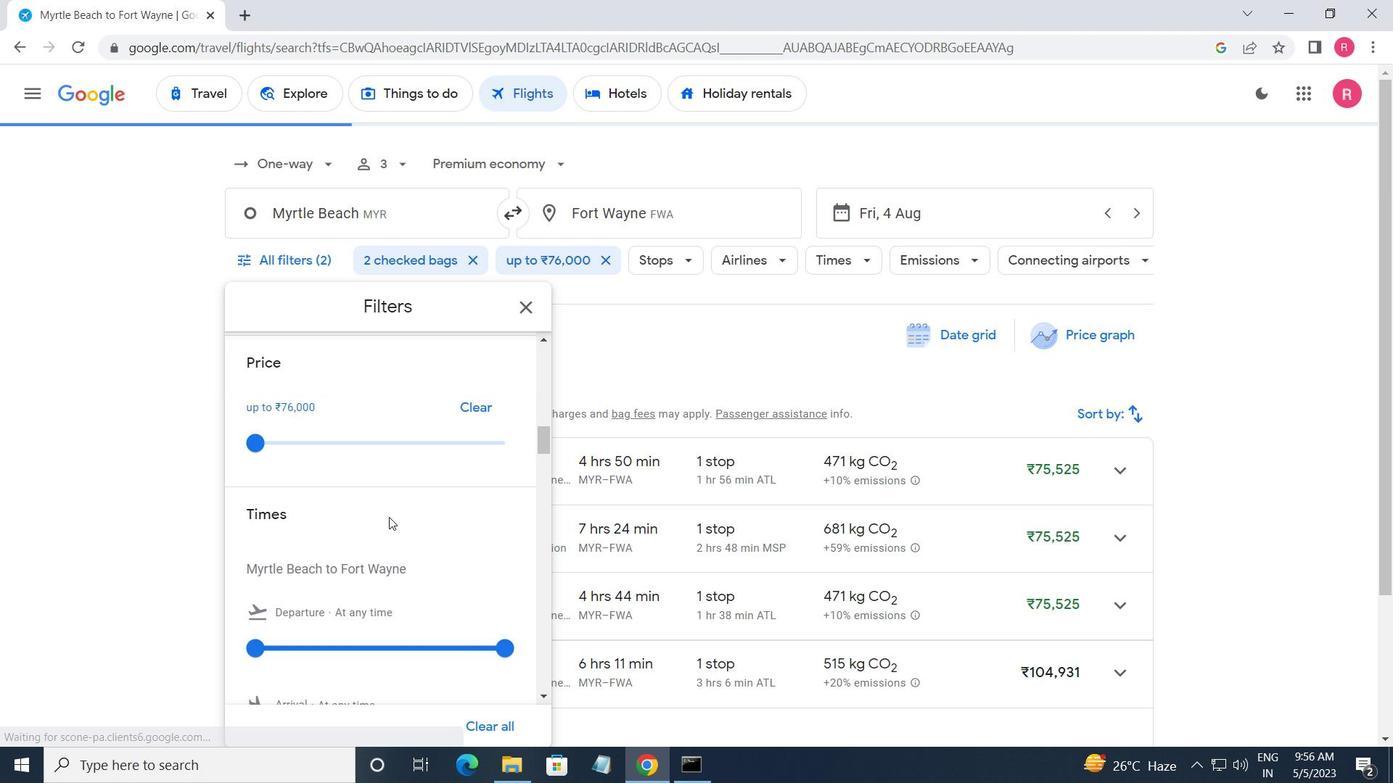 
Action: Mouse moved to (241, 365)
Screenshot: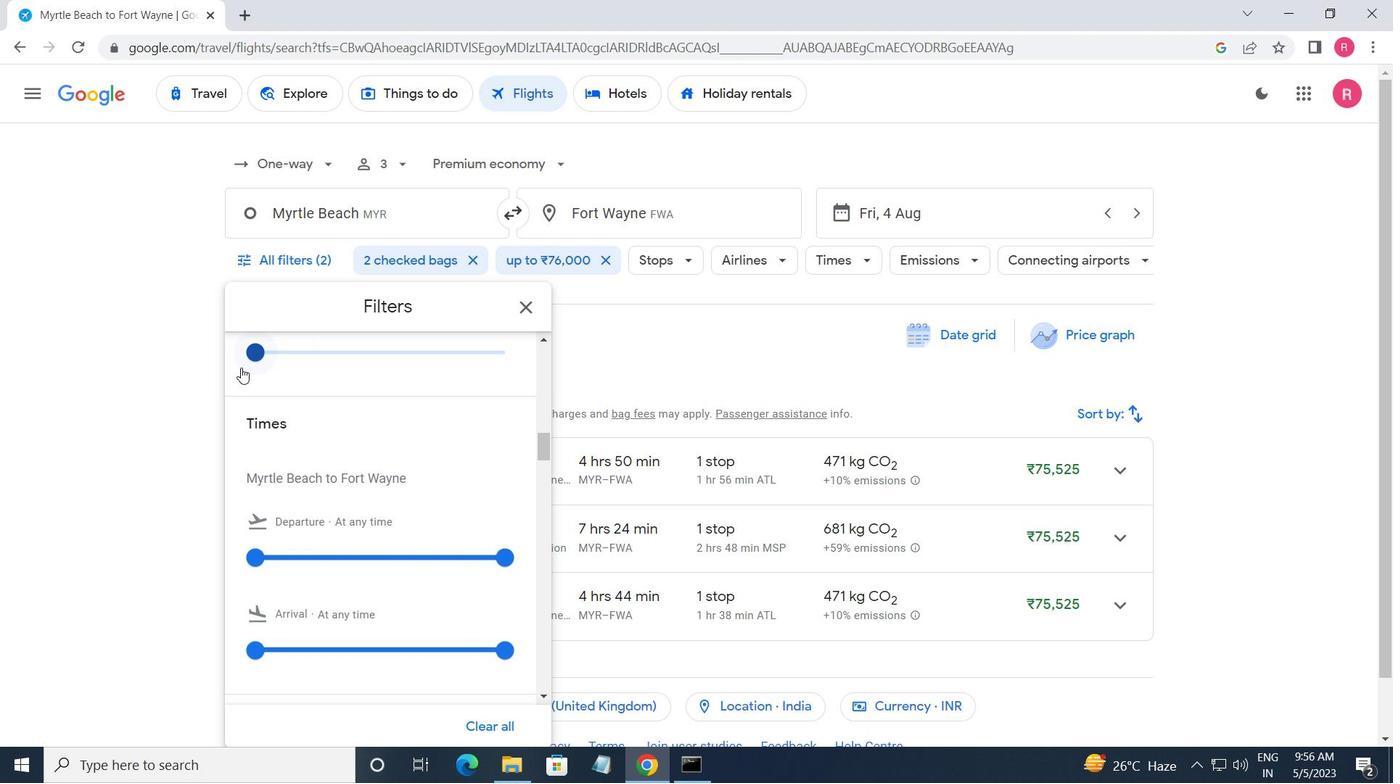 
Action: Mouse pressed left at (241, 365)
Screenshot: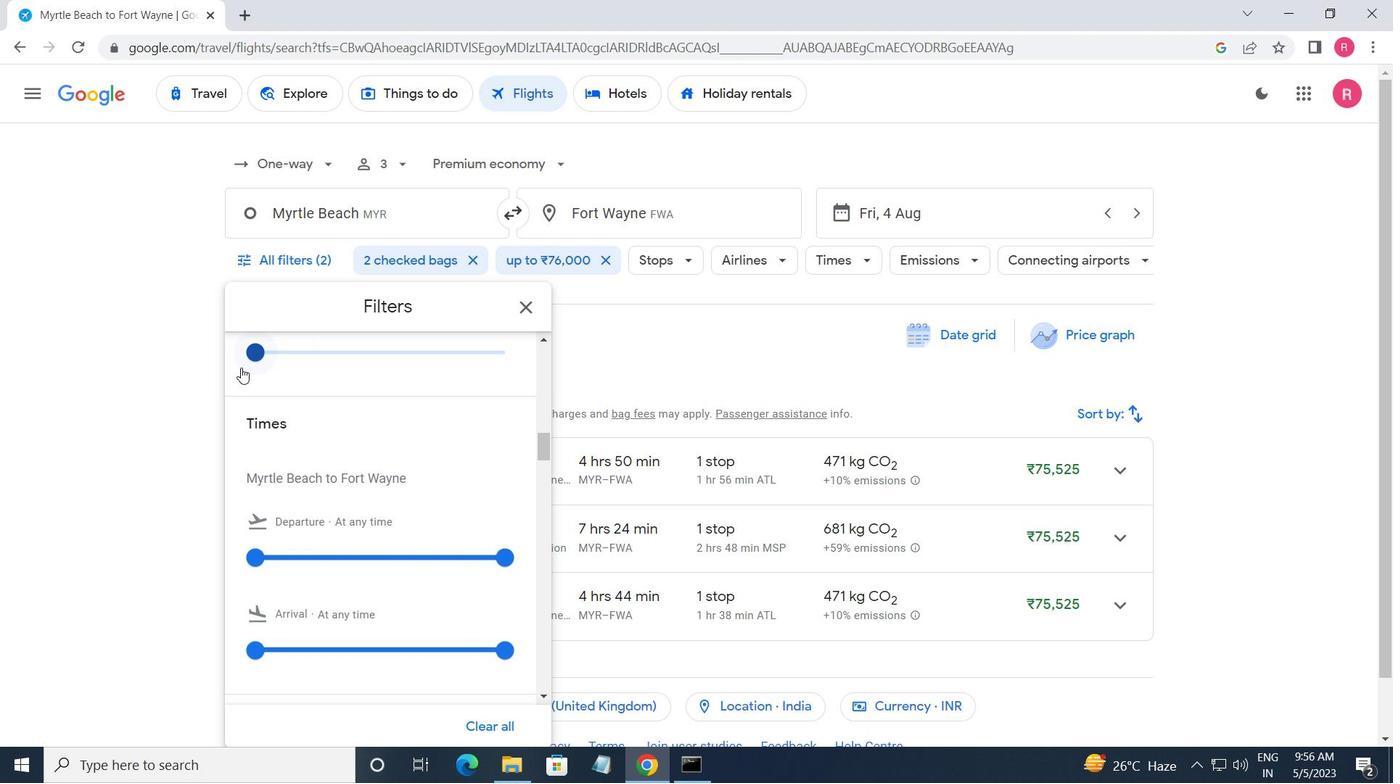 
Action: Mouse moved to (262, 385)
Screenshot: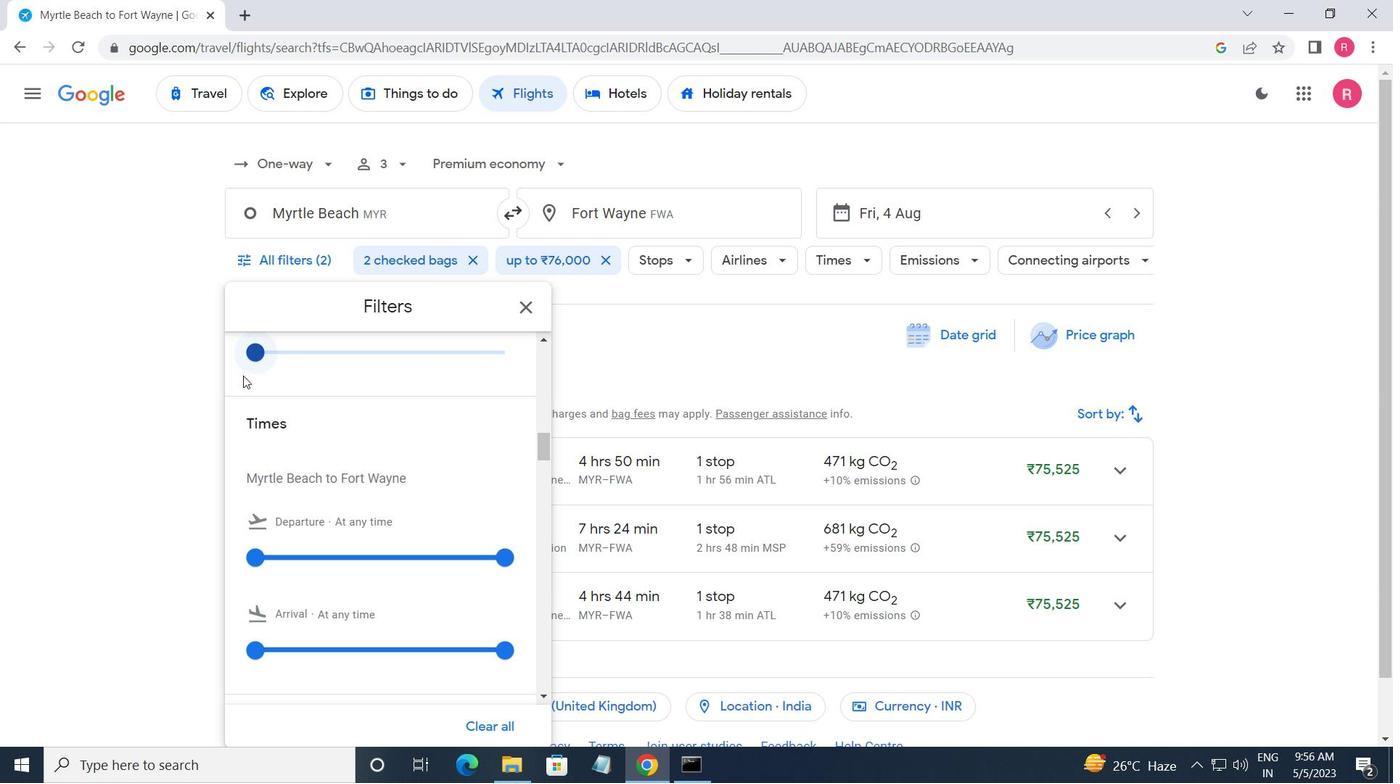 
Action: Mouse scrolled (262, 386) with delta (0, 0)
Screenshot: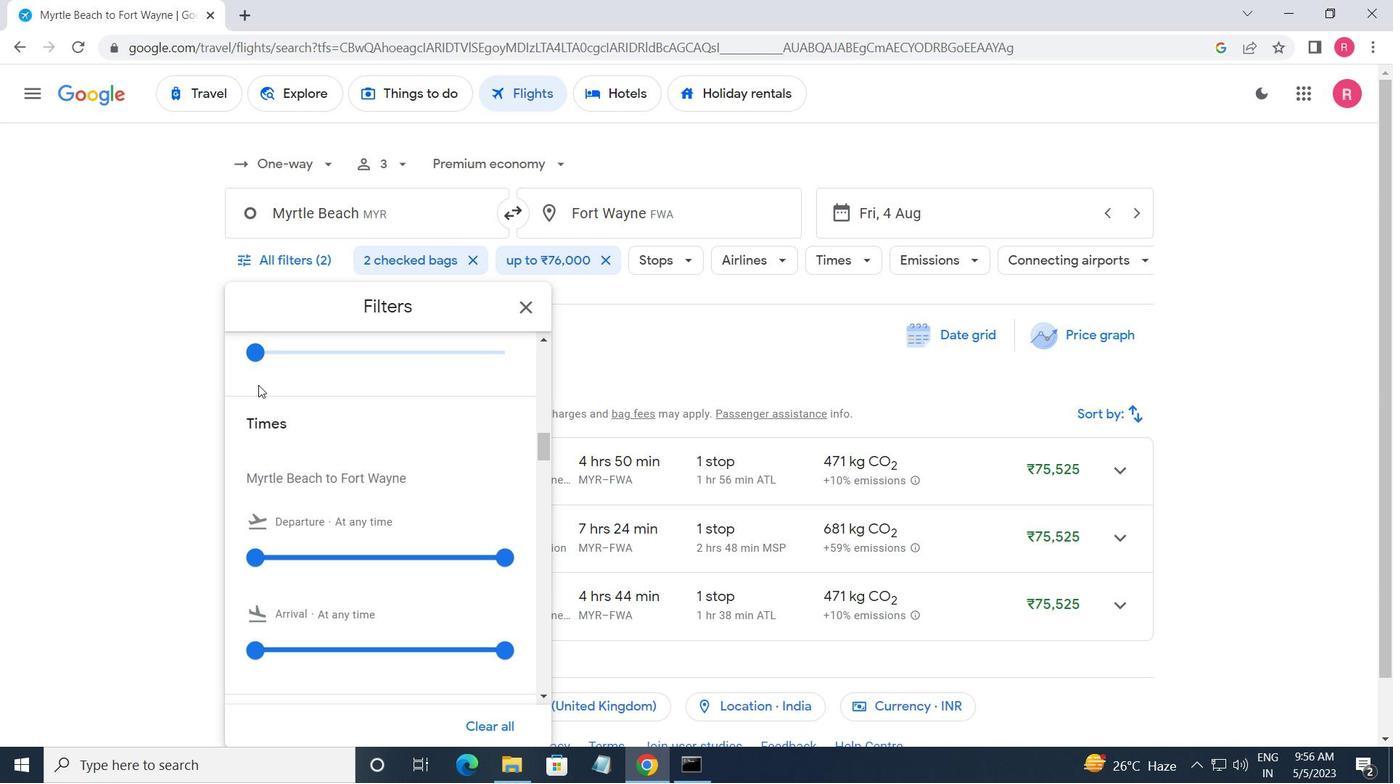 
Action: Mouse moved to (267, 428)
Screenshot: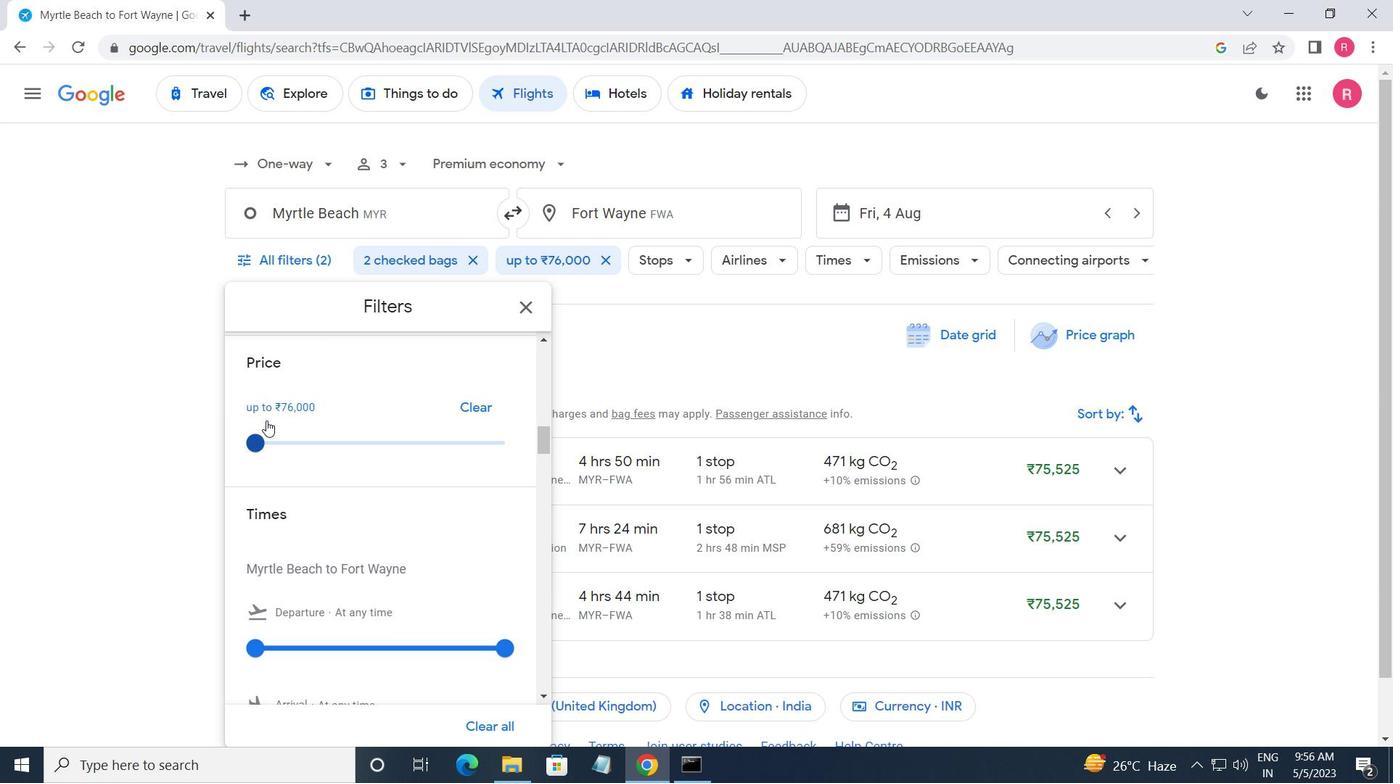 
Action: Mouse pressed left at (267, 428)
Screenshot: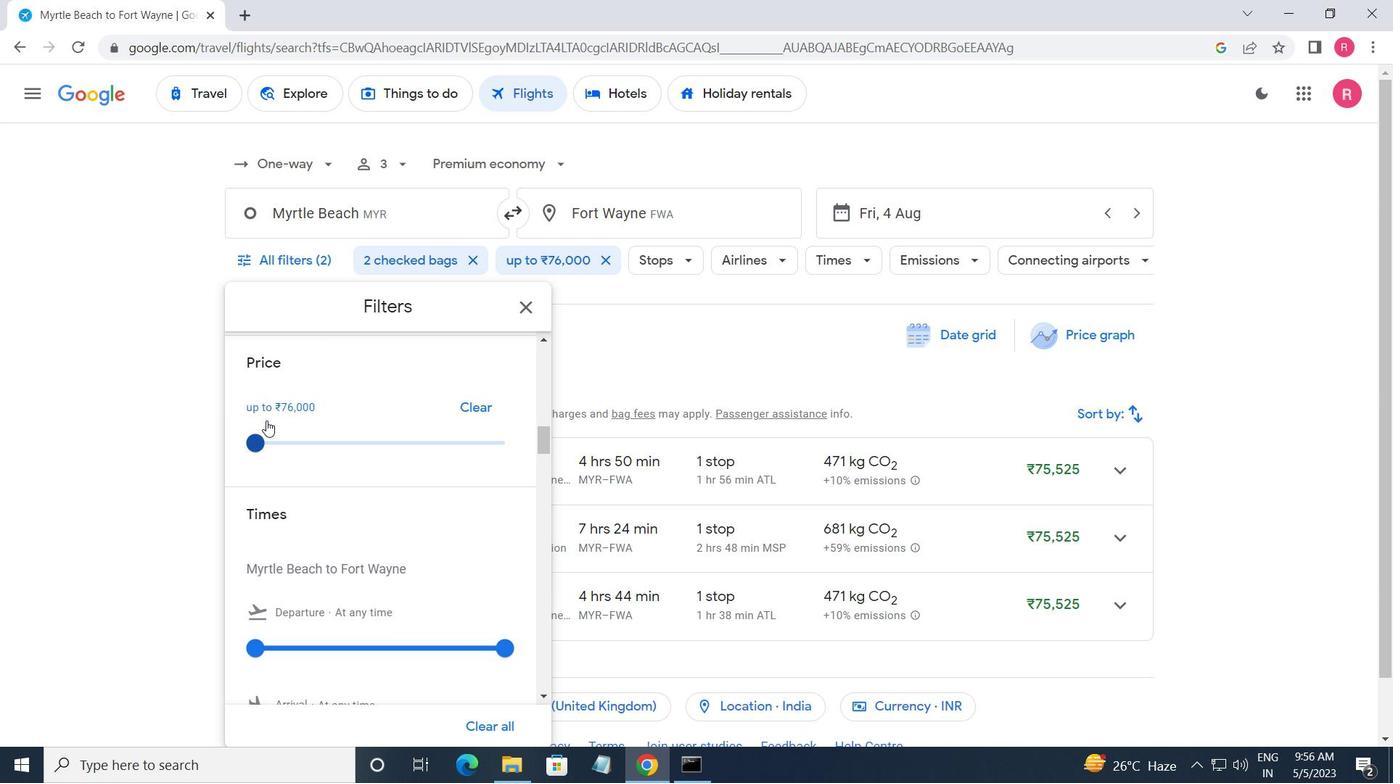 
Action: Mouse moved to (439, 518)
Screenshot: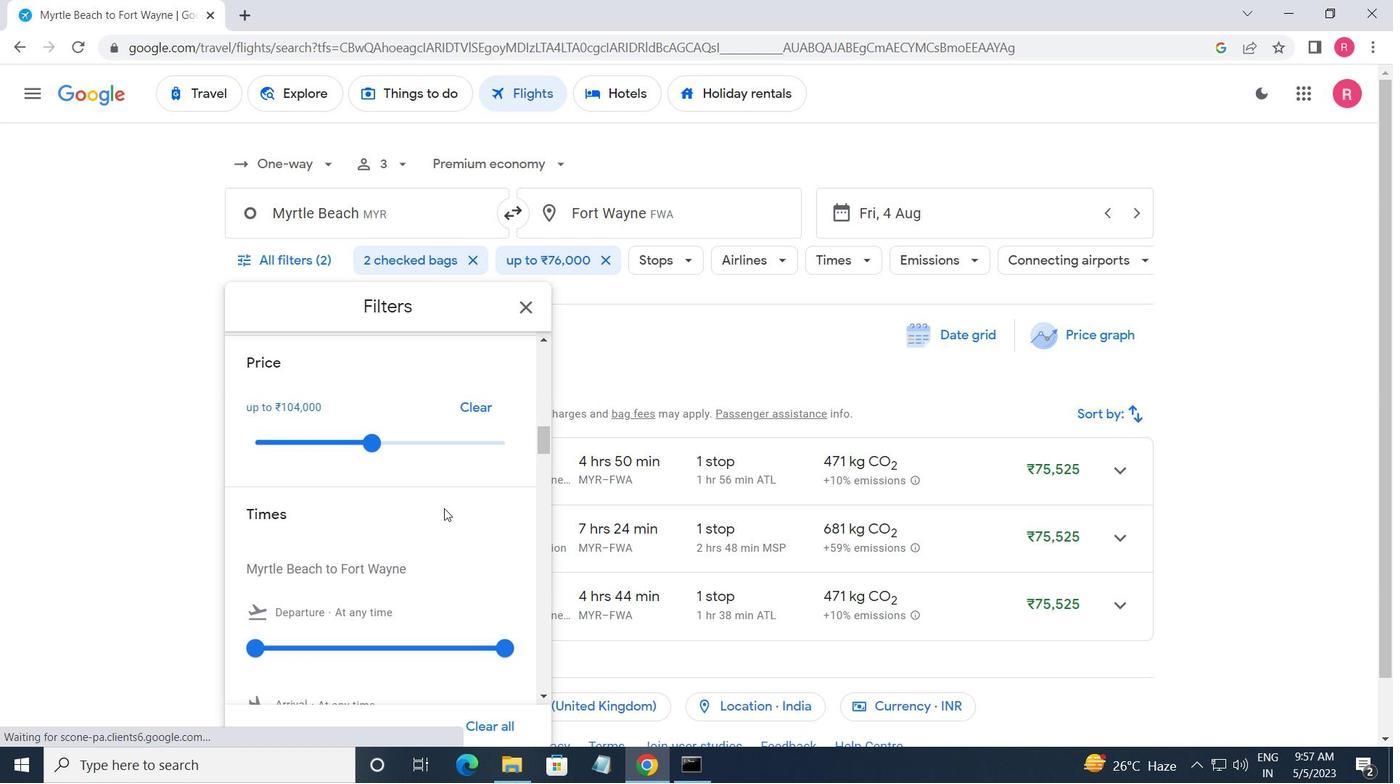 
Action: Mouse scrolled (439, 517) with delta (0, 0)
Screenshot: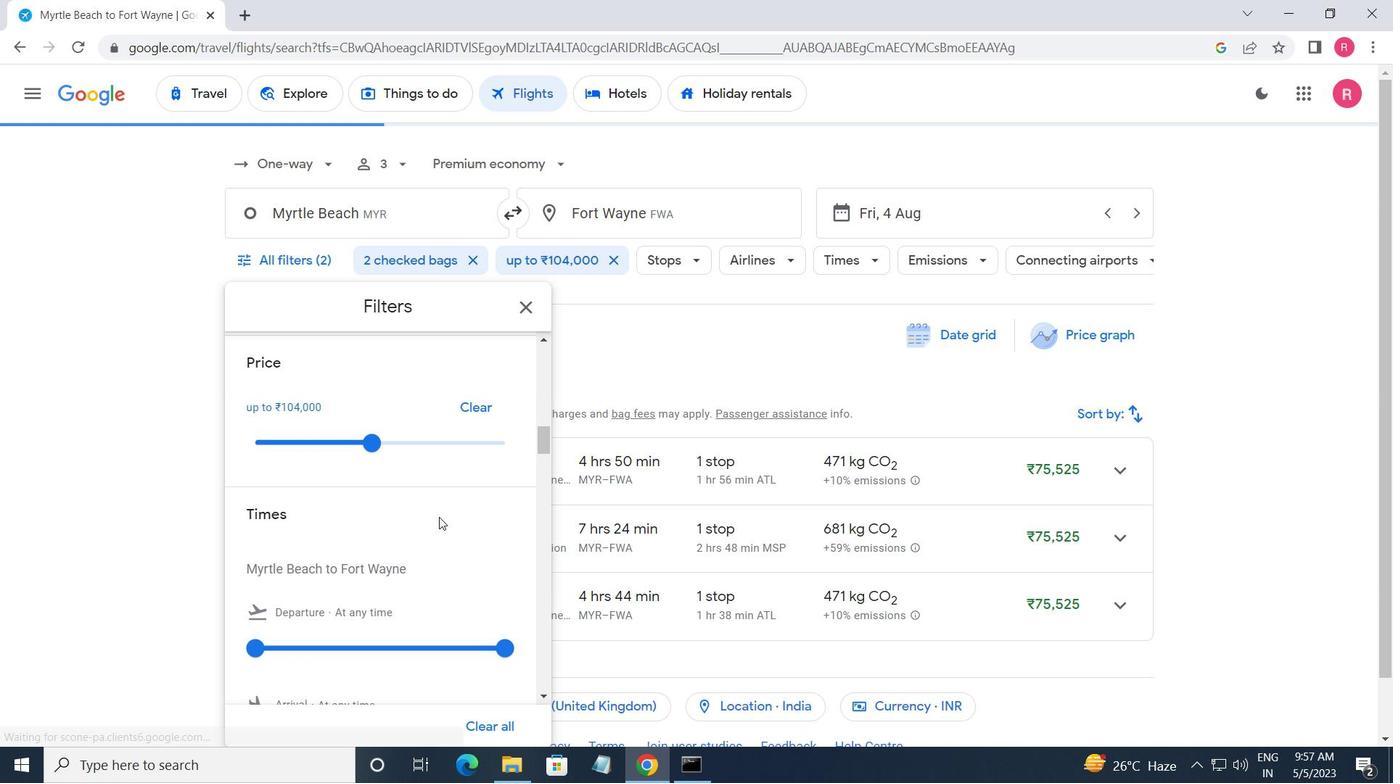 
Action: Mouse moved to (248, 550)
Screenshot: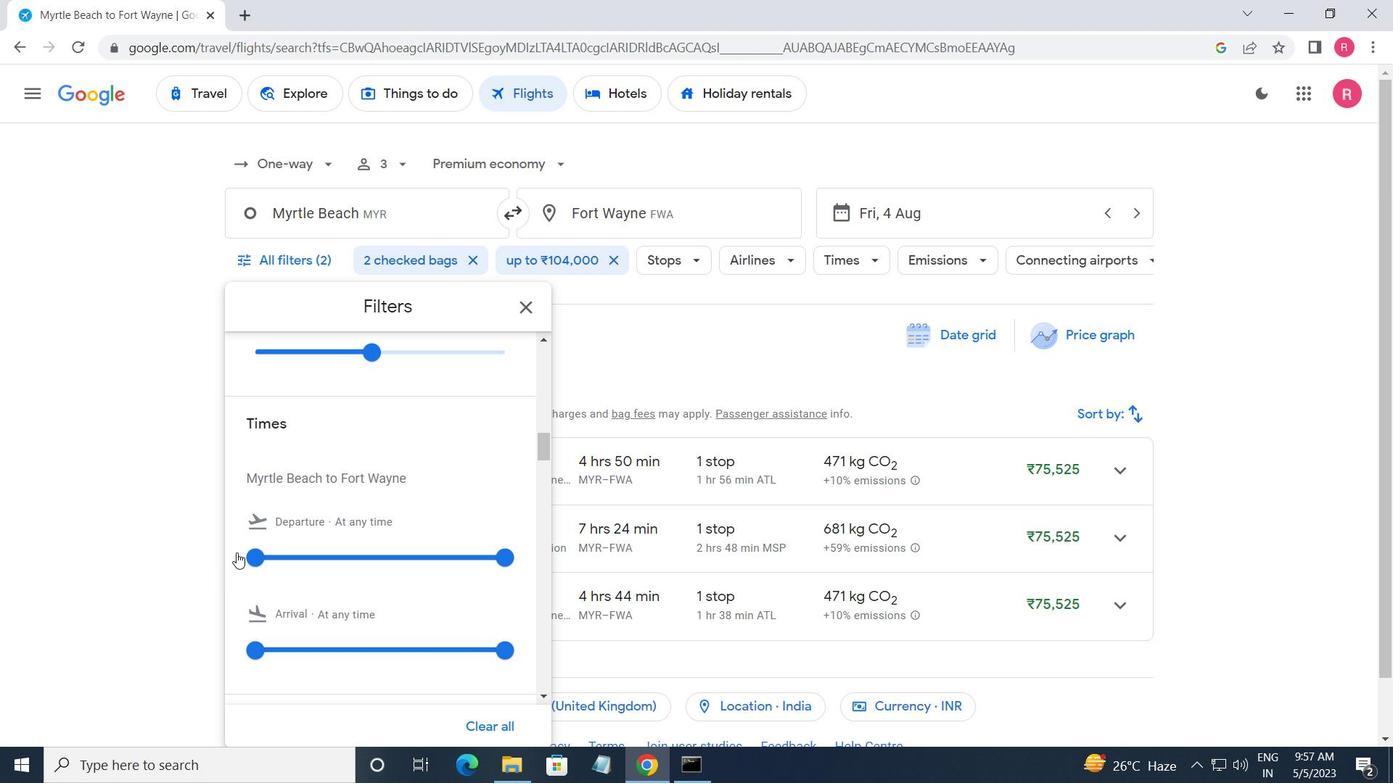 
Action: Mouse pressed left at (248, 550)
Screenshot: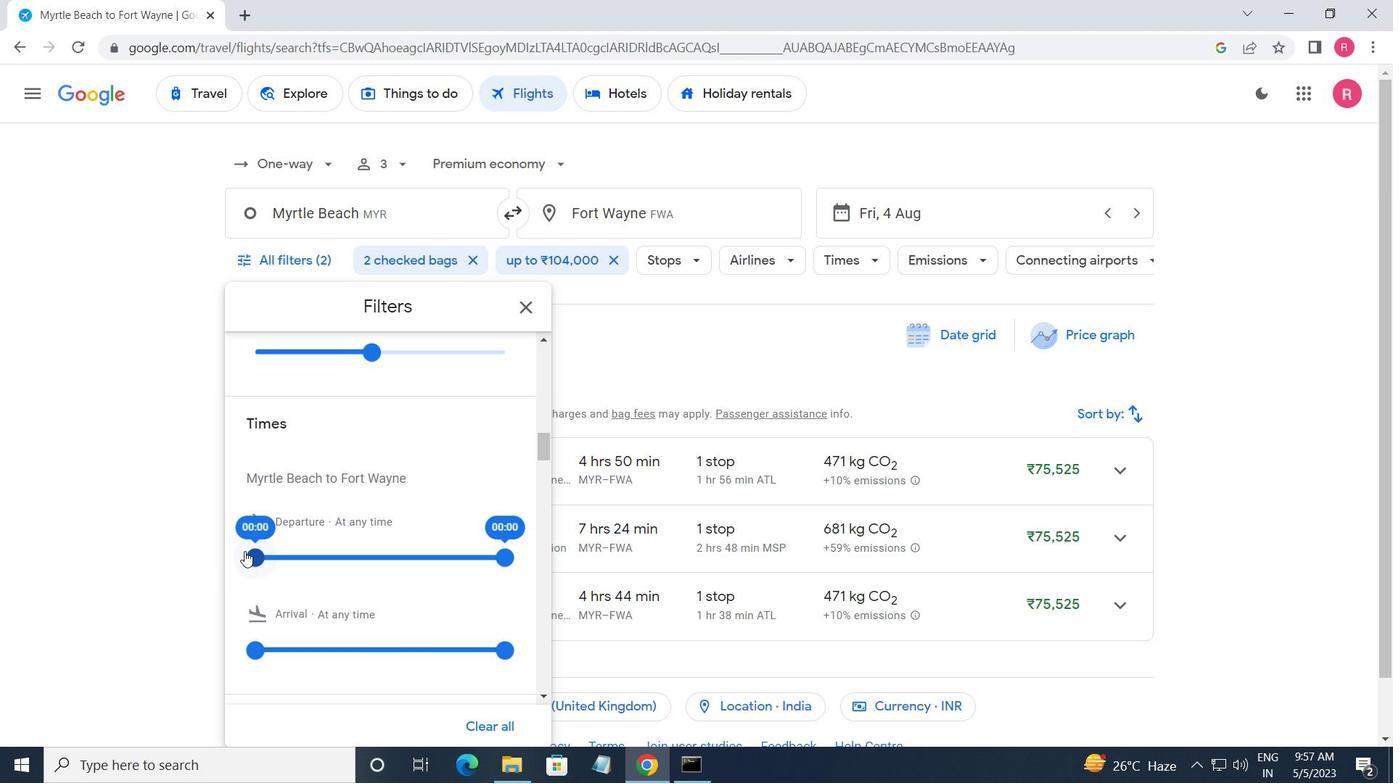 
Action: Mouse moved to (500, 556)
Screenshot: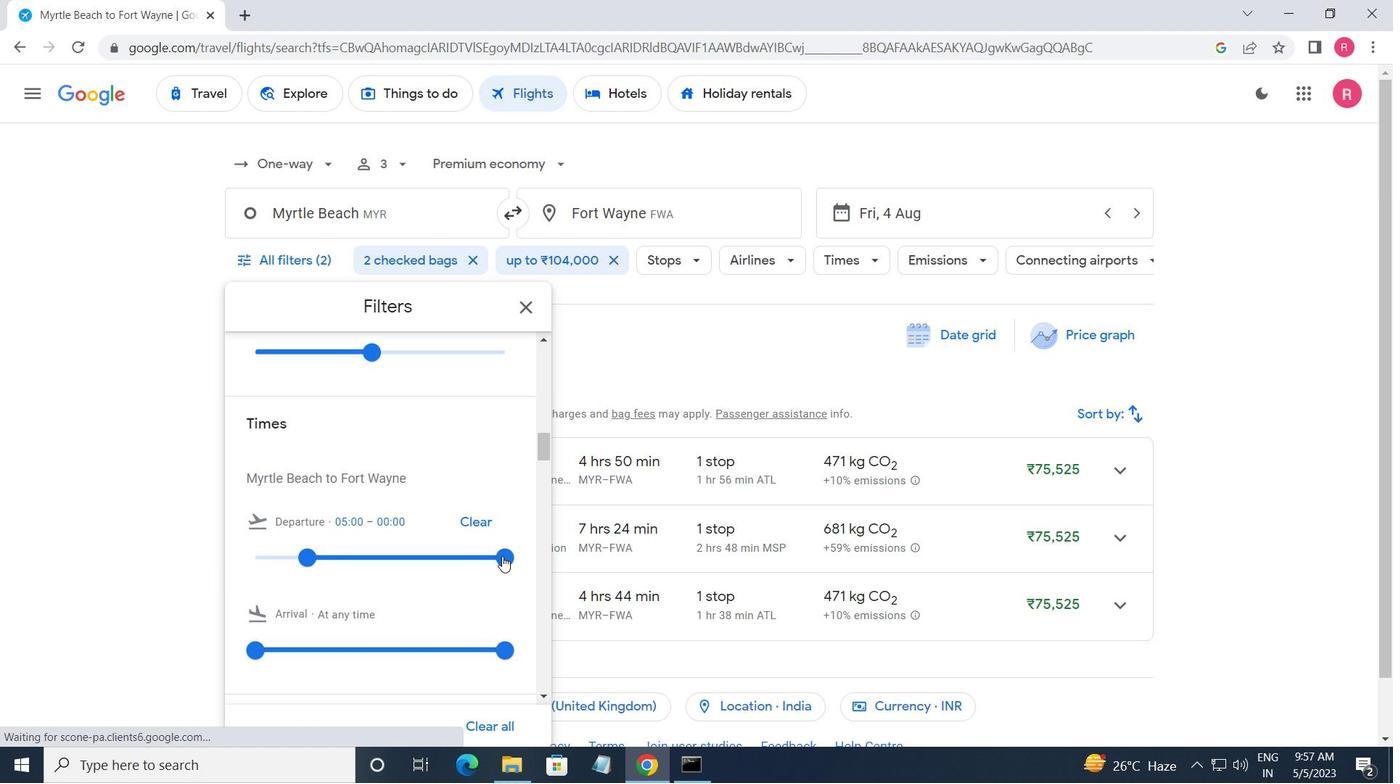 
Action: Mouse pressed left at (500, 556)
Screenshot: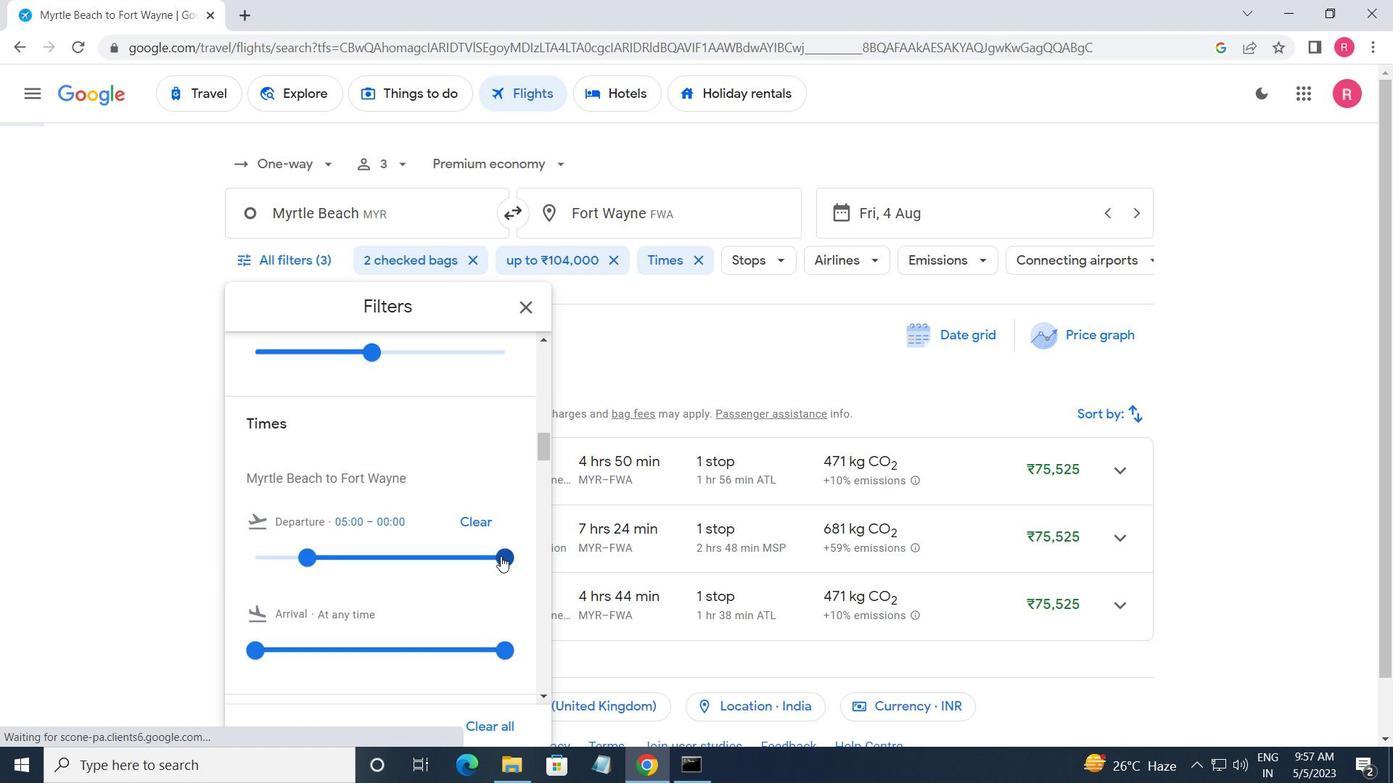 
Action: Mouse moved to (530, 300)
Screenshot: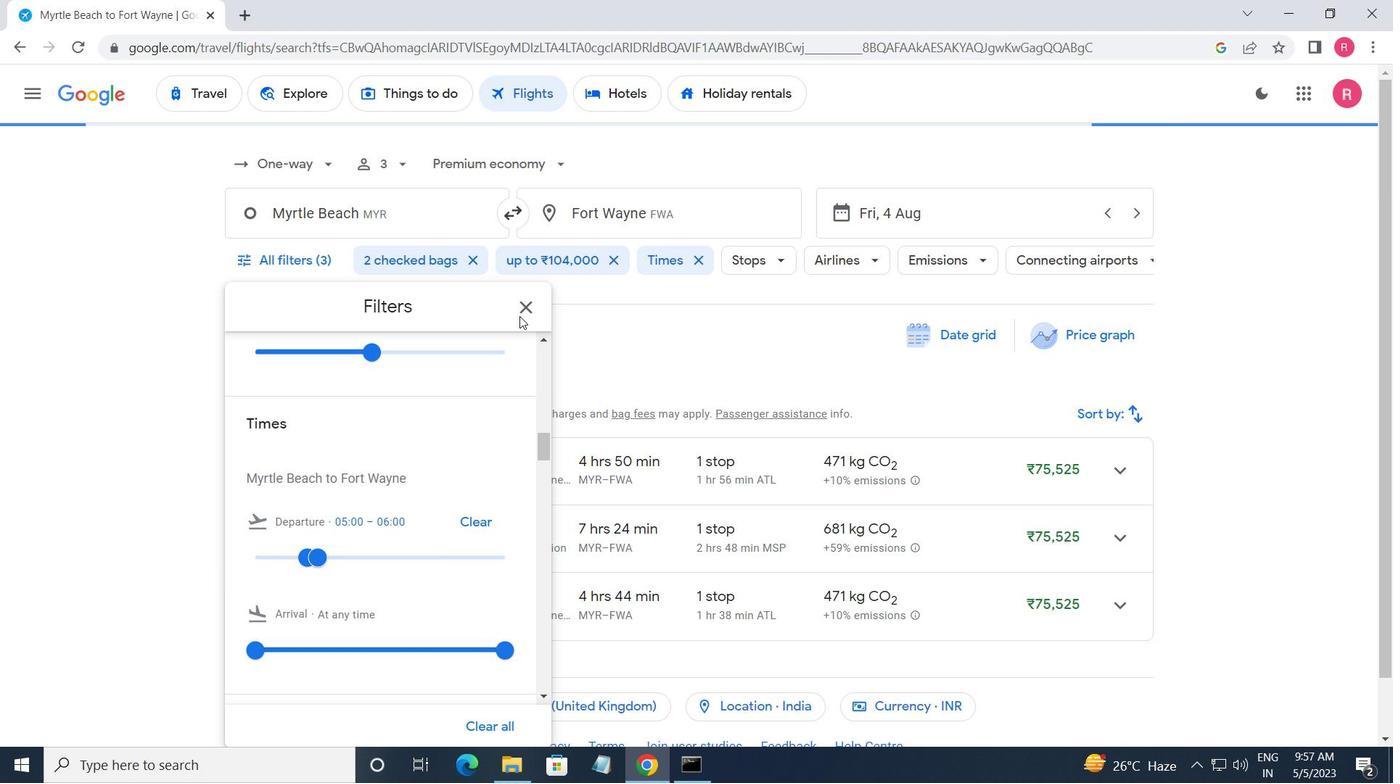 
Action: Mouse pressed left at (530, 300)
Screenshot: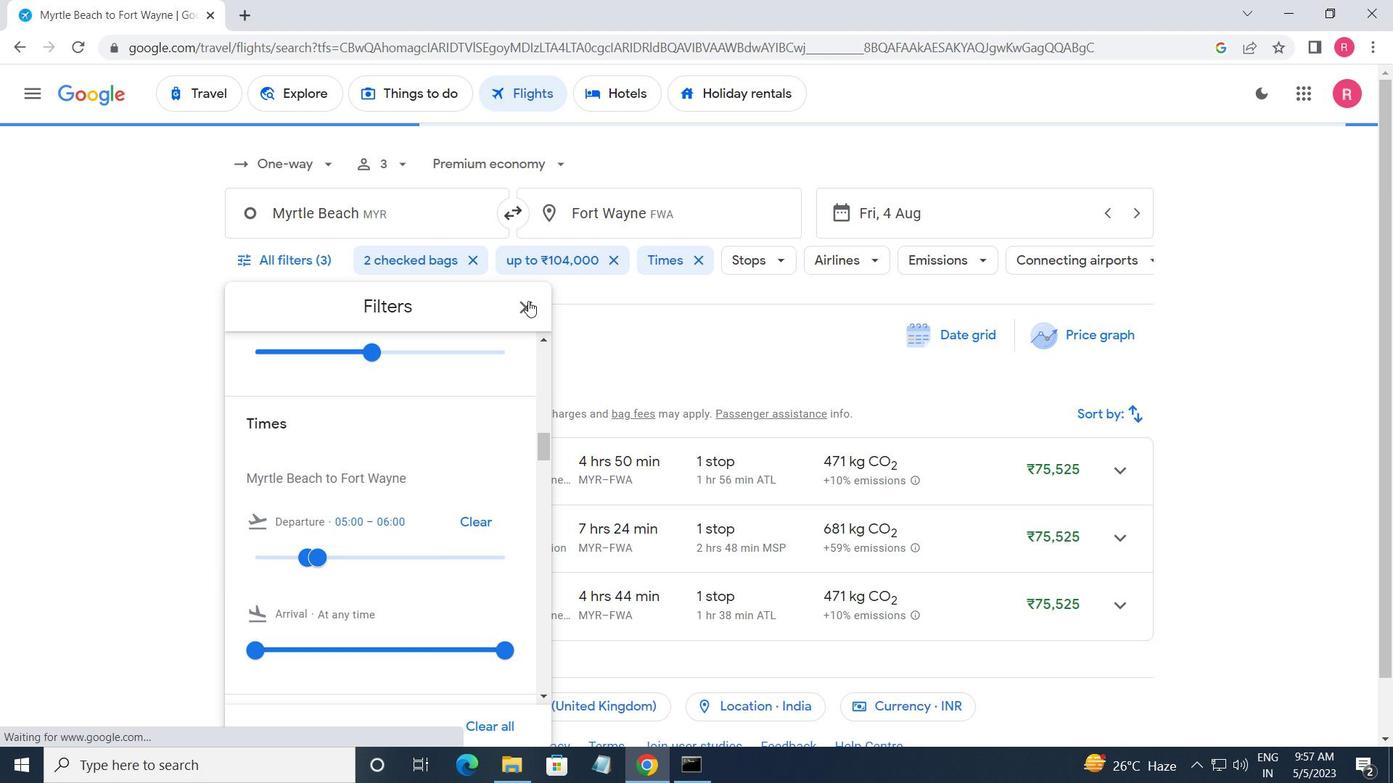 
Action: Mouse moved to (514, 350)
Screenshot: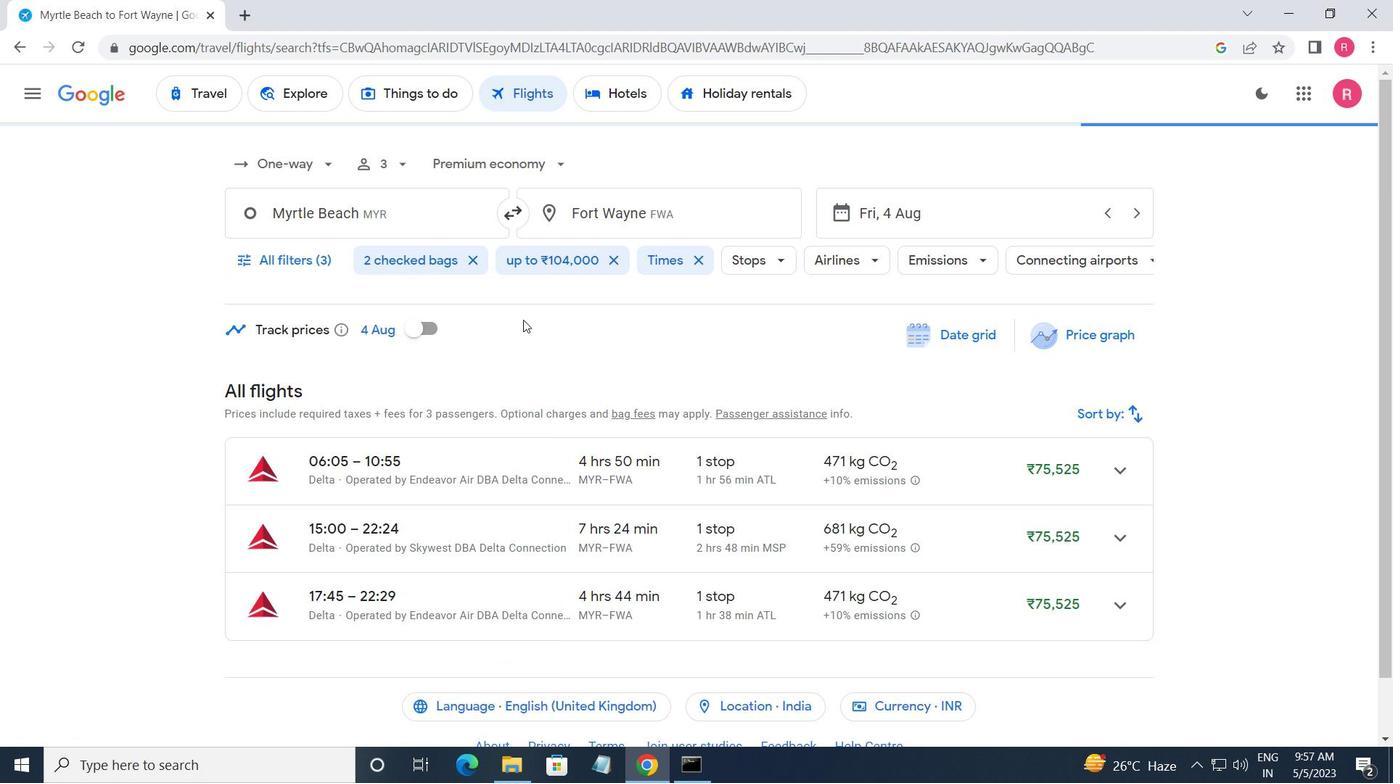 
